 Task: Find connections with filter location Guacarí with filter topic #Futurewith filter profile language Spanish with filter current company GoProtoz - UI UX Design Studio with filter school ILS Law College with filter industry Professional Training and Coaching with filter service category Market Strategy with filter keywords title Molecular Scientist
Action: Mouse moved to (147, 240)
Screenshot: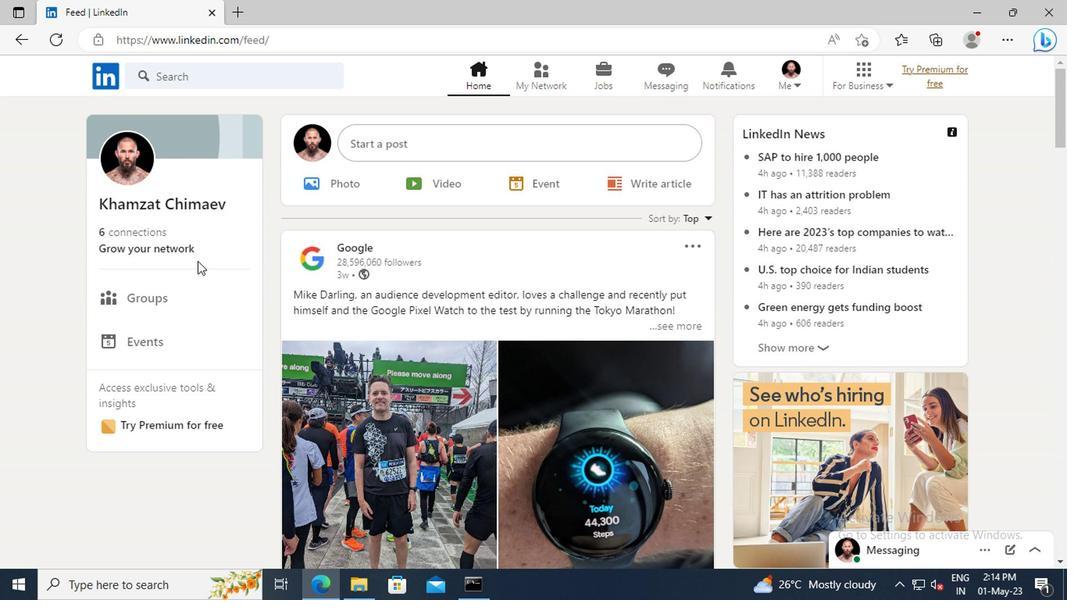 
Action: Mouse pressed left at (147, 240)
Screenshot: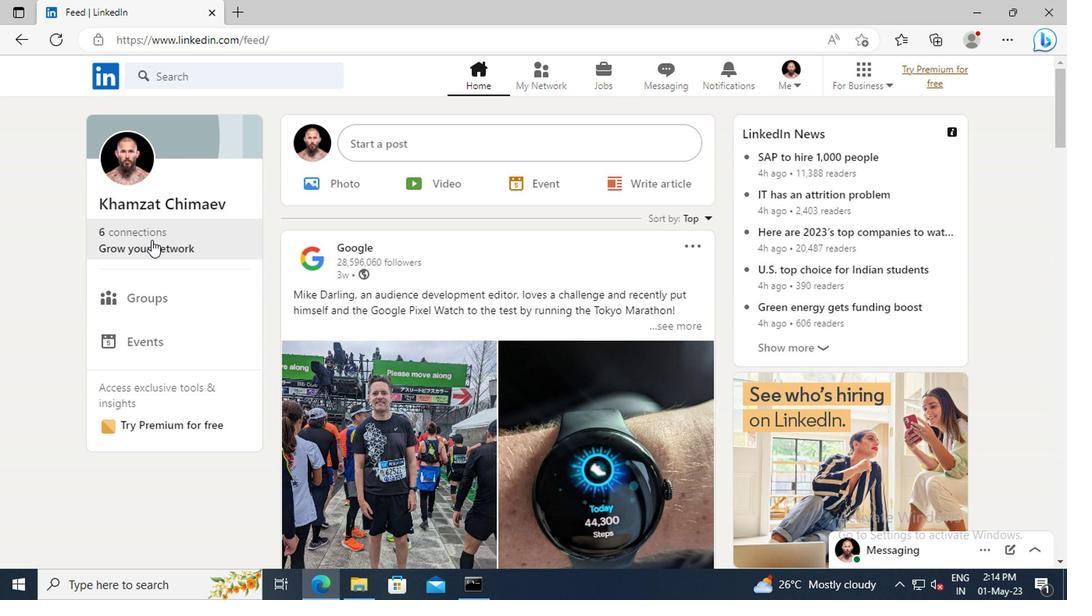 
Action: Mouse moved to (157, 165)
Screenshot: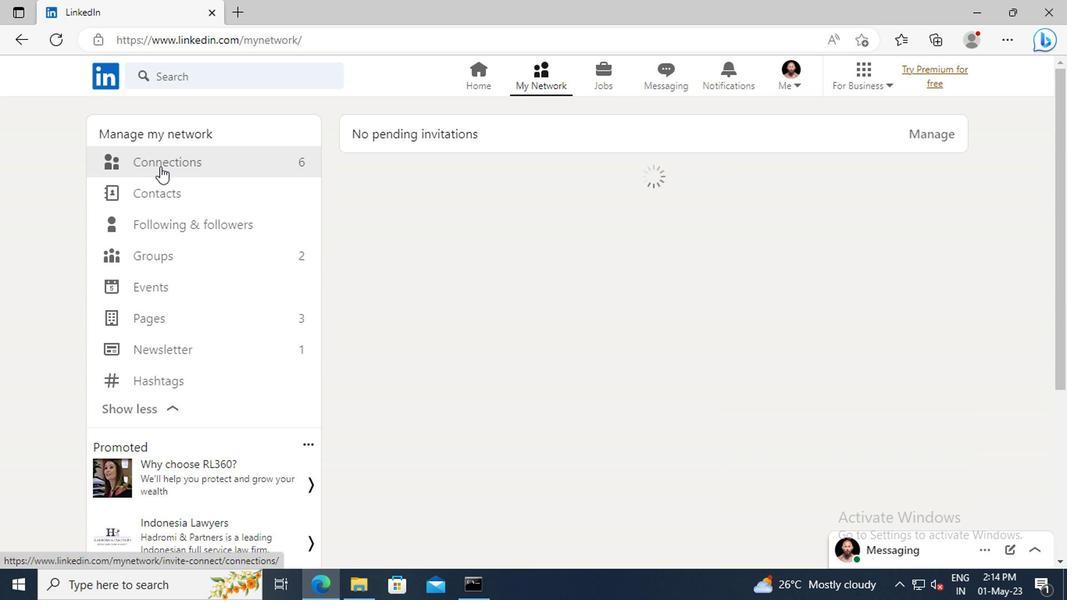 
Action: Mouse pressed left at (157, 165)
Screenshot: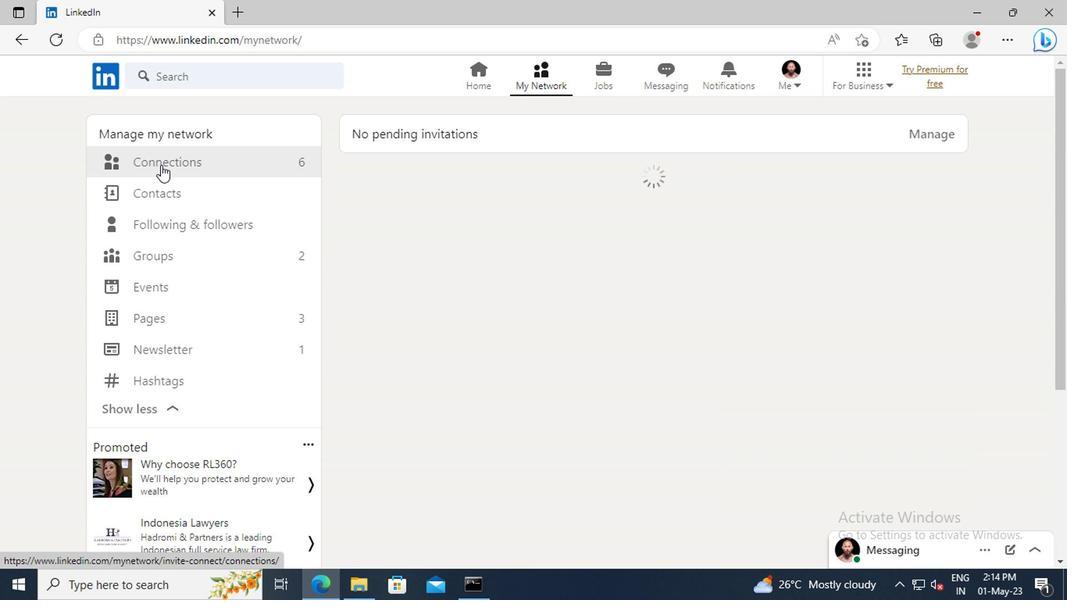 
Action: Mouse moved to (622, 169)
Screenshot: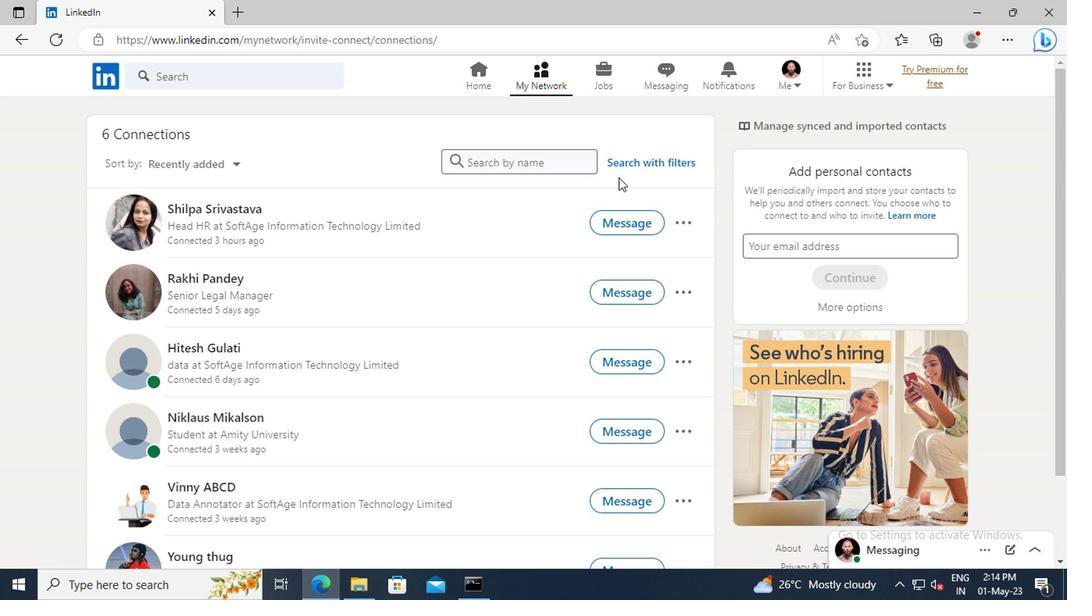 
Action: Mouse pressed left at (622, 169)
Screenshot: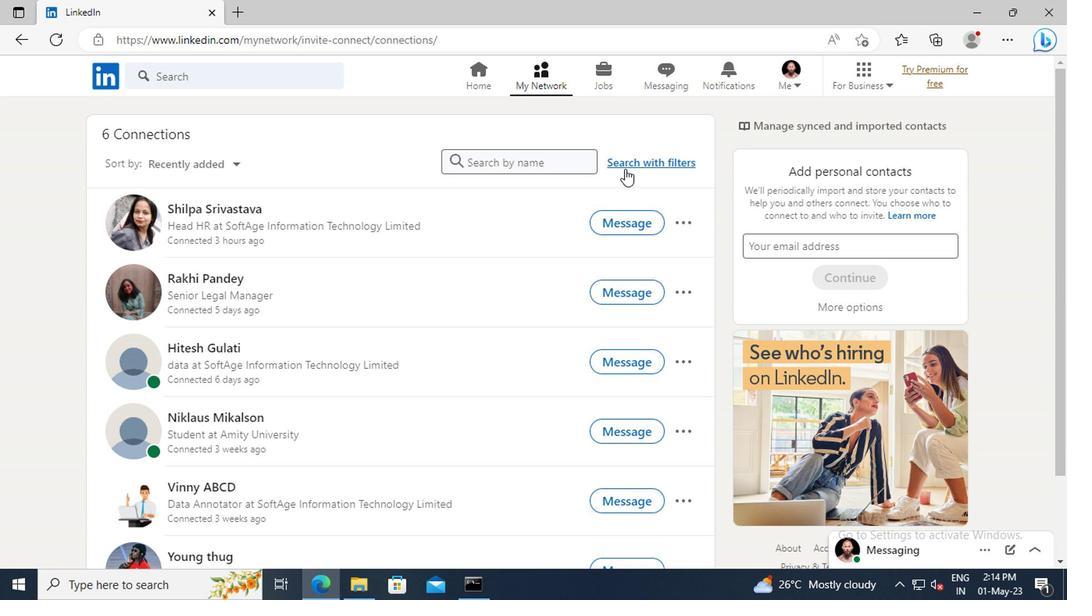 
Action: Mouse moved to (591, 126)
Screenshot: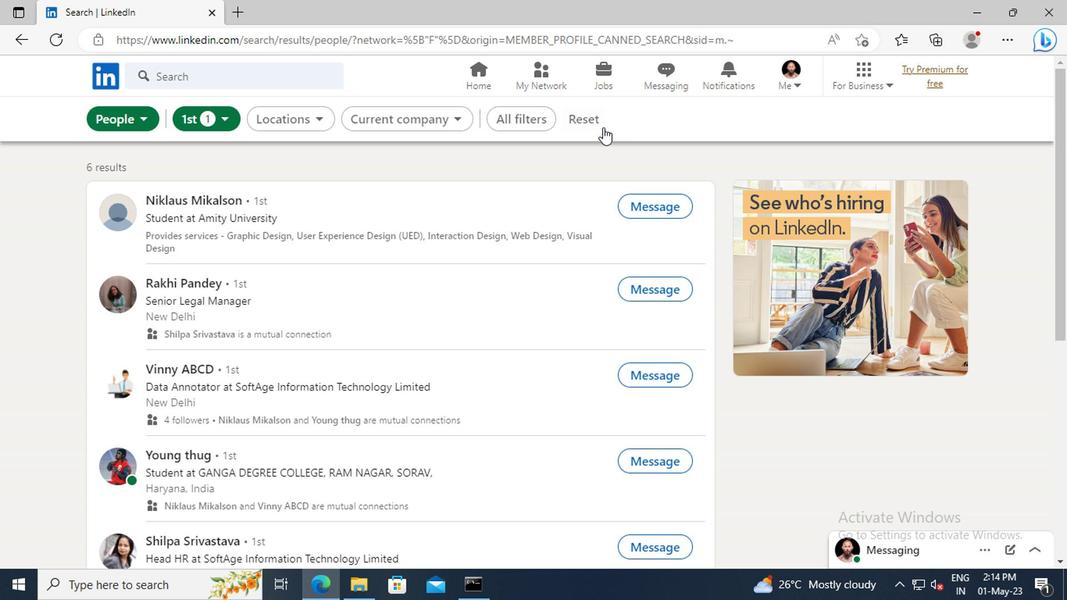 
Action: Mouse pressed left at (591, 126)
Screenshot: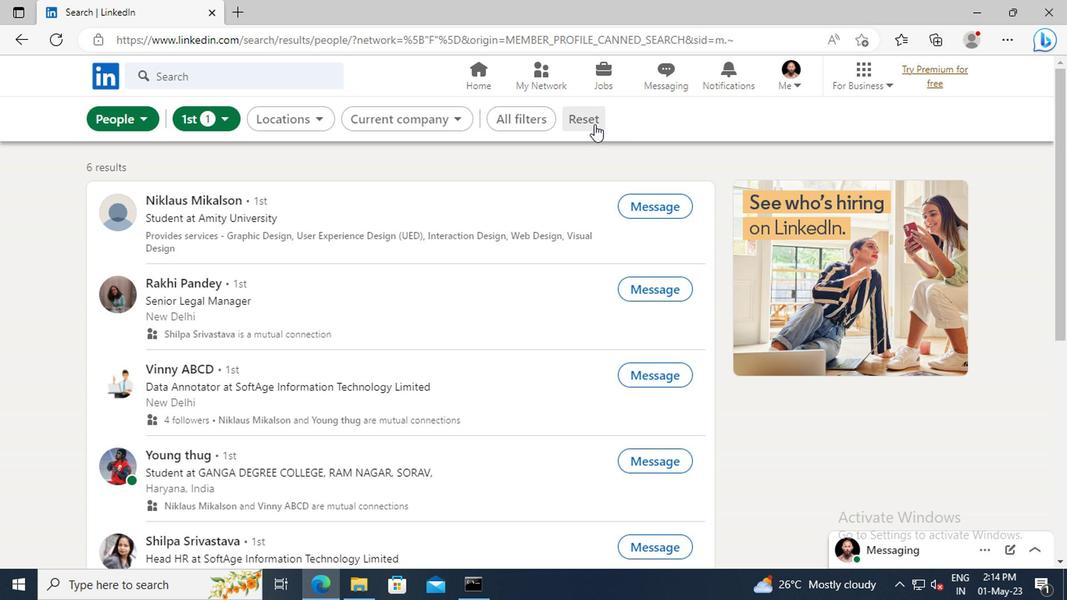 
Action: Mouse moved to (567, 122)
Screenshot: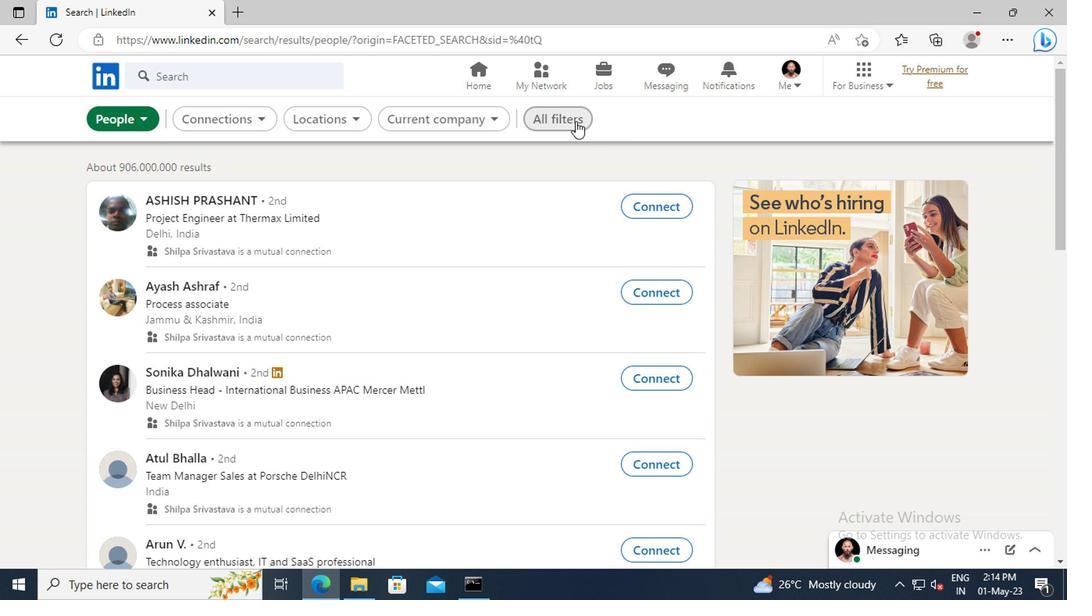
Action: Mouse pressed left at (567, 122)
Screenshot: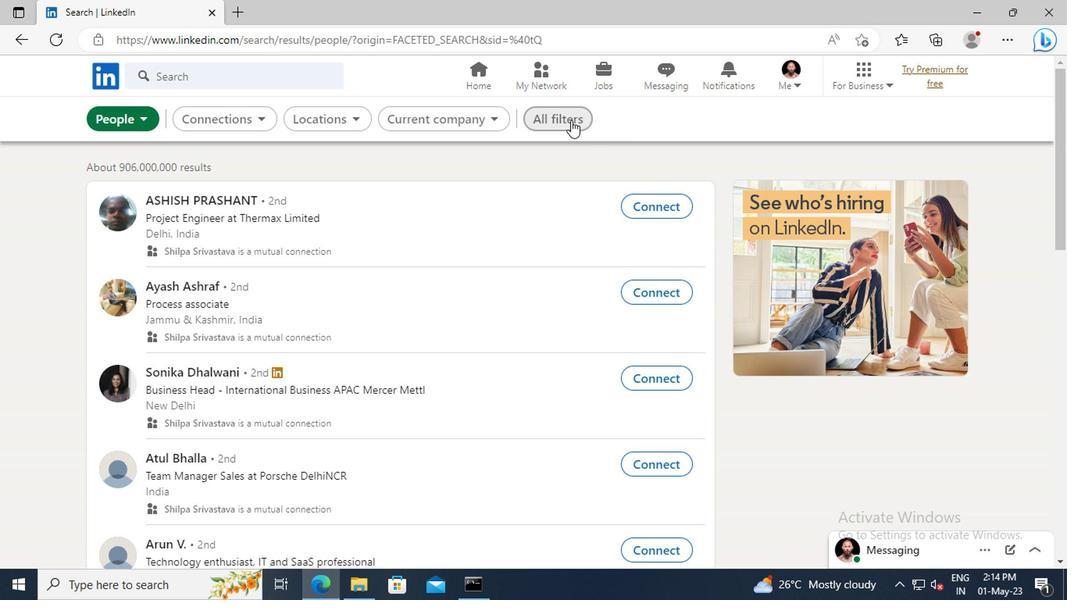 
Action: Mouse moved to (865, 221)
Screenshot: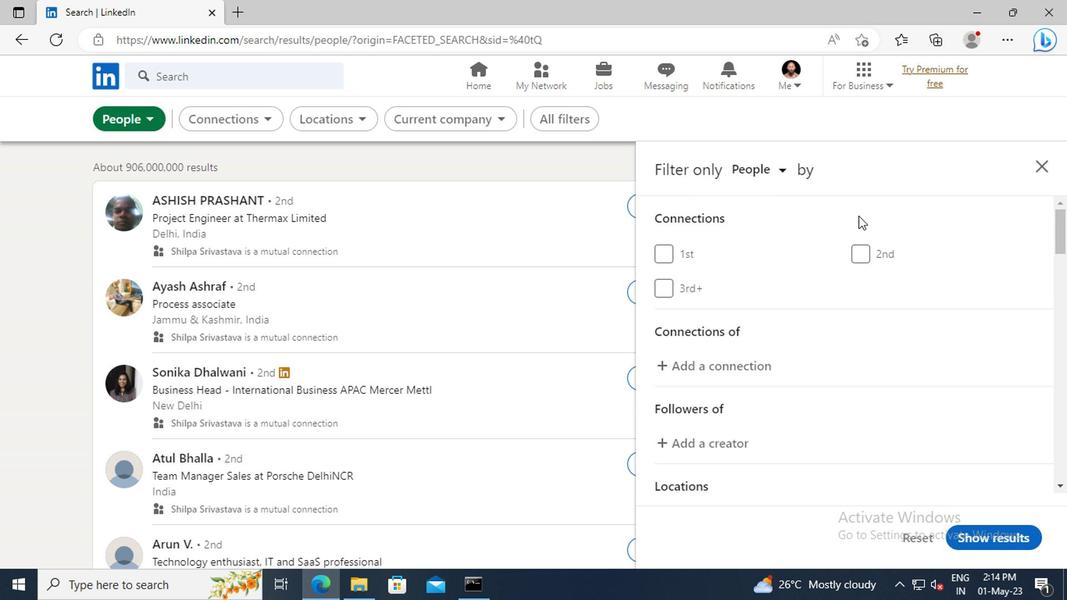 
Action: Mouse scrolled (865, 221) with delta (0, 0)
Screenshot: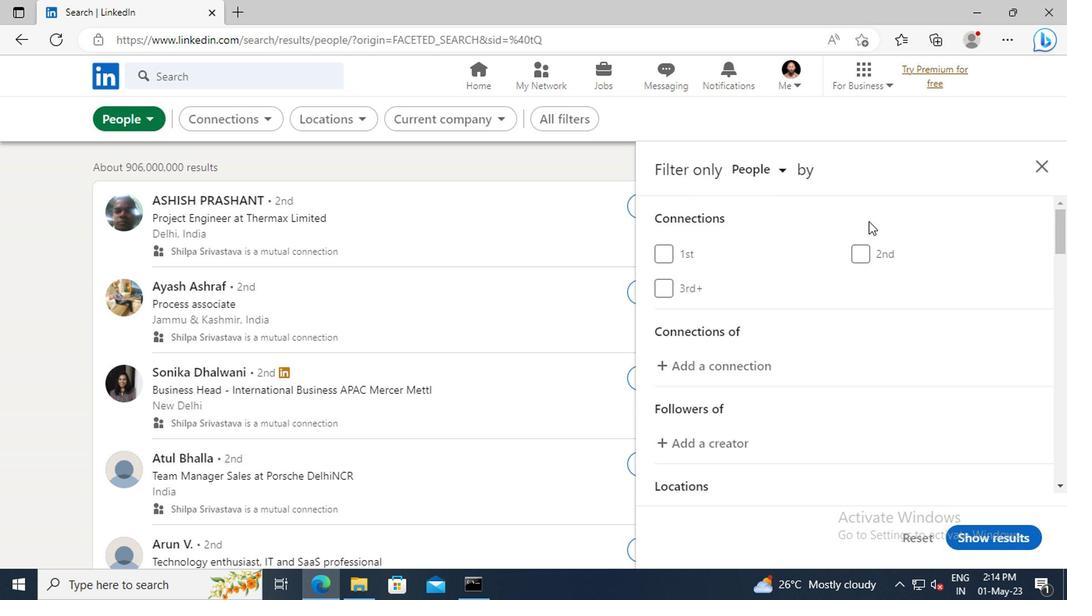 
Action: Mouse scrolled (865, 221) with delta (0, 0)
Screenshot: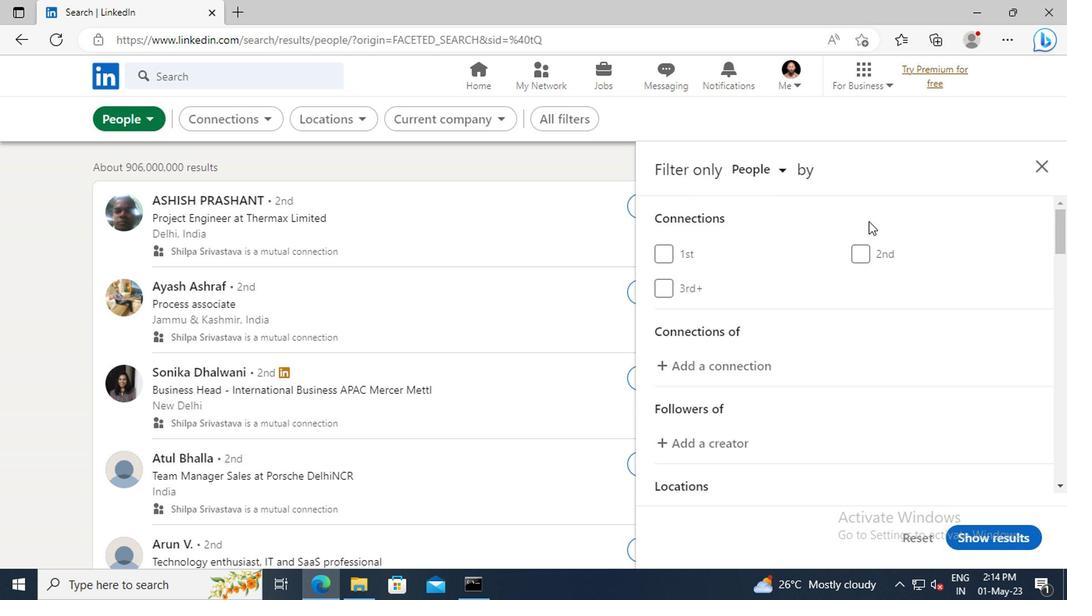 
Action: Mouse scrolled (865, 221) with delta (0, 0)
Screenshot: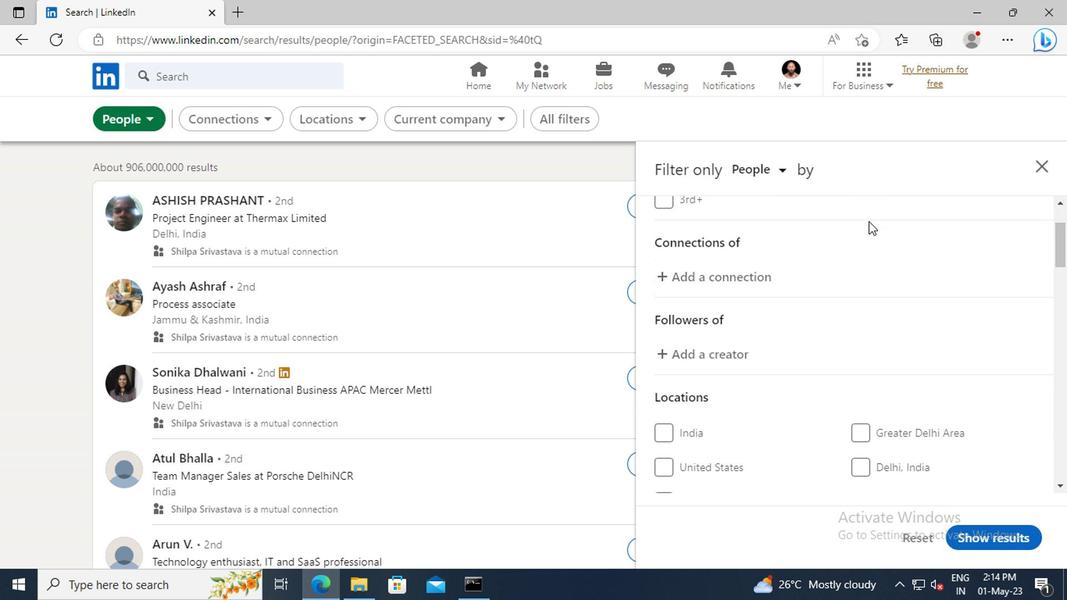 
Action: Mouse scrolled (865, 221) with delta (0, 0)
Screenshot: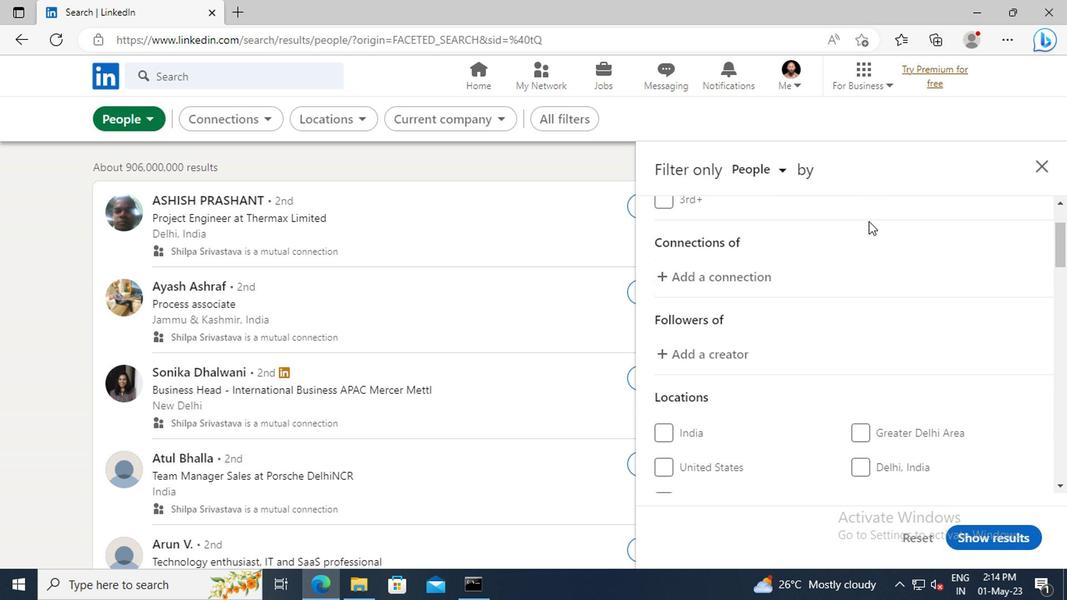 
Action: Mouse scrolled (865, 221) with delta (0, 0)
Screenshot: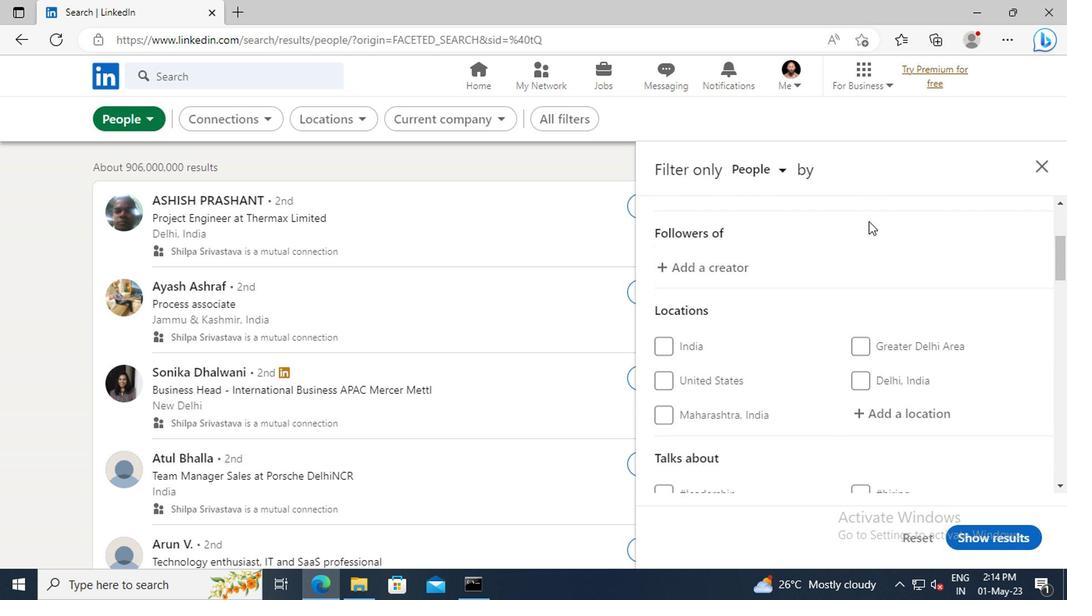 
Action: Mouse scrolled (865, 221) with delta (0, 0)
Screenshot: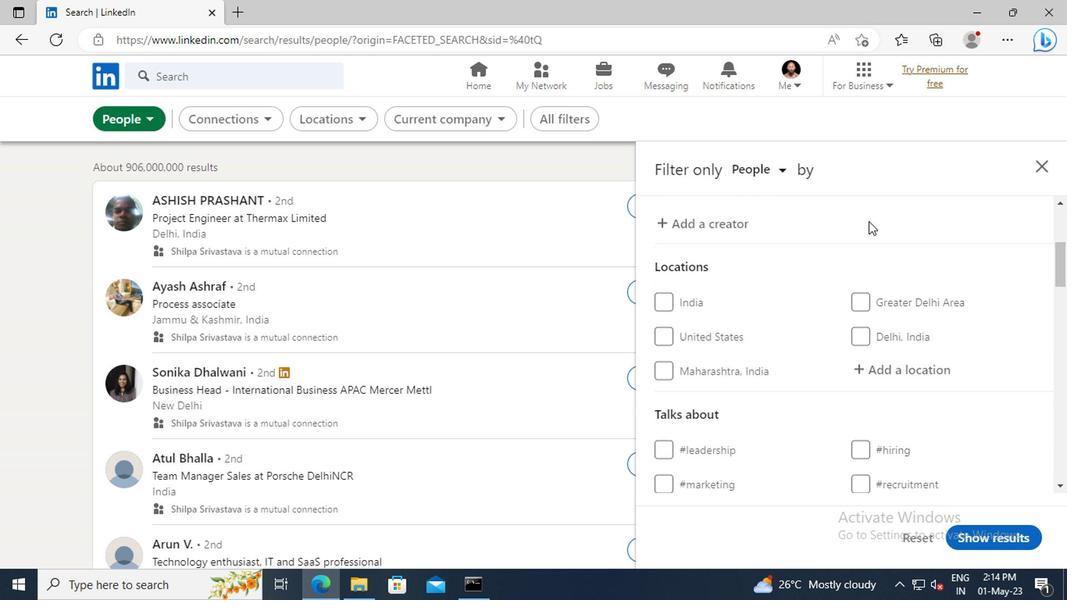 
Action: Mouse scrolled (865, 221) with delta (0, 0)
Screenshot: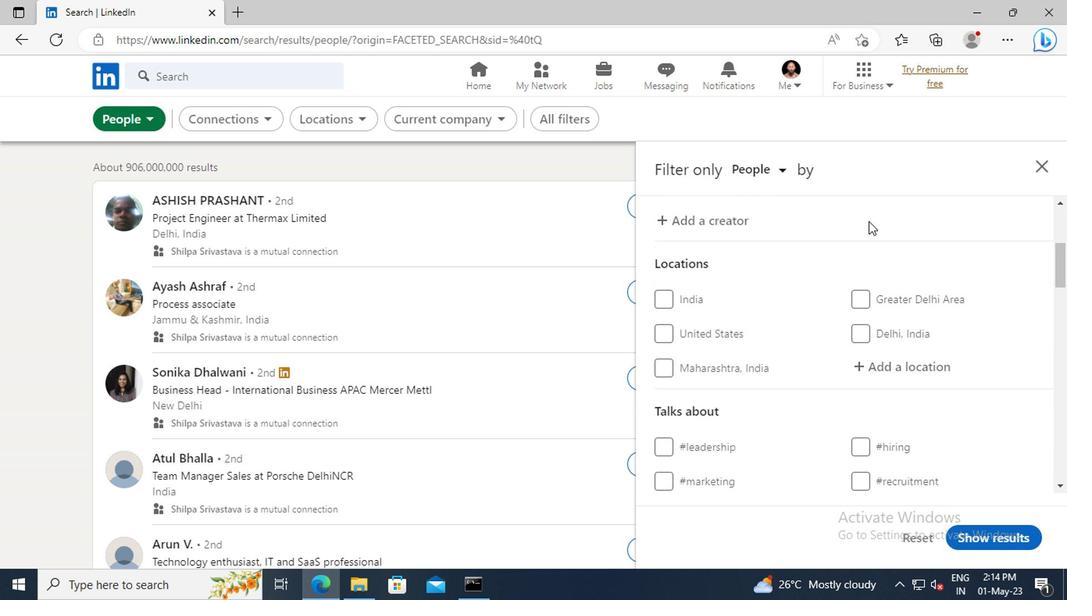 
Action: Mouse moved to (866, 273)
Screenshot: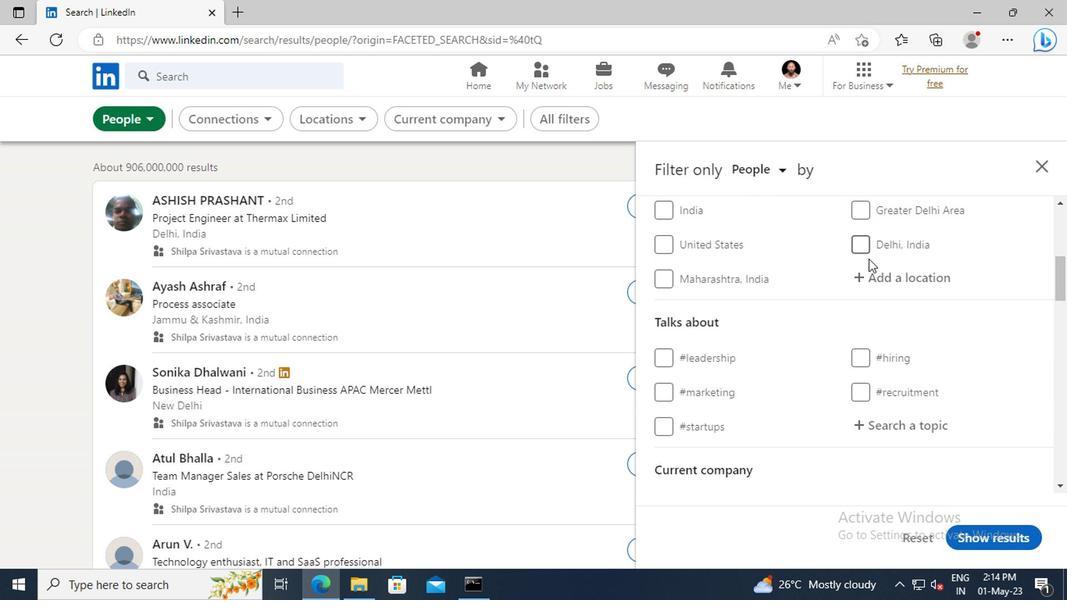 
Action: Mouse pressed left at (866, 273)
Screenshot: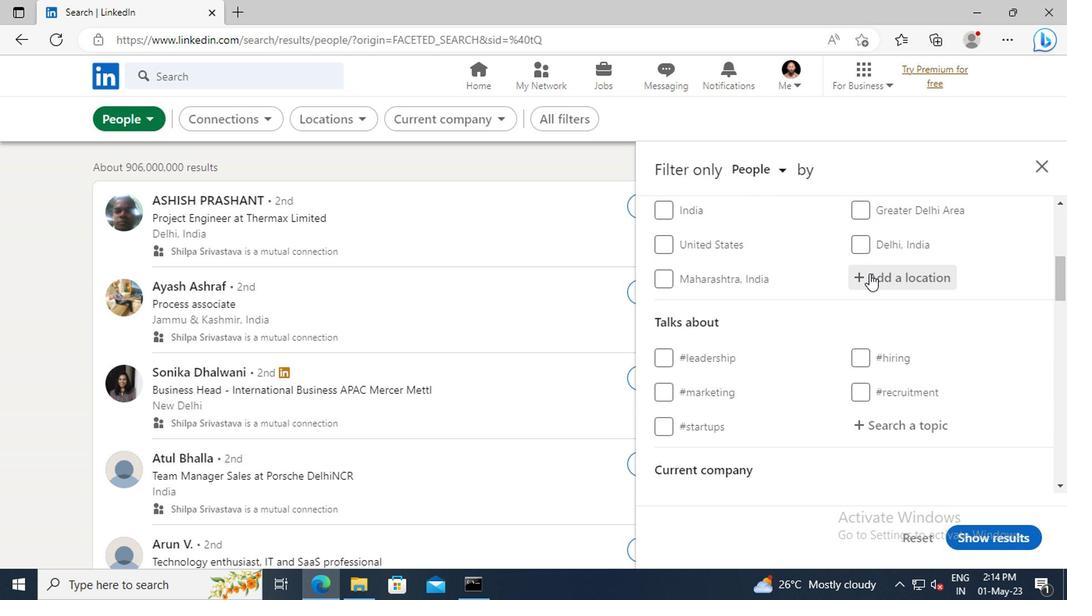
Action: Key pressed <Key.shift>GUACARI
Screenshot: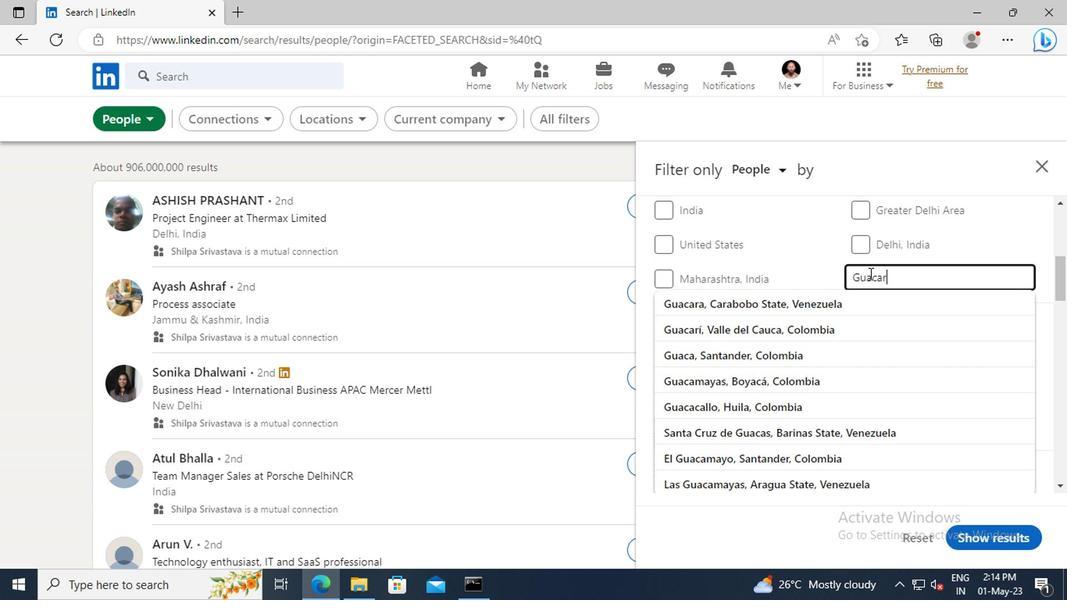 
Action: Mouse moved to (872, 304)
Screenshot: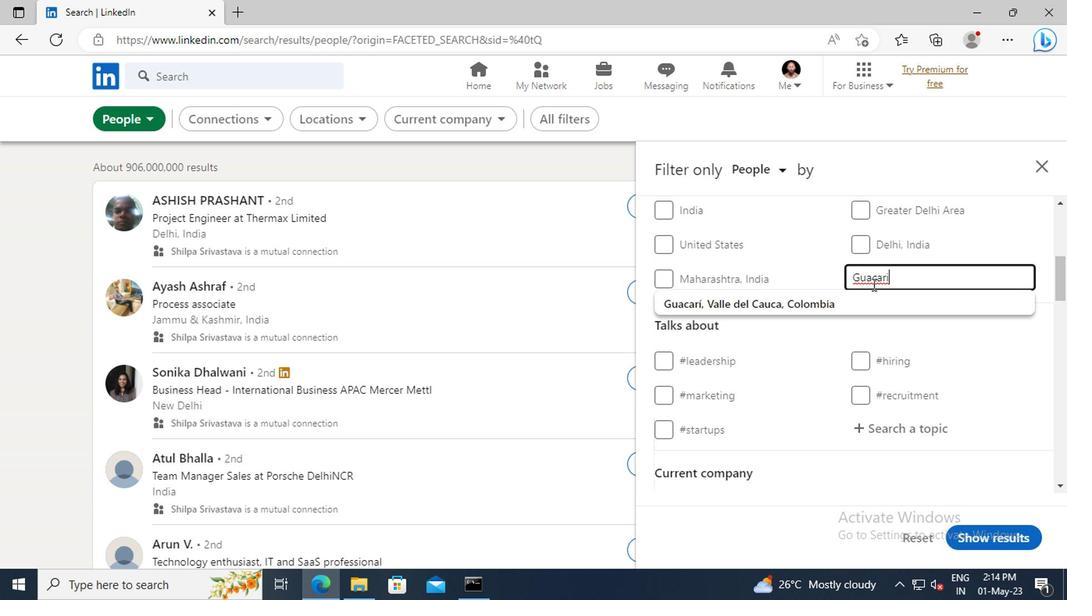 
Action: Mouse pressed left at (872, 304)
Screenshot: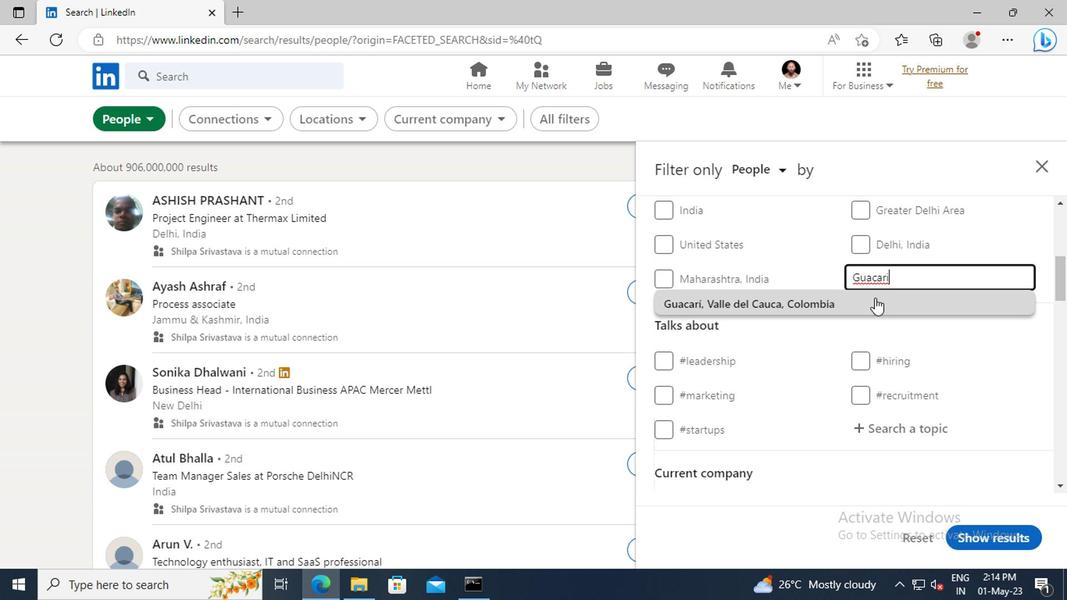 
Action: Mouse moved to (858, 299)
Screenshot: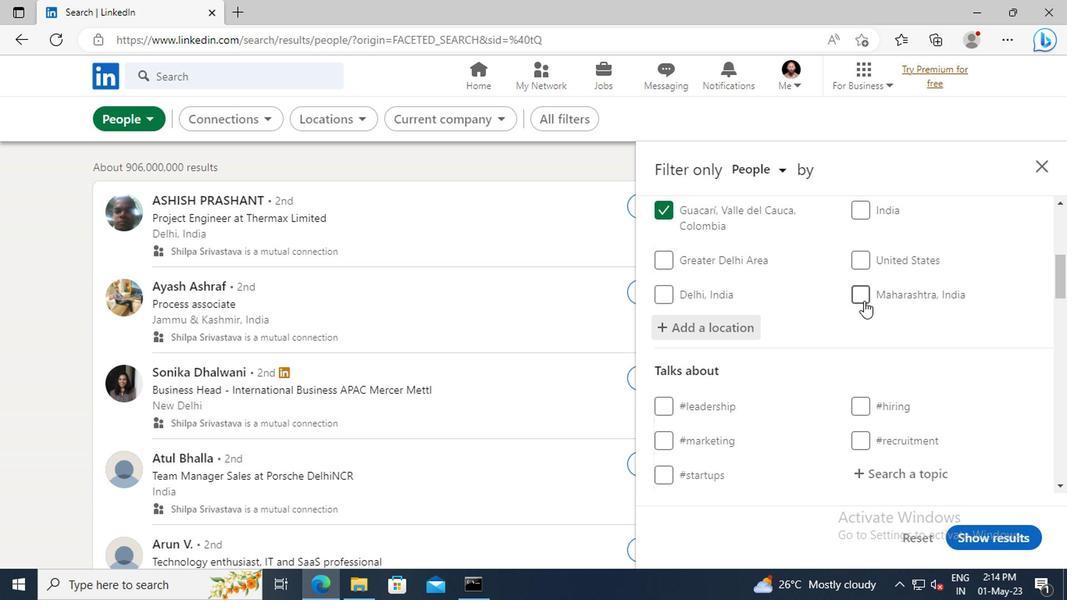 
Action: Mouse scrolled (858, 299) with delta (0, 0)
Screenshot: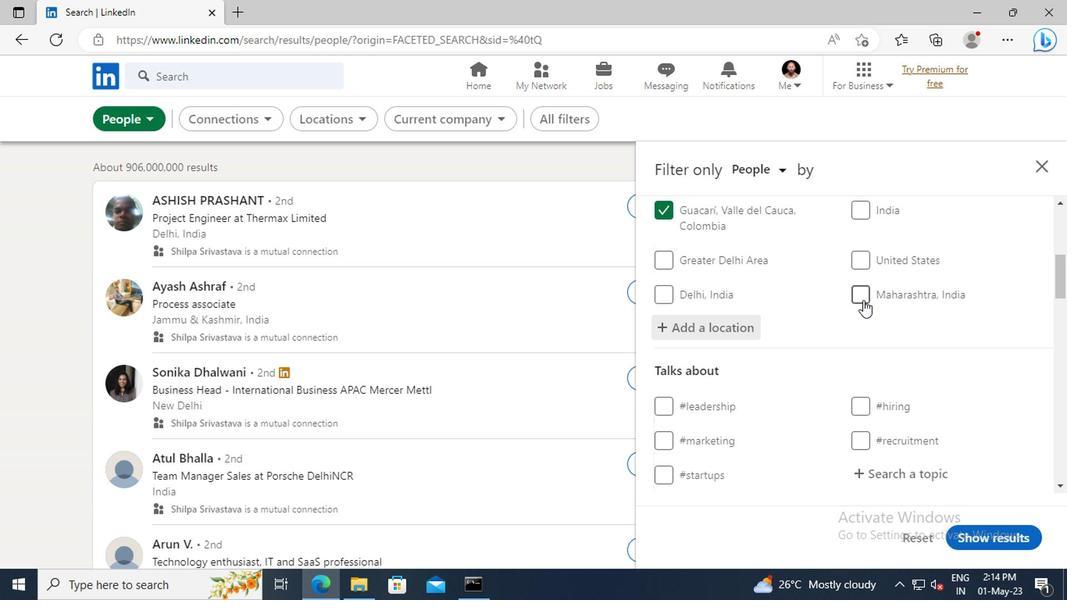 
Action: Mouse scrolled (858, 299) with delta (0, 0)
Screenshot: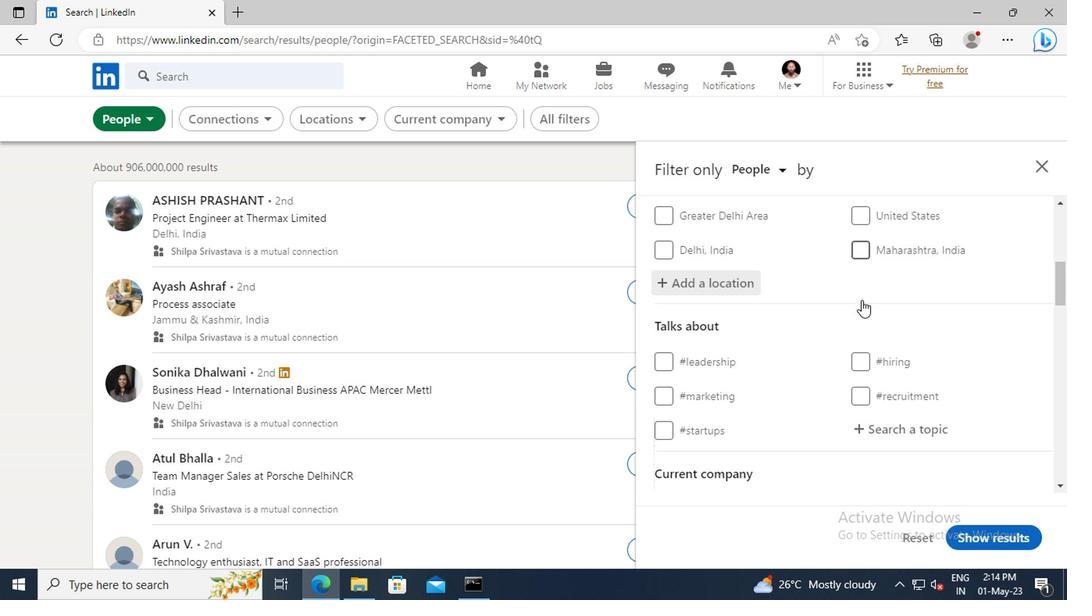 
Action: Mouse scrolled (858, 299) with delta (0, 0)
Screenshot: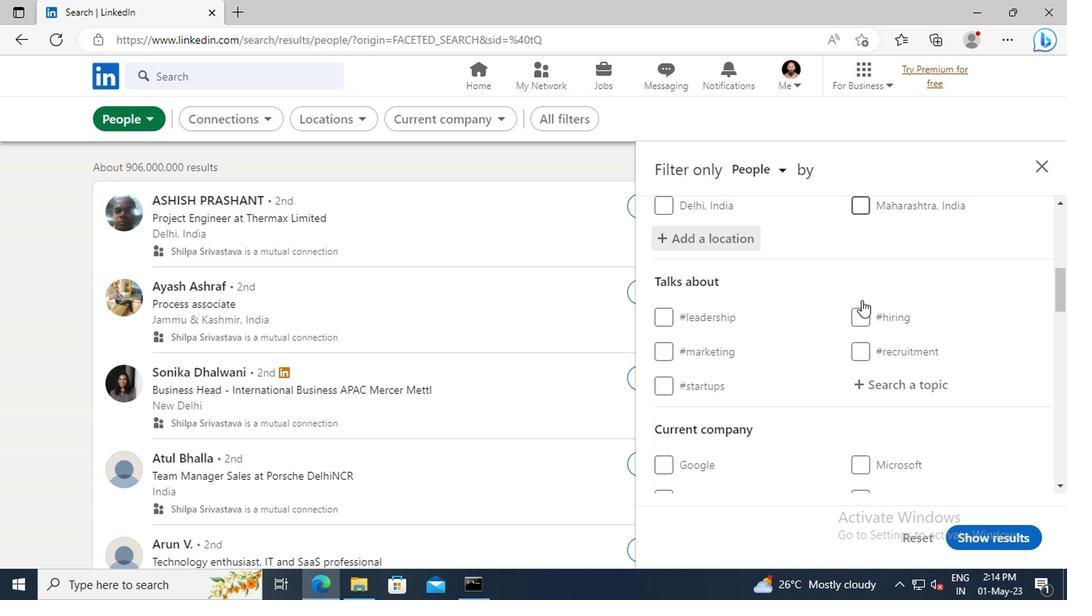 
Action: Mouse moved to (859, 337)
Screenshot: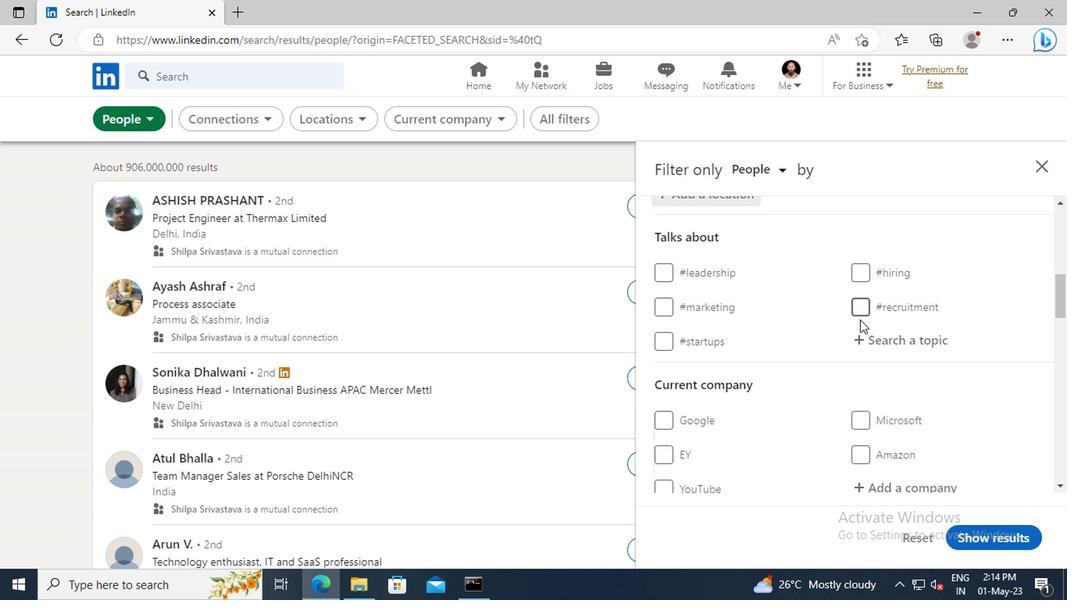 
Action: Mouse pressed left at (859, 337)
Screenshot: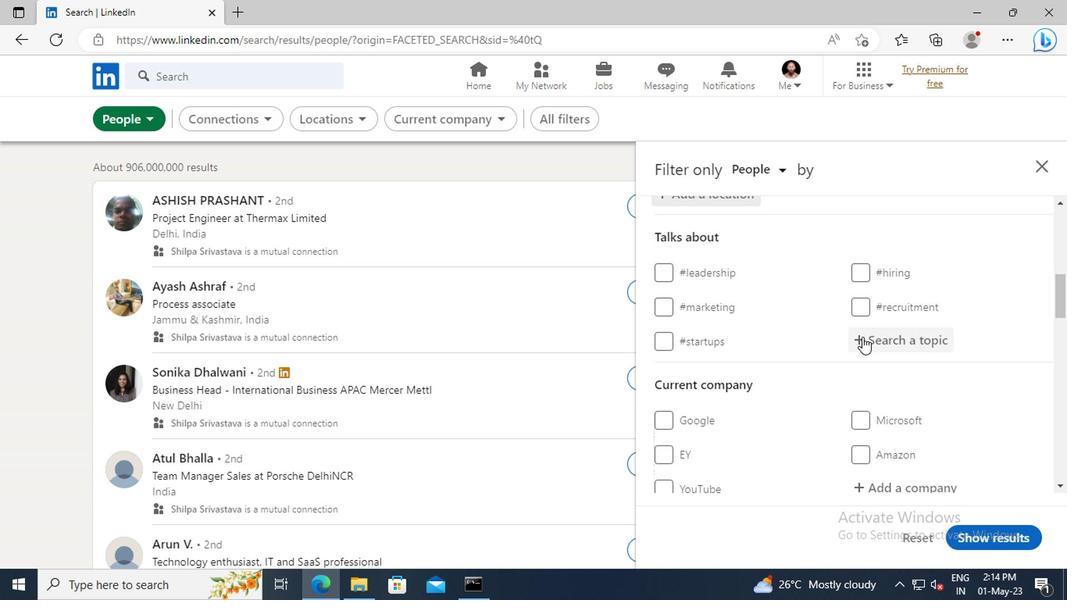 
Action: Key pressed <Key.shift>FUTURE
Screenshot: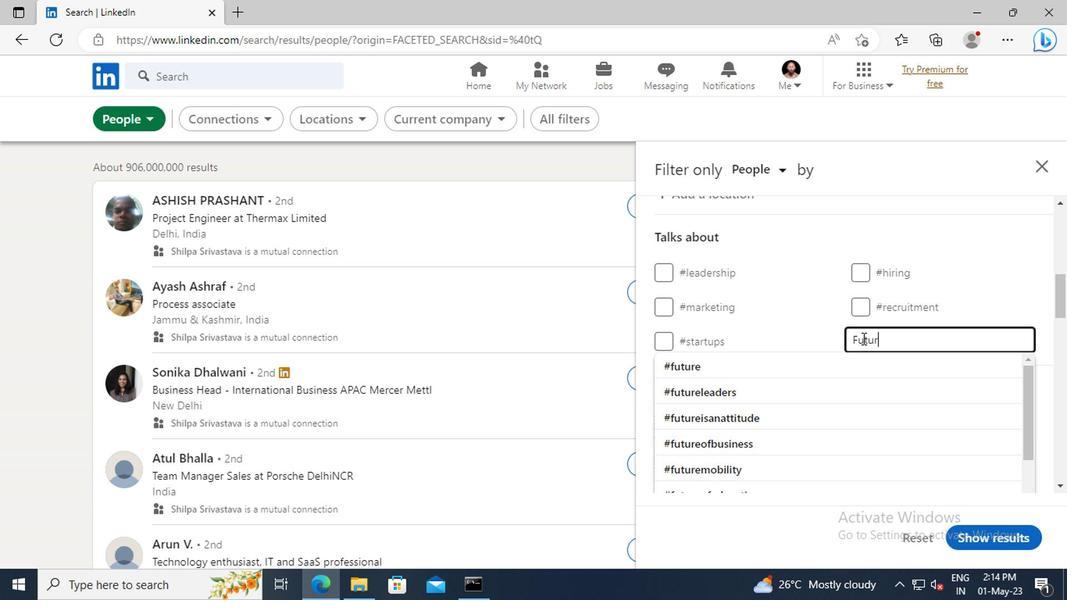 
Action: Mouse moved to (860, 360)
Screenshot: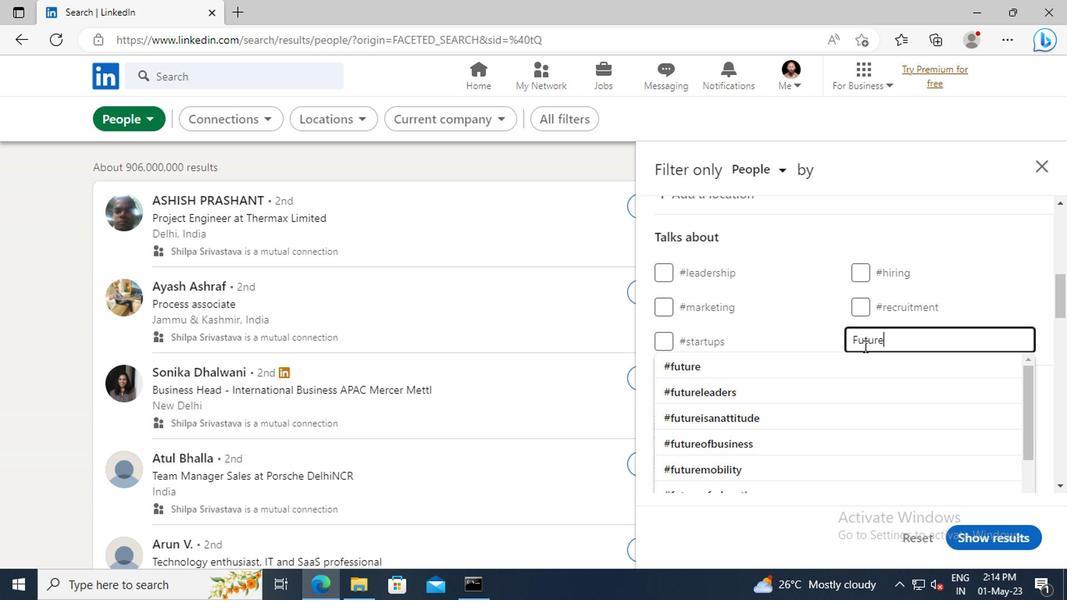 
Action: Mouse pressed left at (860, 360)
Screenshot: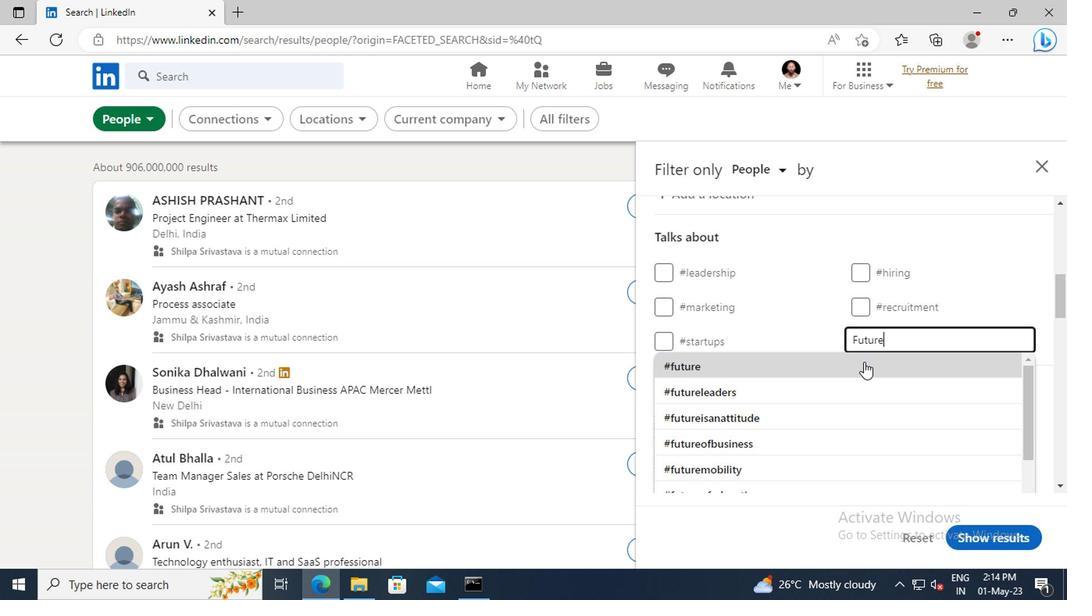 
Action: Mouse scrolled (860, 360) with delta (0, 0)
Screenshot: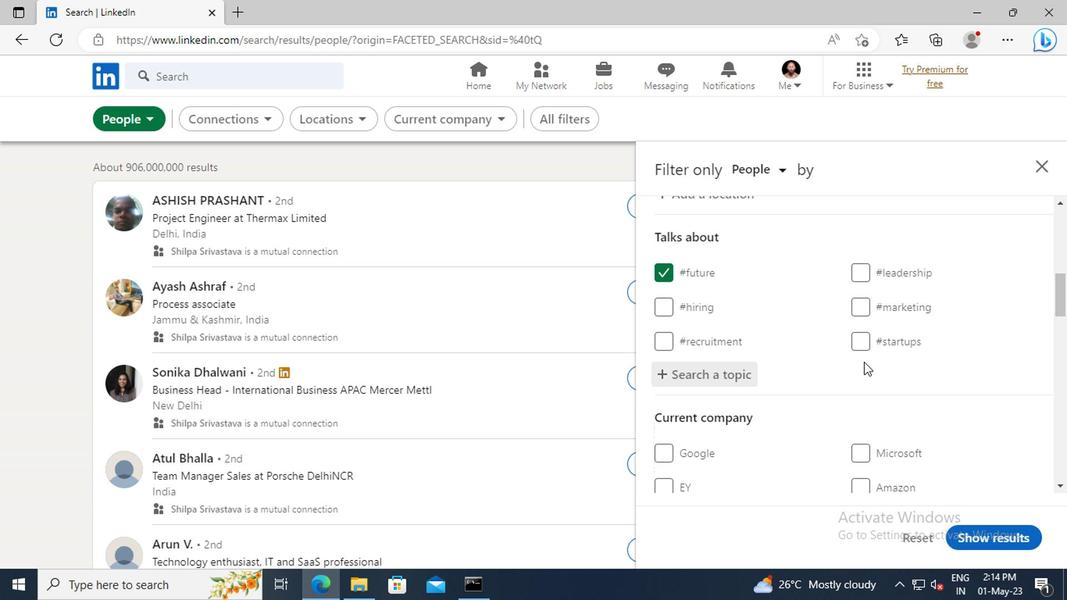 
Action: Mouse scrolled (860, 360) with delta (0, 0)
Screenshot: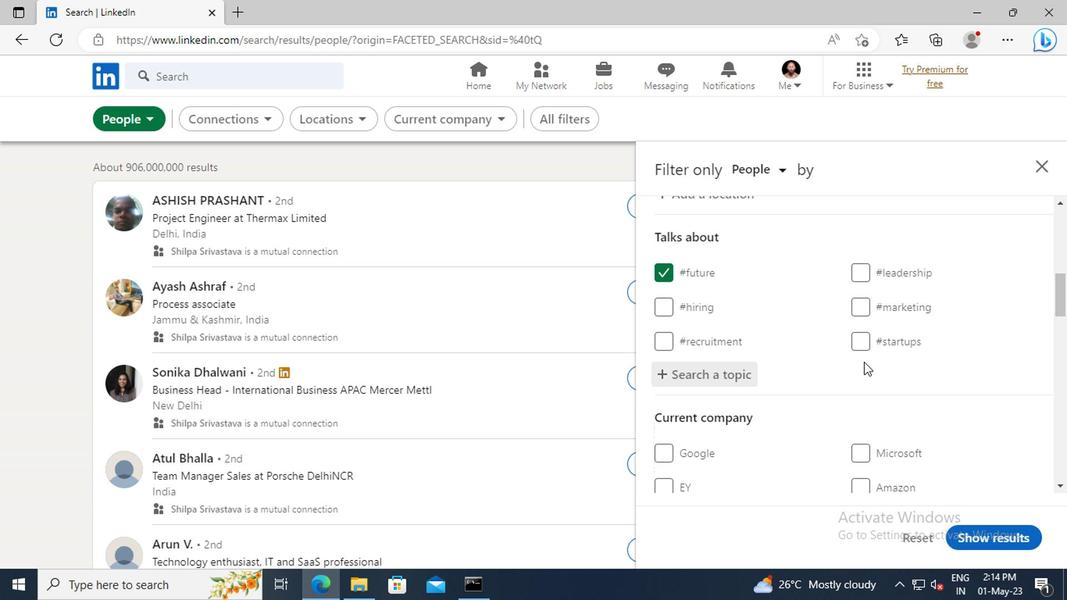 
Action: Mouse scrolled (860, 360) with delta (0, 0)
Screenshot: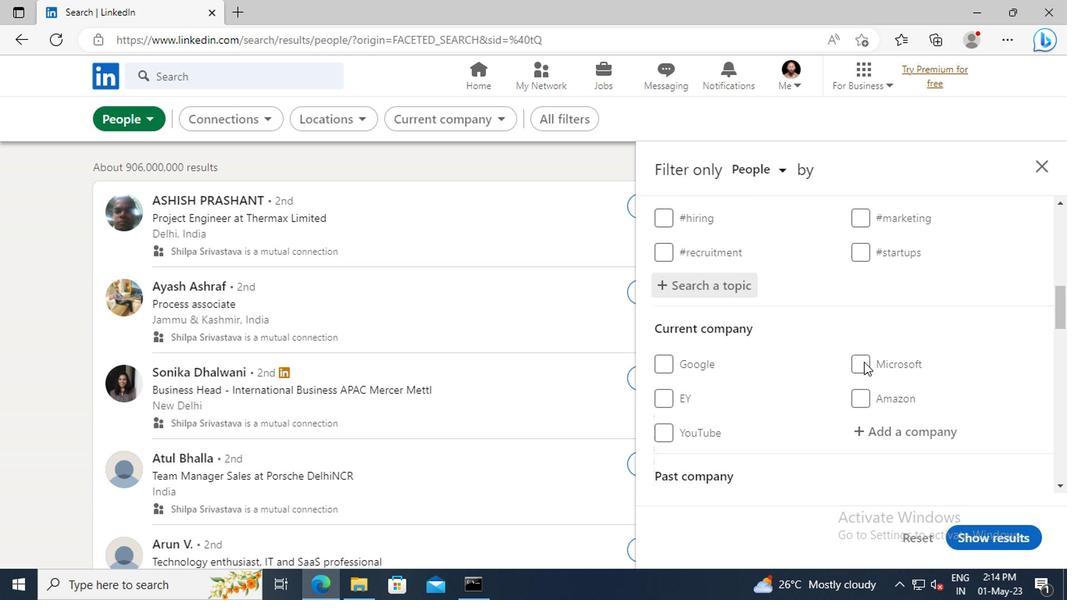 
Action: Mouse scrolled (860, 360) with delta (0, 0)
Screenshot: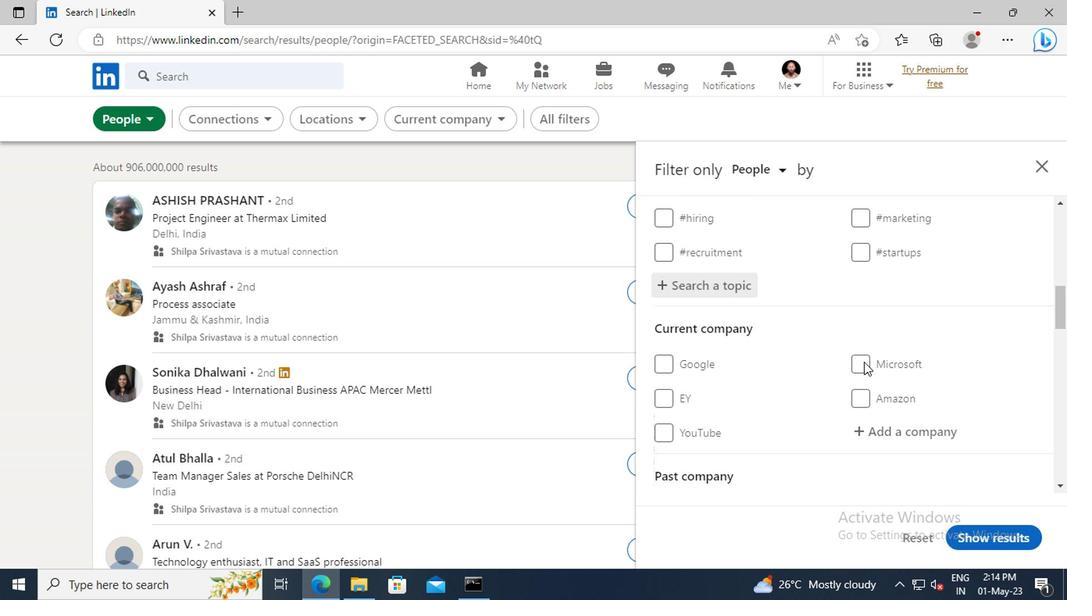 
Action: Mouse scrolled (860, 360) with delta (0, 0)
Screenshot: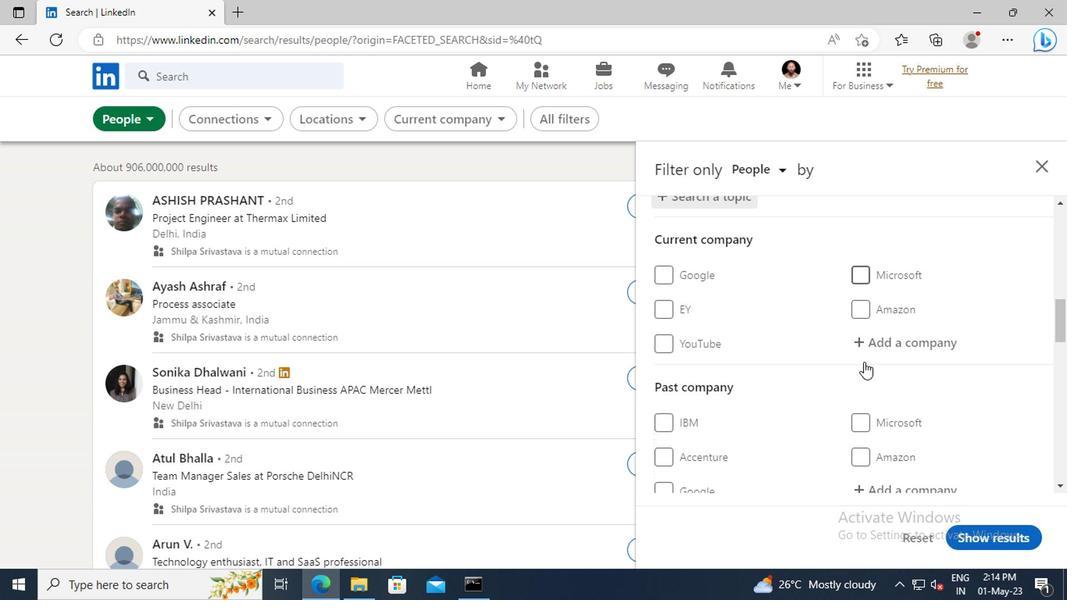 
Action: Mouse scrolled (860, 360) with delta (0, 0)
Screenshot: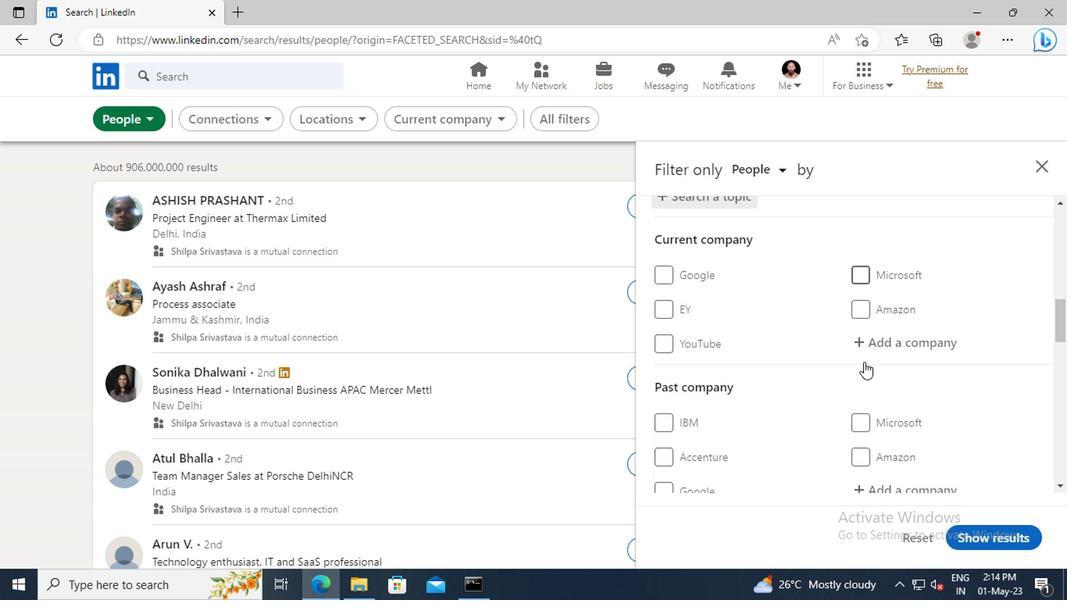 
Action: Mouse scrolled (860, 360) with delta (0, 0)
Screenshot: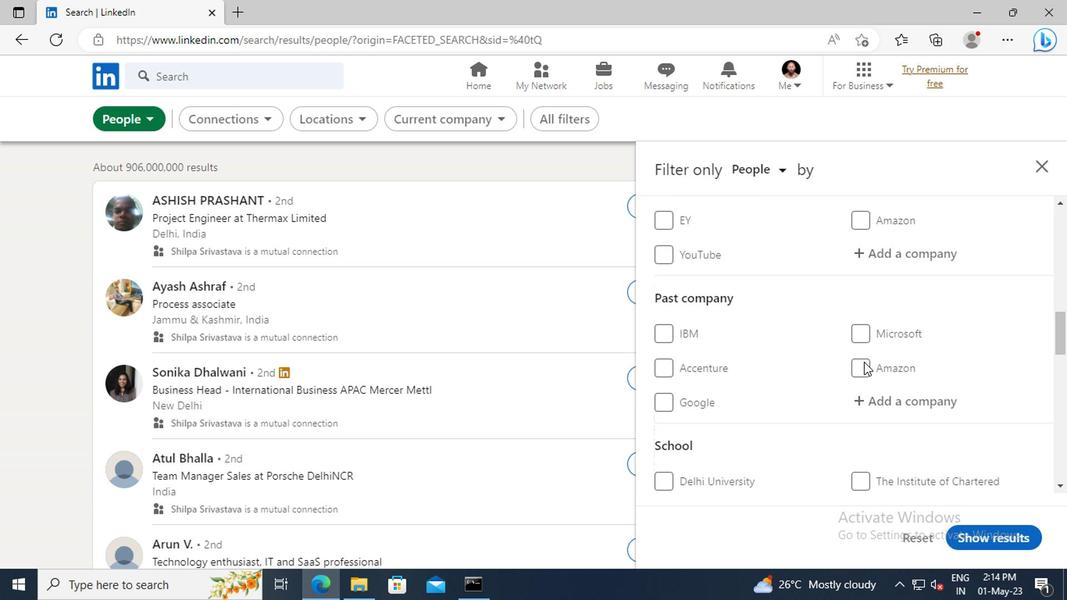 
Action: Mouse scrolled (860, 360) with delta (0, 0)
Screenshot: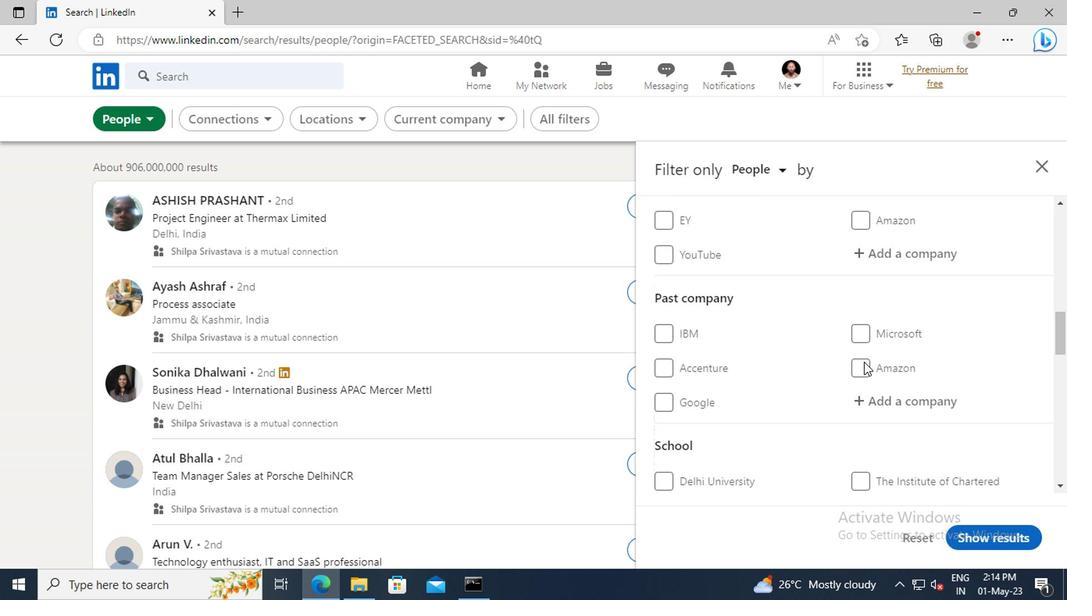 
Action: Mouse moved to (864, 351)
Screenshot: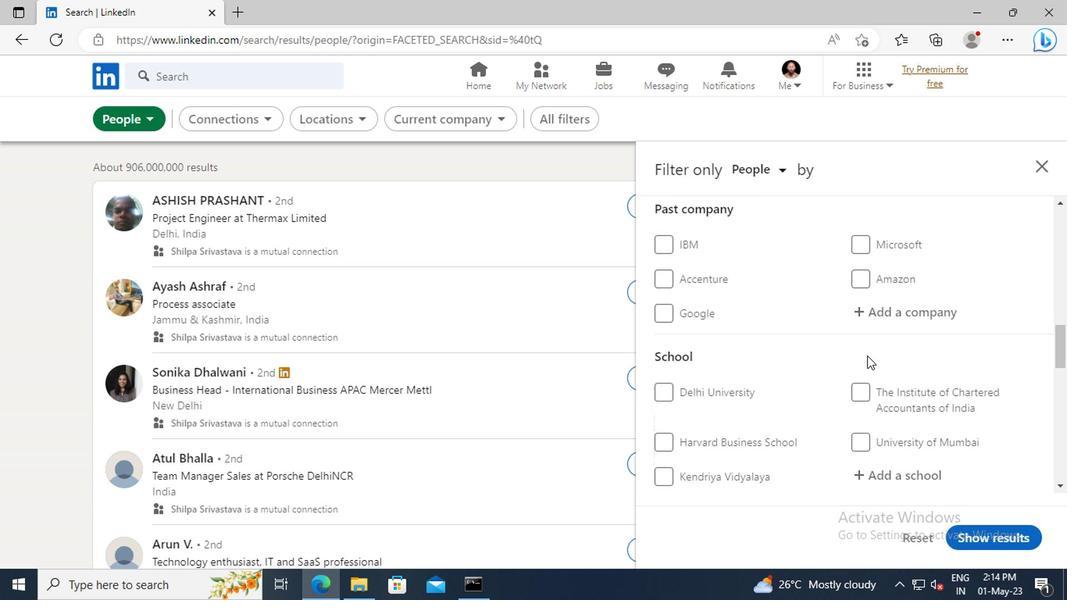 
Action: Mouse scrolled (864, 350) with delta (0, 0)
Screenshot: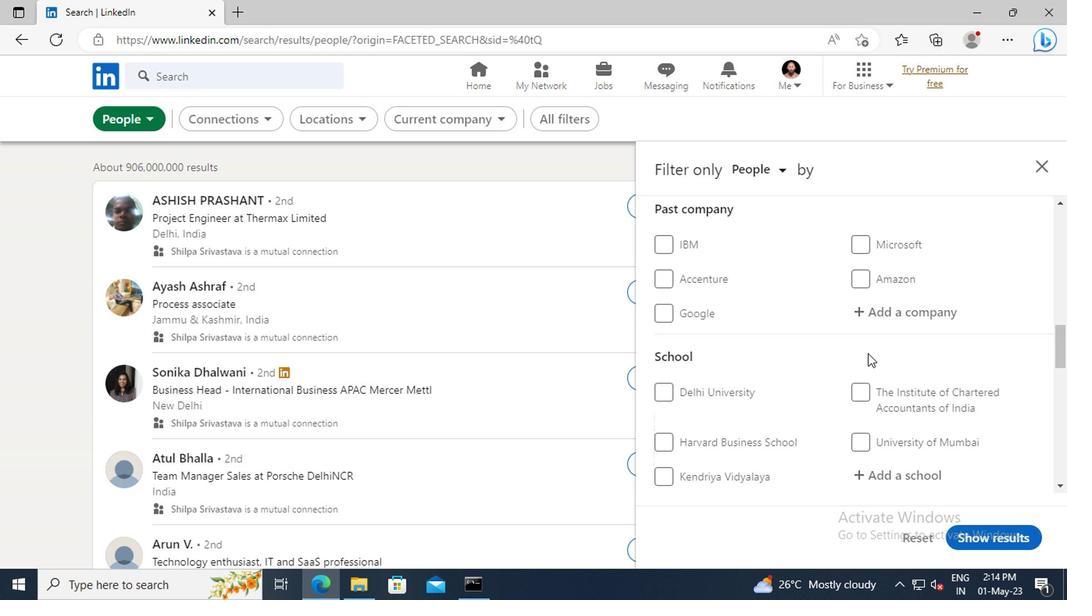 
Action: Mouse scrolled (864, 350) with delta (0, 0)
Screenshot: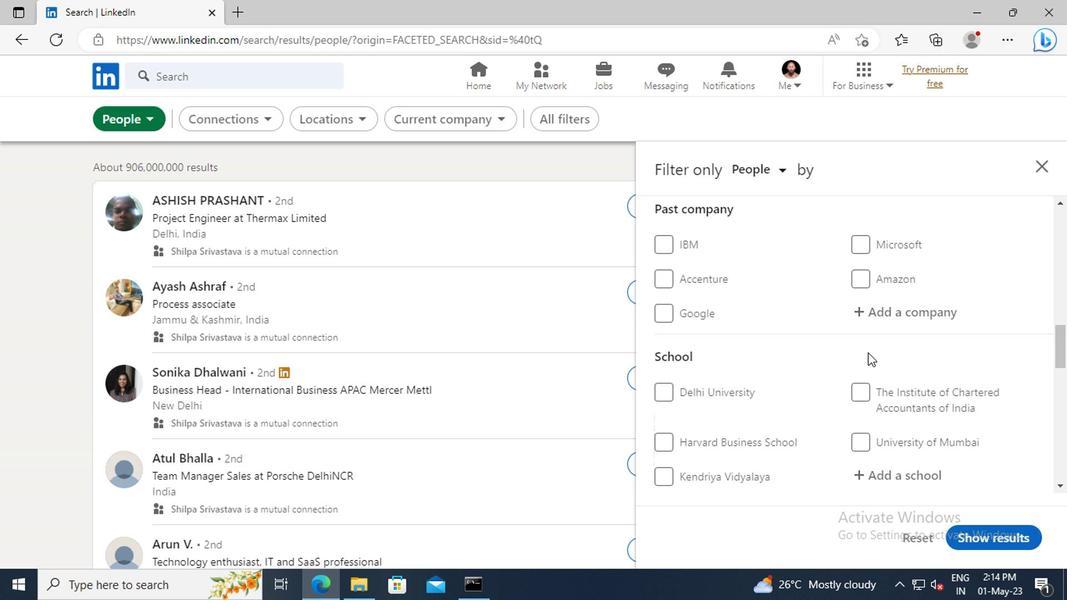 
Action: Mouse moved to (866, 345)
Screenshot: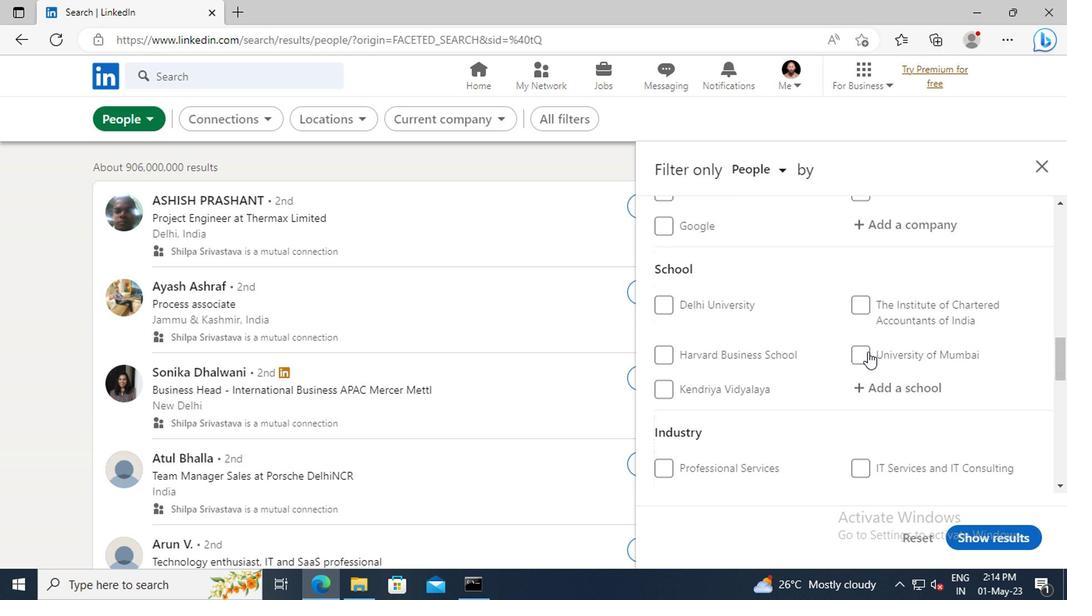 
Action: Mouse scrolled (866, 344) with delta (0, 0)
Screenshot: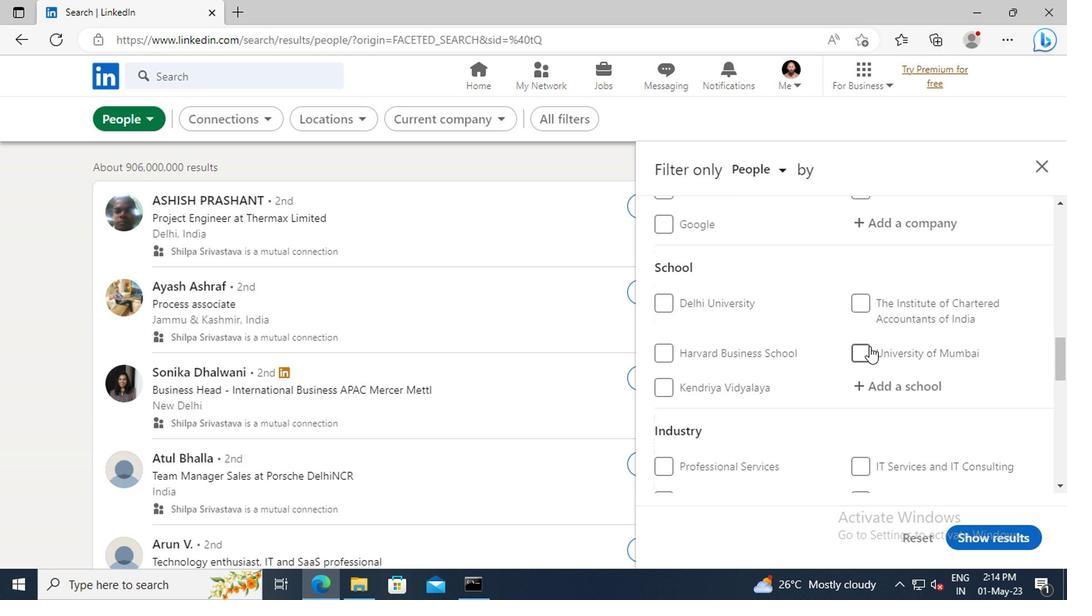 
Action: Mouse scrolled (866, 344) with delta (0, 0)
Screenshot: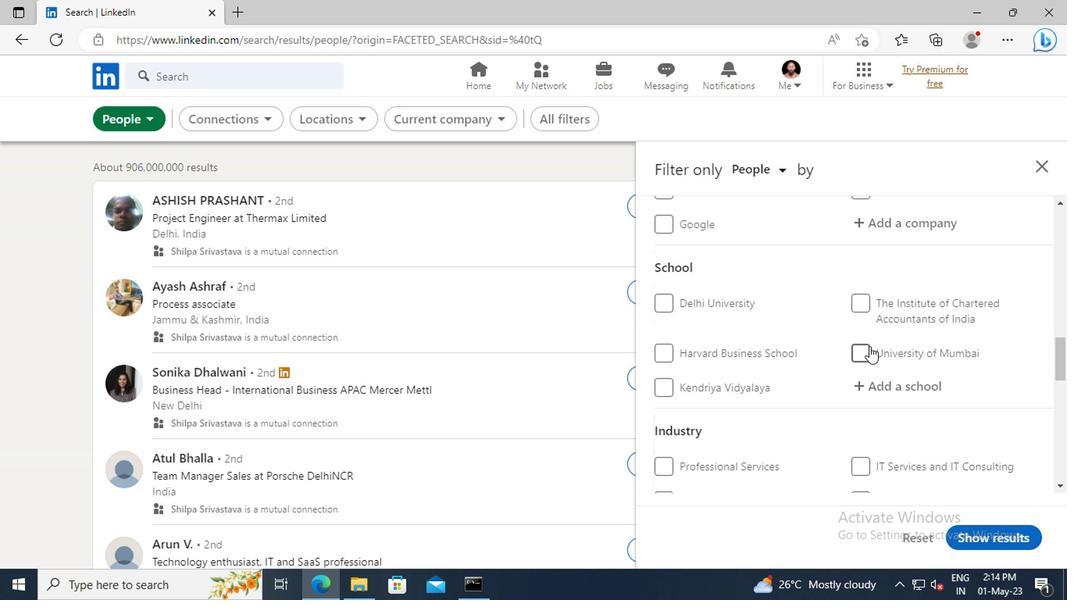 
Action: Mouse scrolled (866, 344) with delta (0, 0)
Screenshot: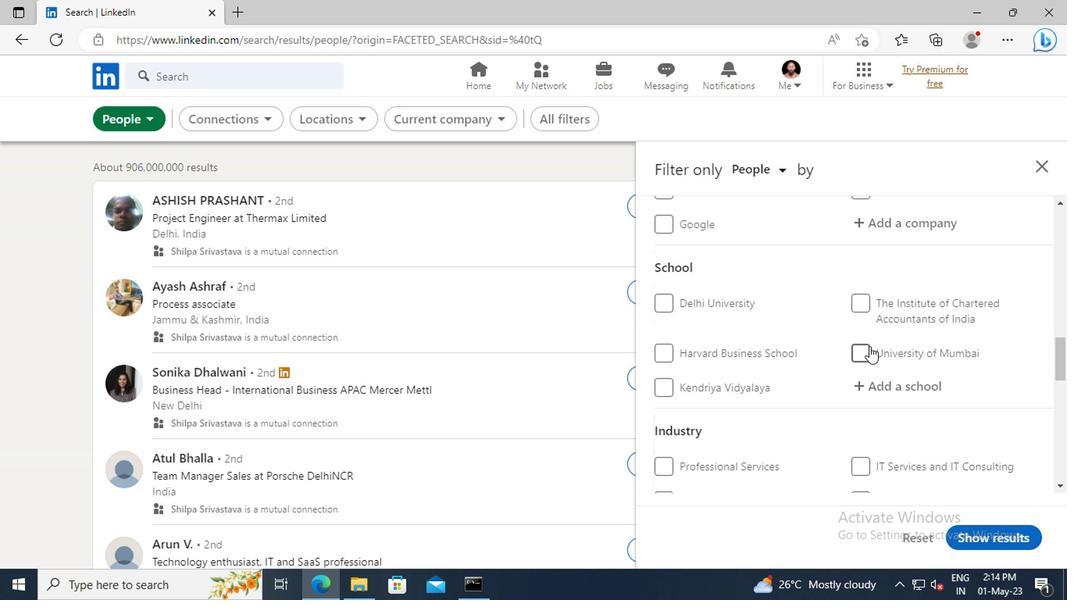 
Action: Mouse scrolled (866, 344) with delta (0, 0)
Screenshot: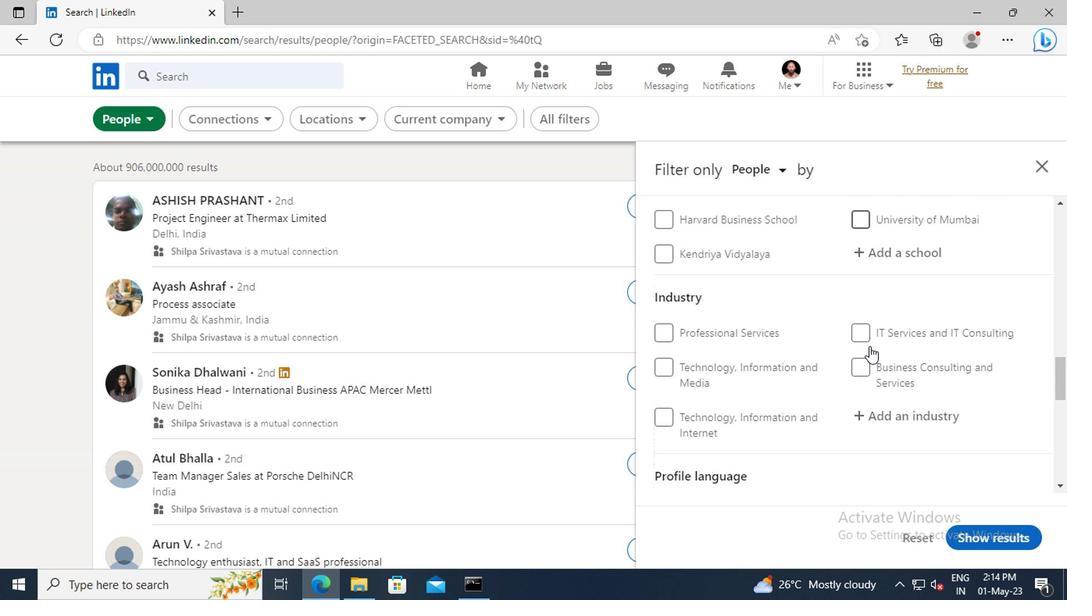 
Action: Mouse scrolled (866, 344) with delta (0, 0)
Screenshot: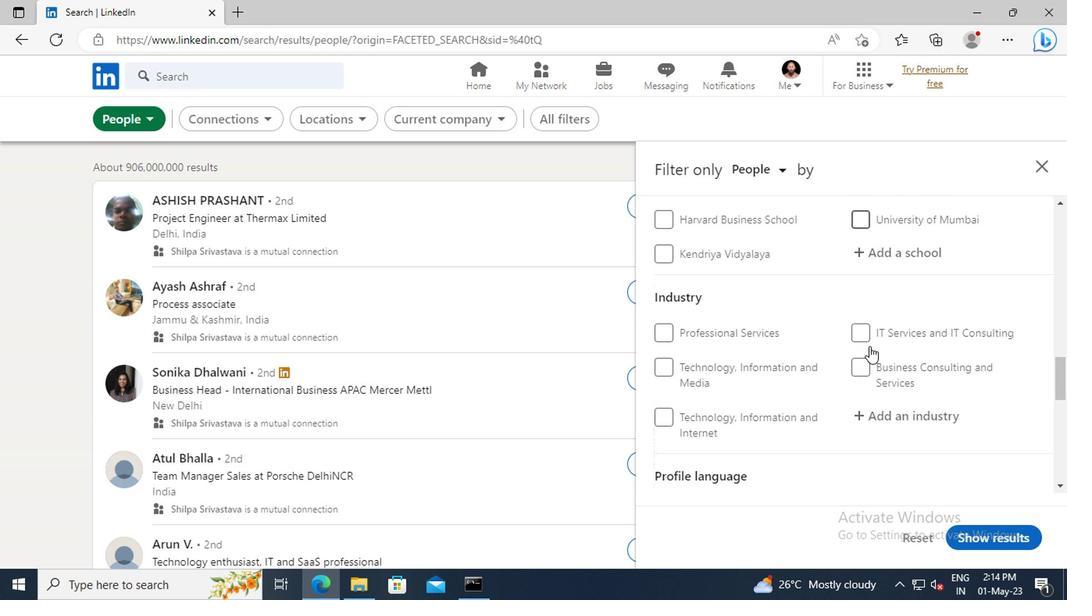 
Action: Mouse scrolled (866, 344) with delta (0, 0)
Screenshot: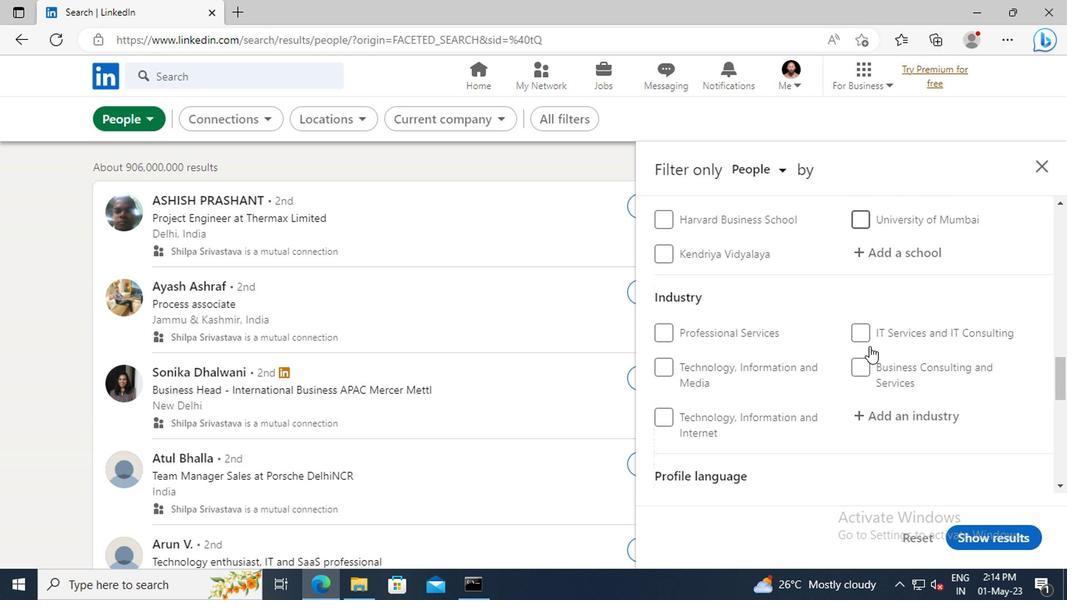 
Action: Mouse moved to (661, 410)
Screenshot: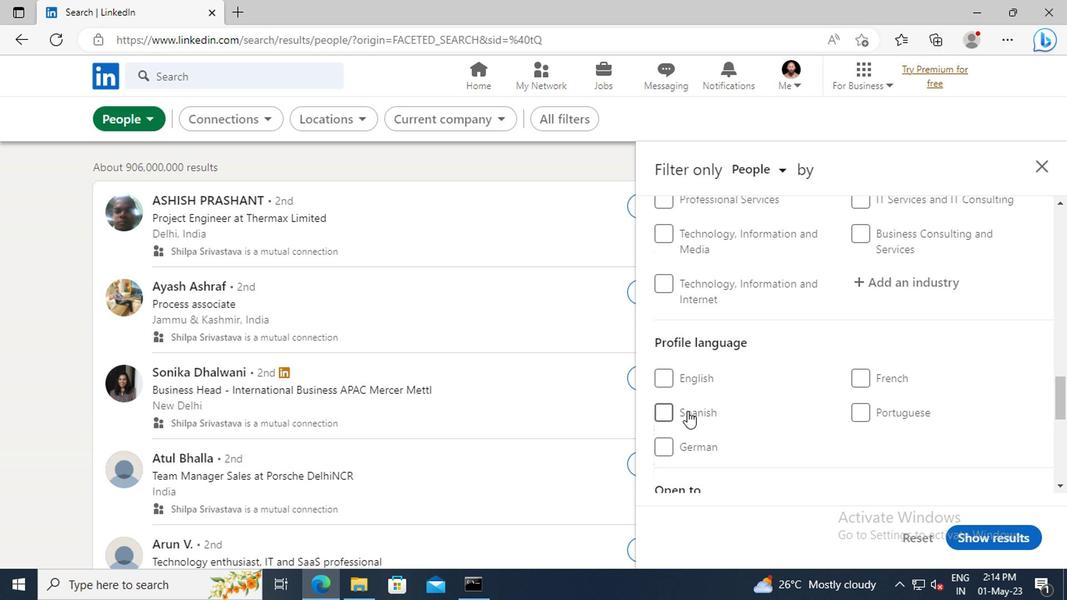 
Action: Mouse pressed left at (661, 410)
Screenshot: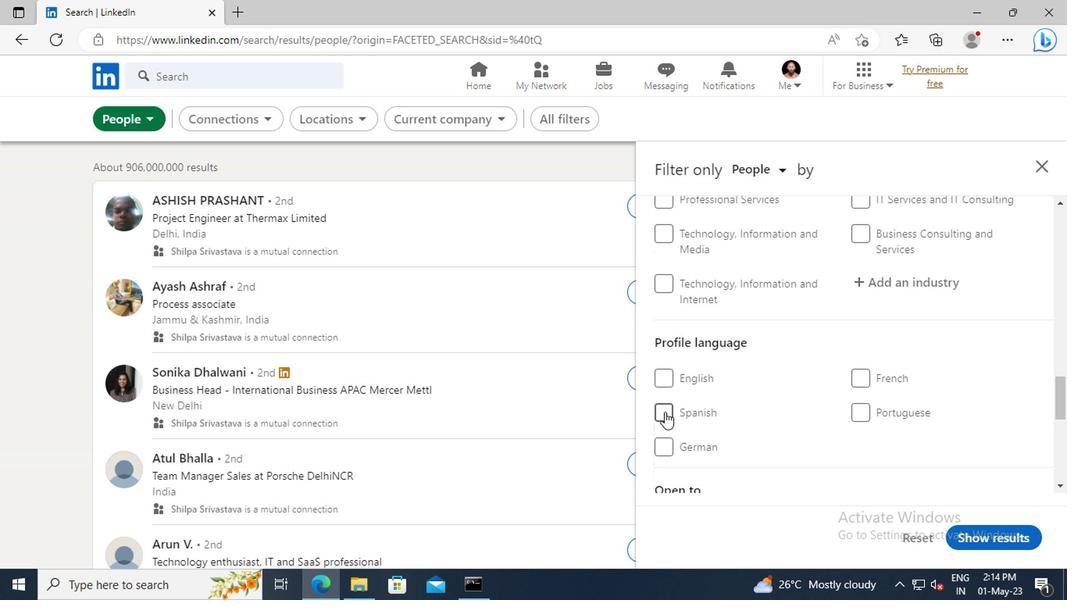 
Action: Mouse moved to (891, 391)
Screenshot: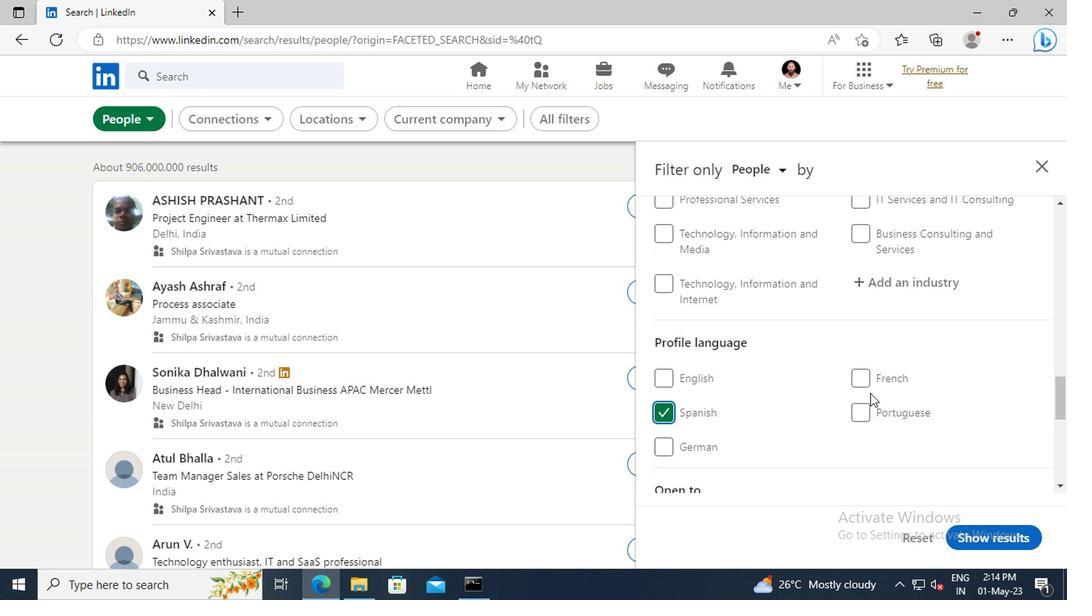 
Action: Mouse scrolled (891, 392) with delta (0, 1)
Screenshot: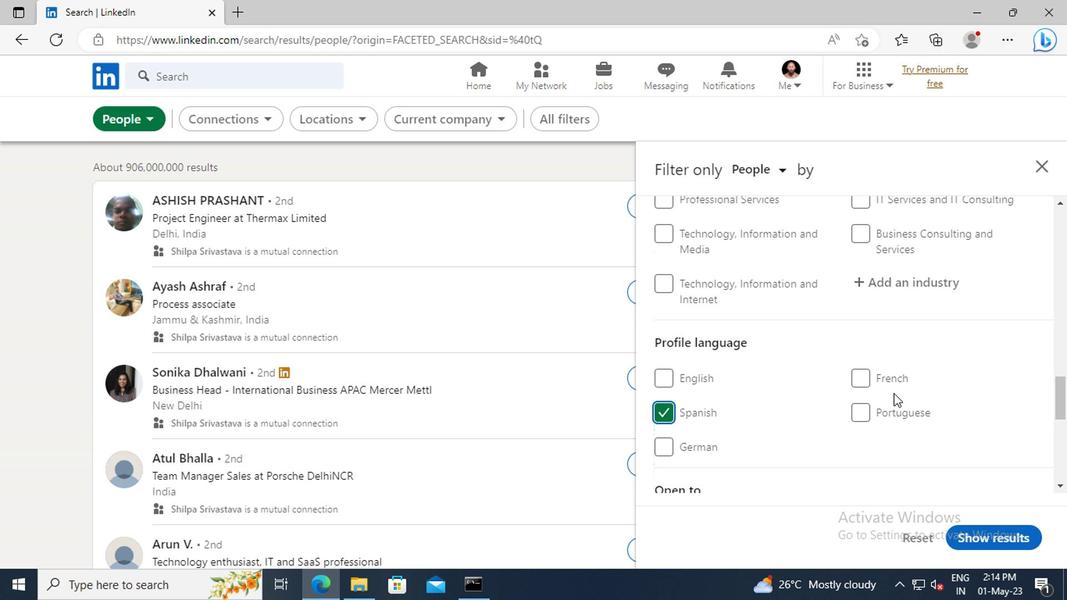 
Action: Mouse scrolled (891, 392) with delta (0, 1)
Screenshot: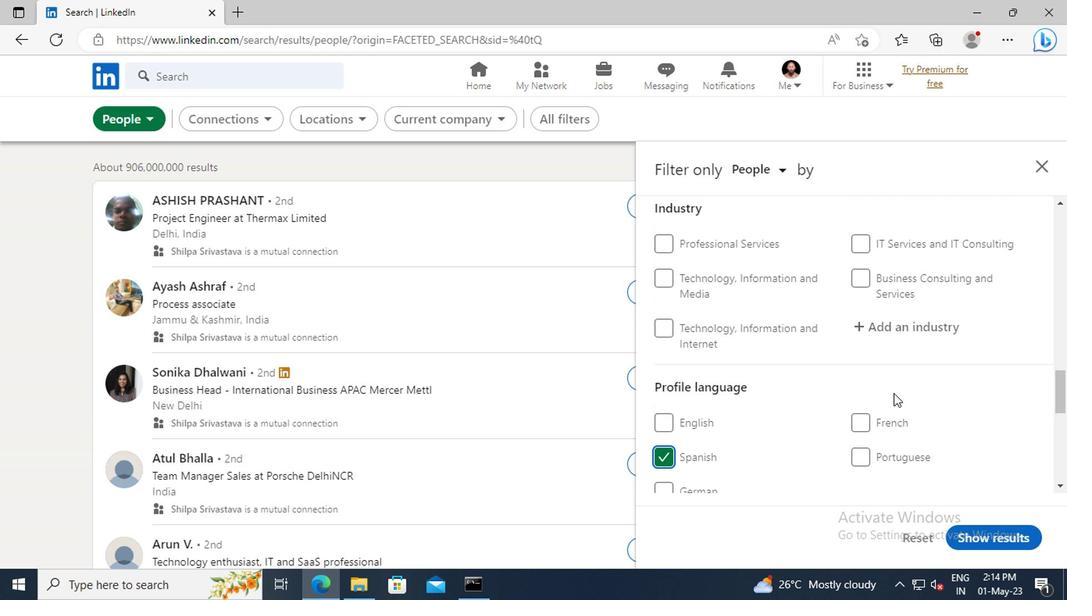 
Action: Mouse moved to (891, 391)
Screenshot: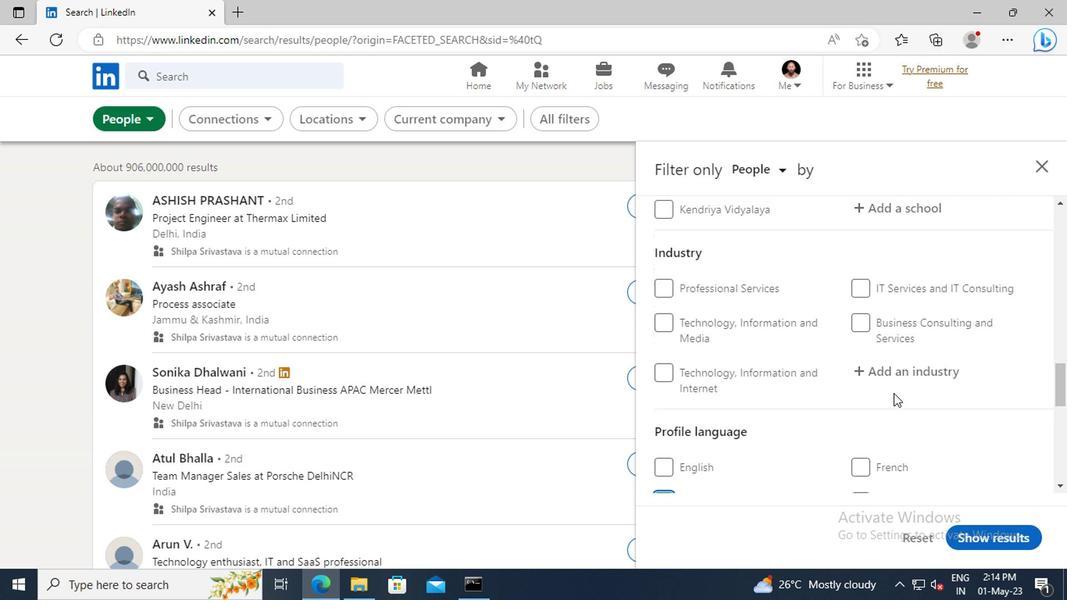 
Action: Mouse scrolled (891, 392) with delta (0, 1)
Screenshot: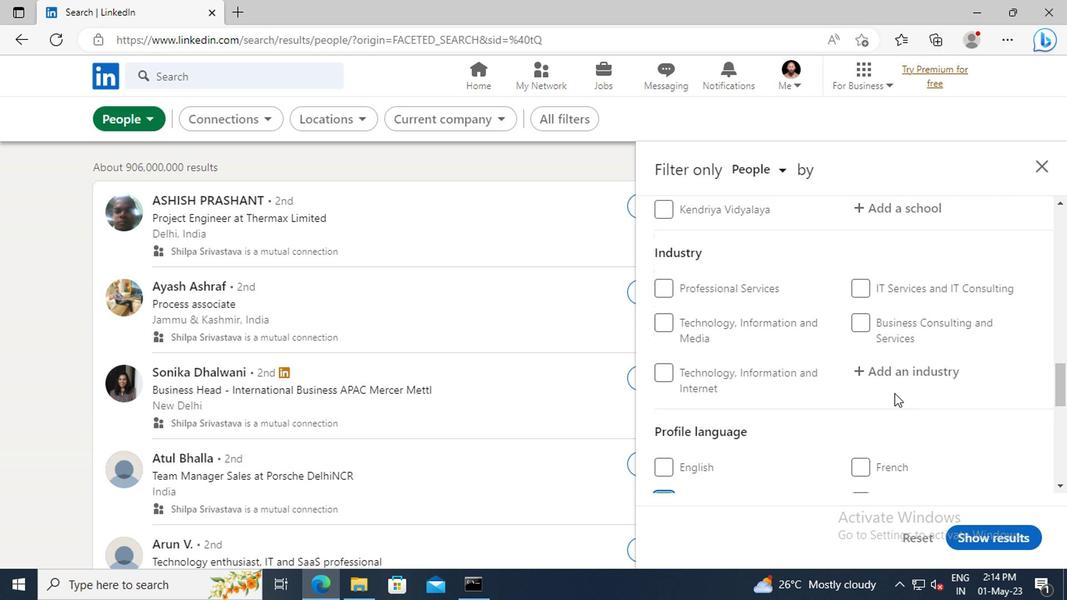 
Action: Mouse scrolled (891, 392) with delta (0, 1)
Screenshot: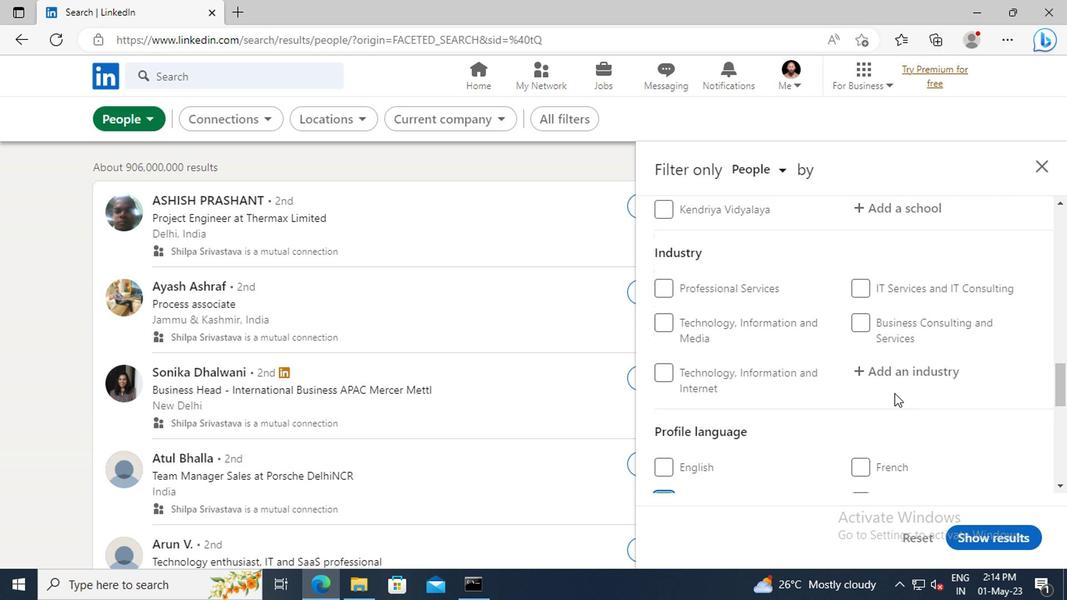 
Action: Mouse moved to (892, 390)
Screenshot: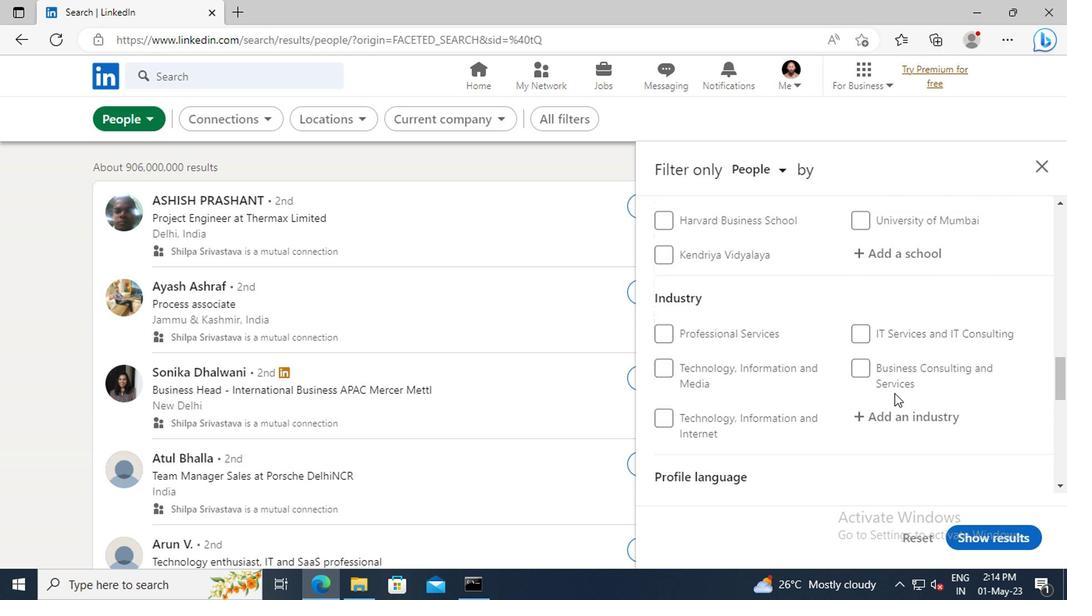 
Action: Mouse scrolled (892, 391) with delta (0, 0)
Screenshot: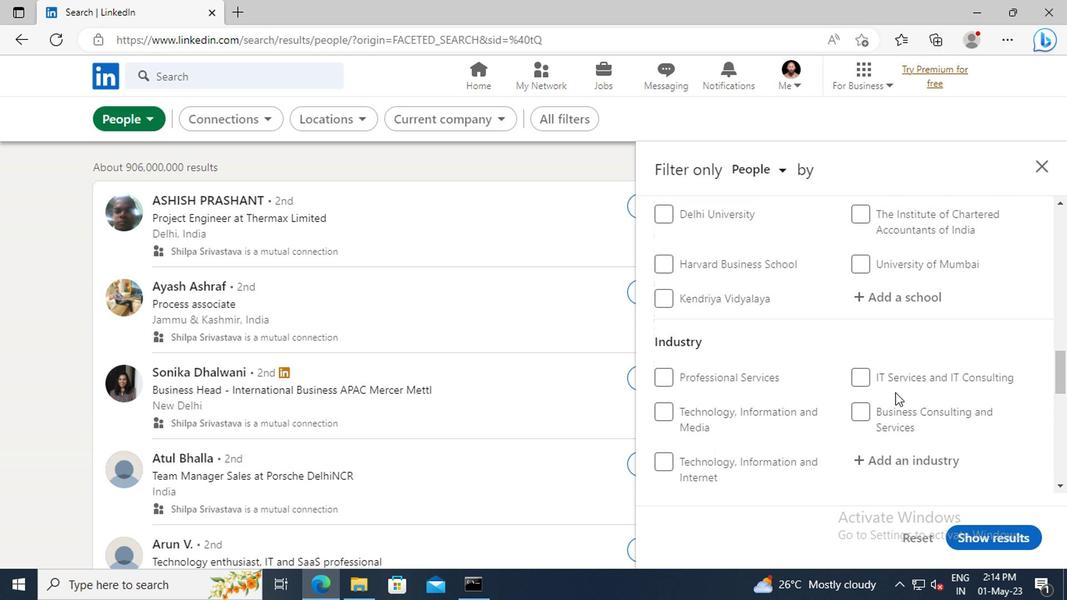 
Action: Mouse scrolled (892, 391) with delta (0, 0)
Screenshot: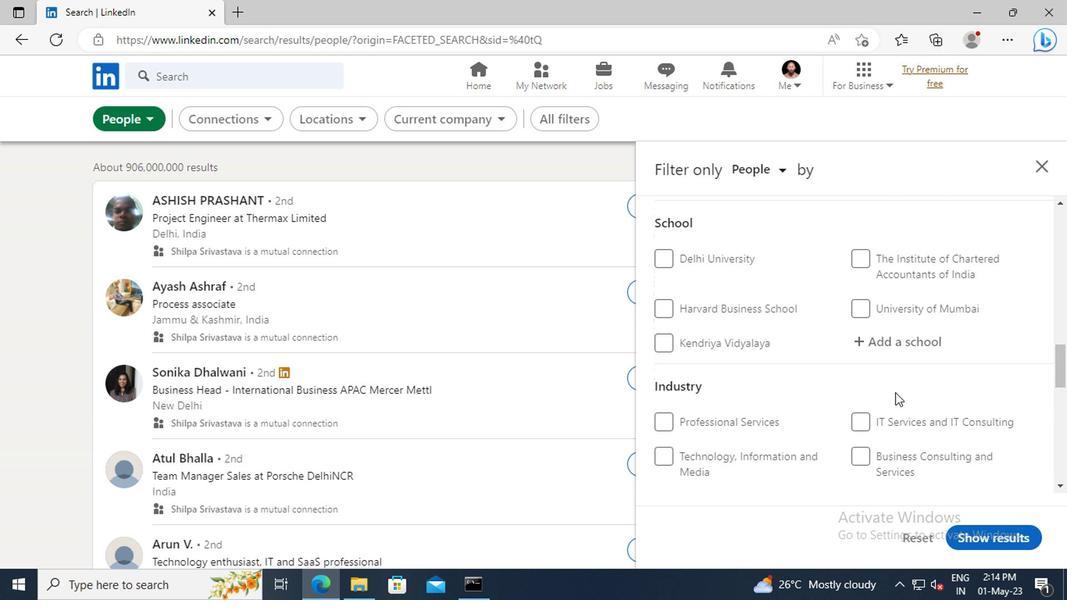 
Action: Mouse scrolled (892, 391) with delta (0, 0)
Screenshot: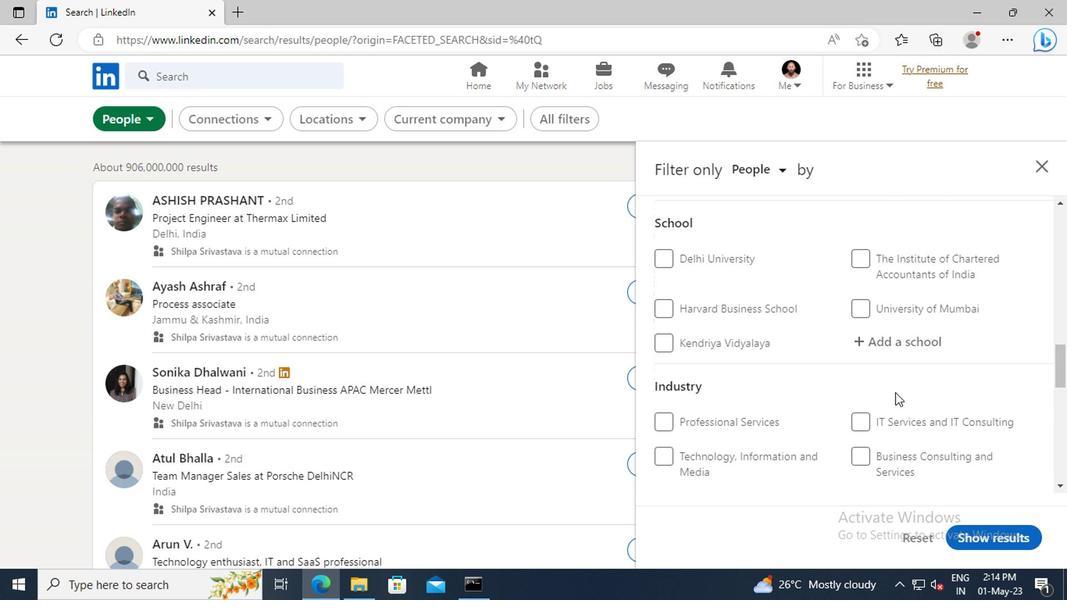 
Action: Mouse moved to (893, 390)
Screenshot: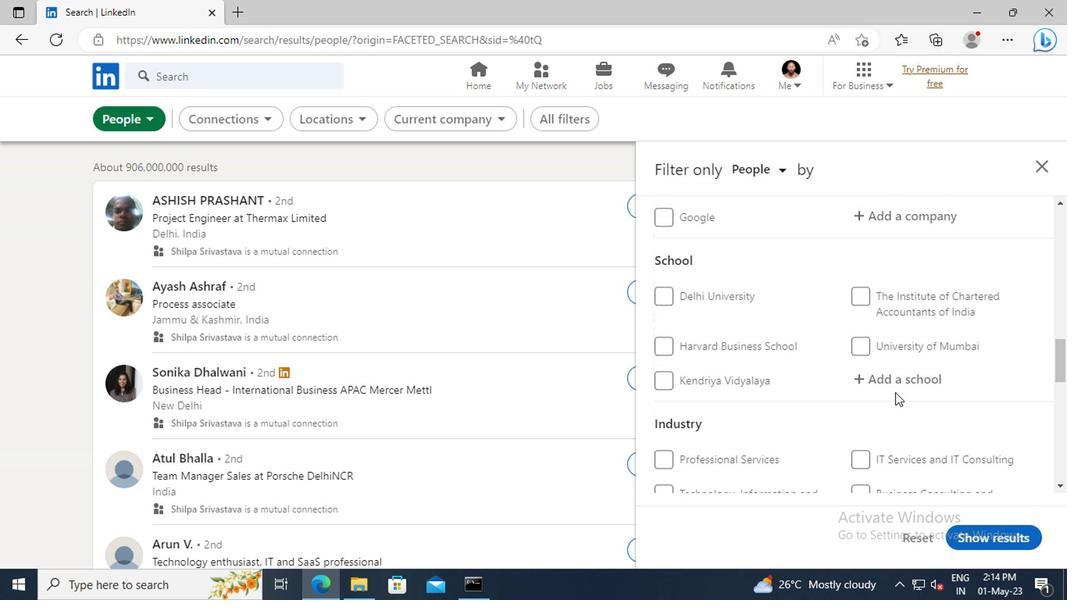 
Action: Mouse scrolled (893, 390) with delta (0, 0)
Screenshot: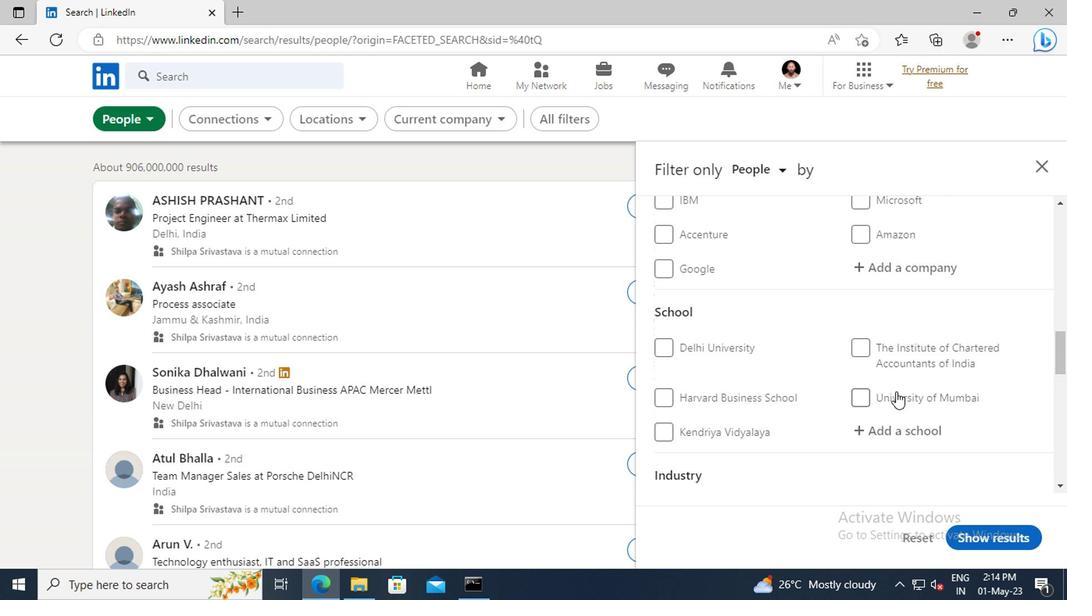 
Action: Mouse scrolled (893, 390) with delta (0, 0)
Screenshot: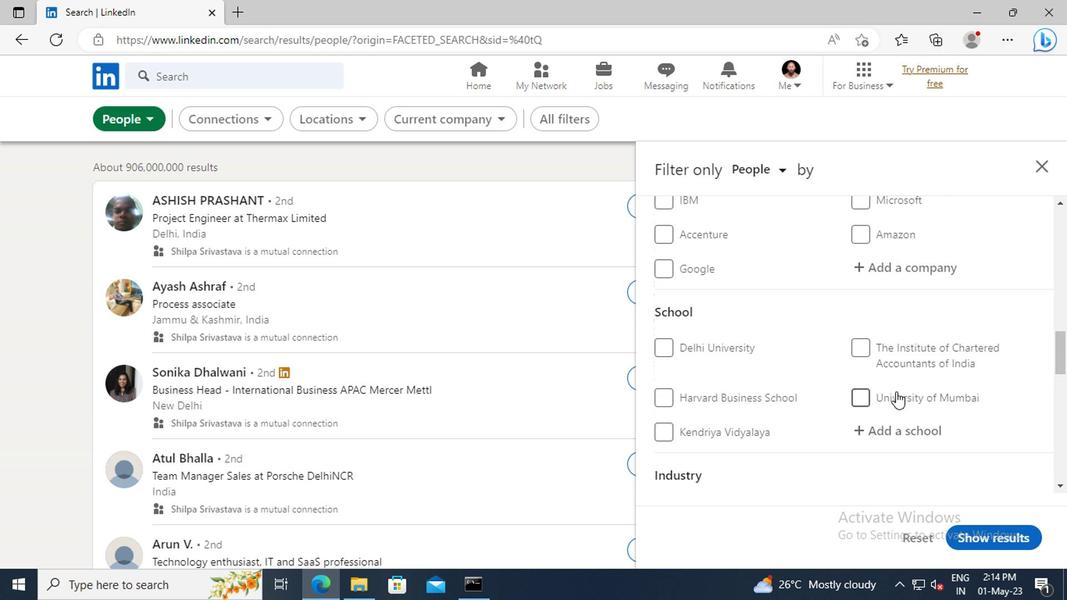 
Action: Mouse scrolled (893, 390) with delta (0, 0)
Screenshot: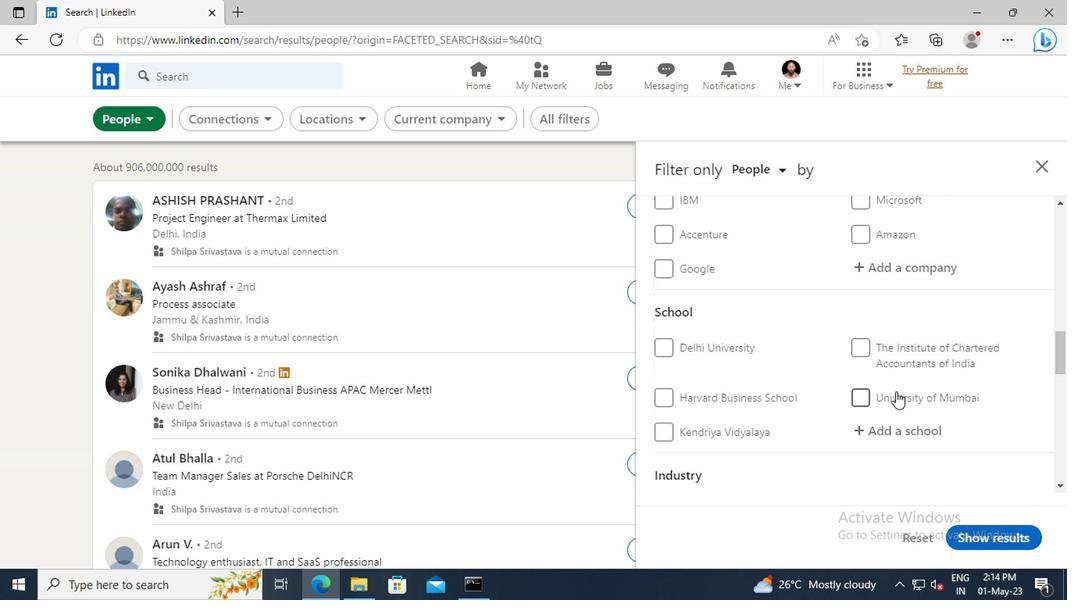 
Action: Mouse scrolled (893, 390) with delta (0, 0)
Screenshot: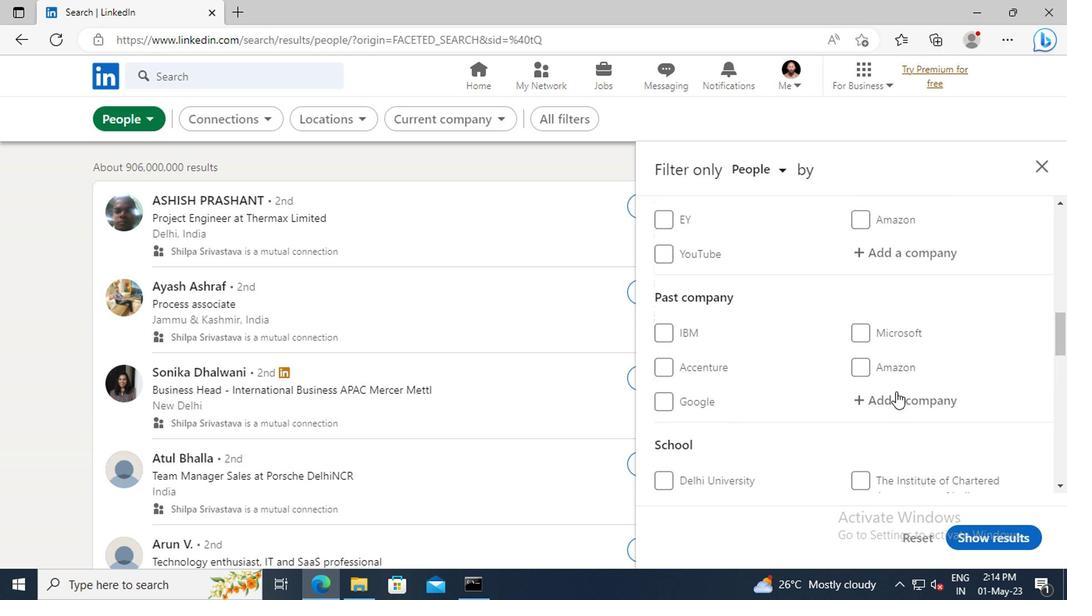 
Action: Mouse scrolled (893, 390) with delta (0, 0)
Screenshot: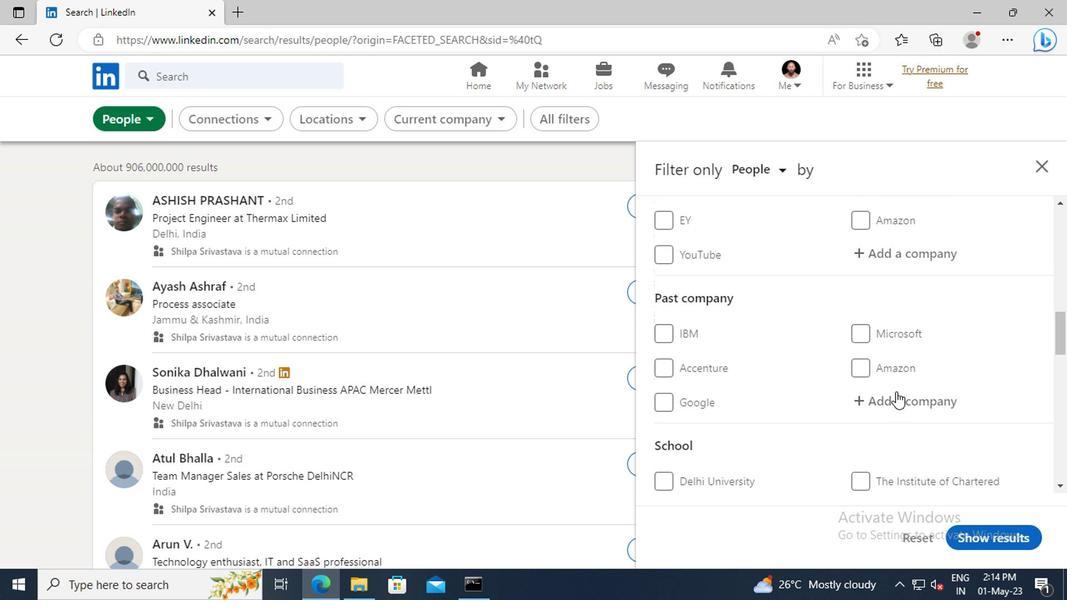 
Action: Mouse moved to (874, 345)
Screenshot: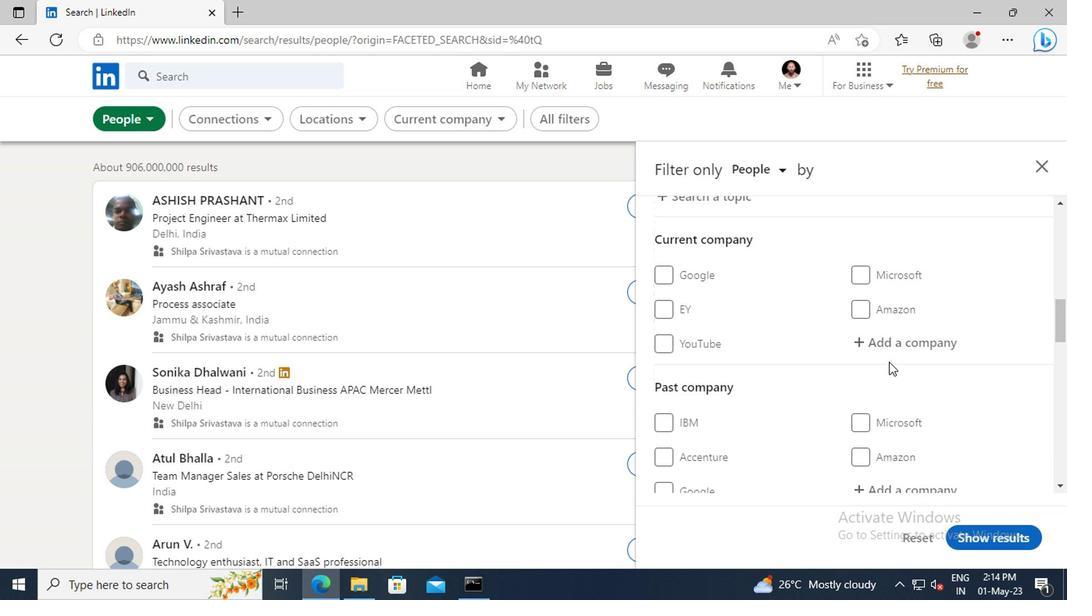 
Action: Mouse pressed left at (874, 345)
Screenshot: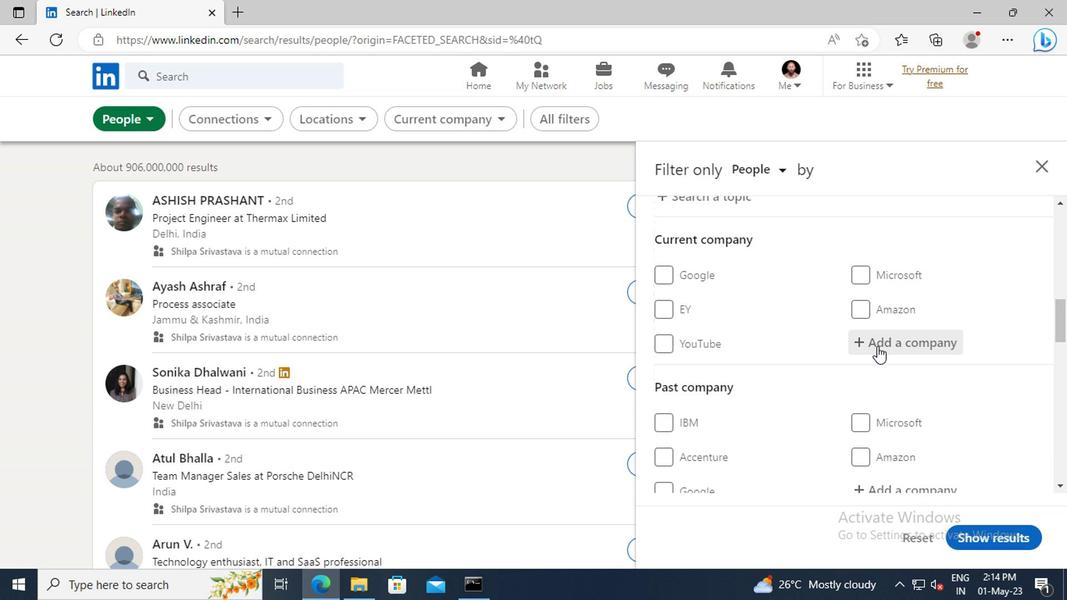 
Action: Key pressed <Key.shift>GO<Key.shift>PROTOZ
Screenshot: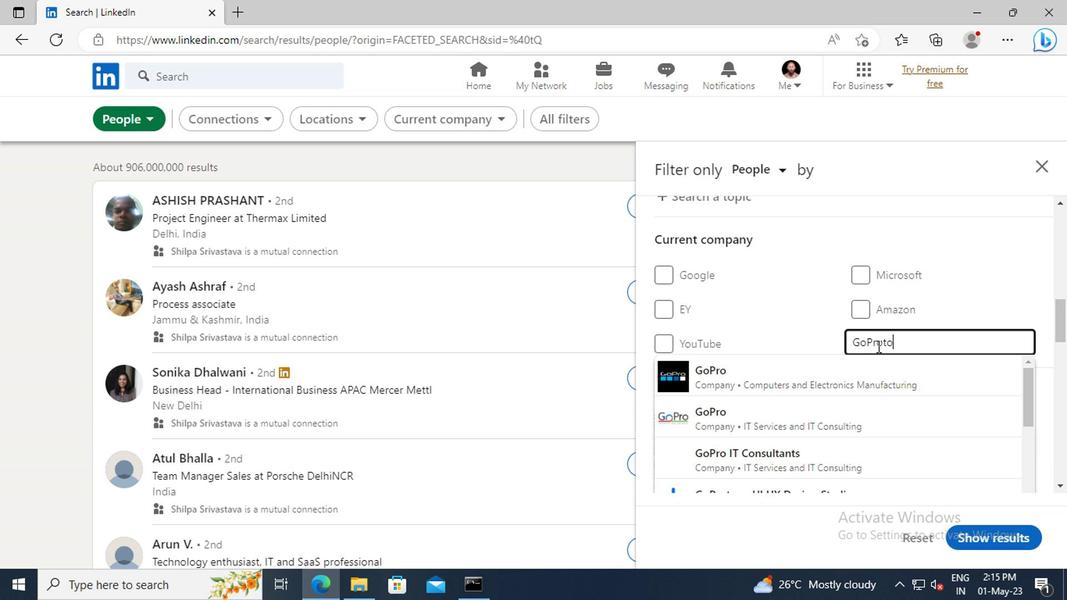 
Action: Mouse moved to (852, 377)
Screenshot: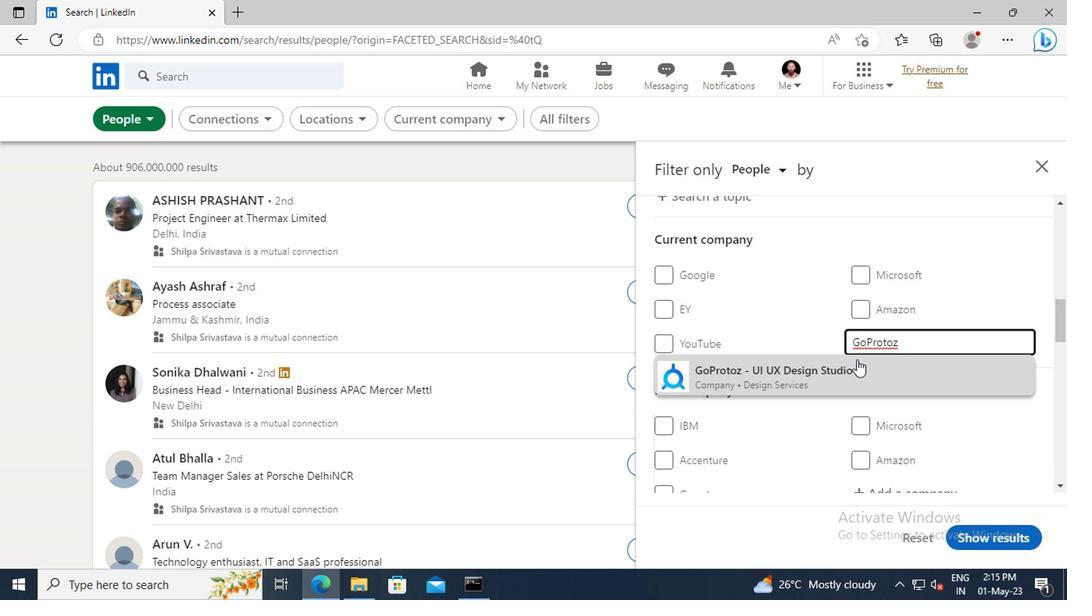 
Action: Mouse pressed left at (852, 377)
Screenshot: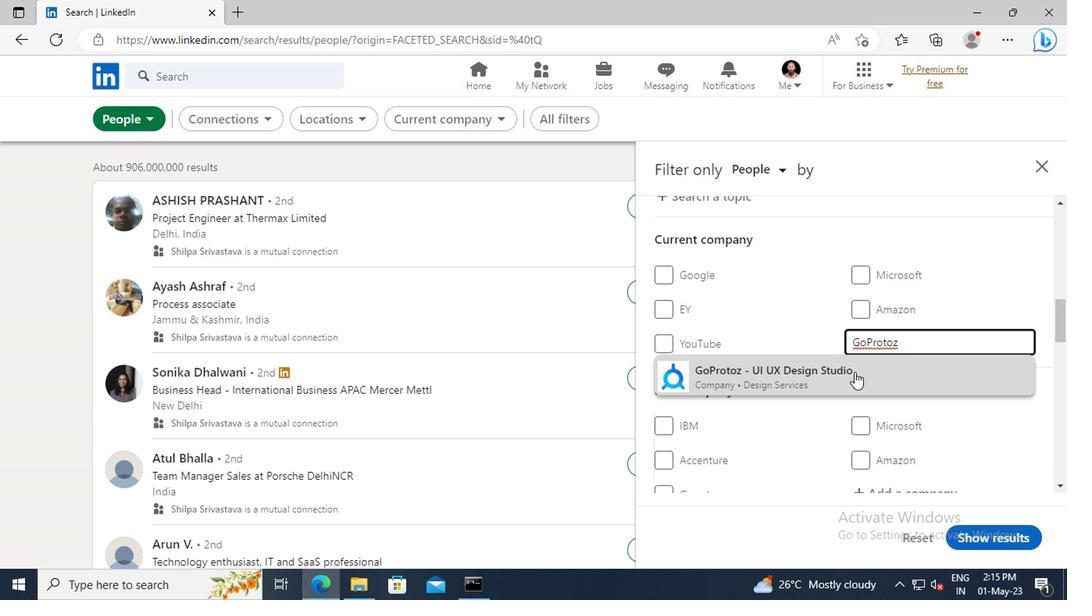 
Action: Mouse scrolled (852, 376) with delta (0, 0)
Screenshot: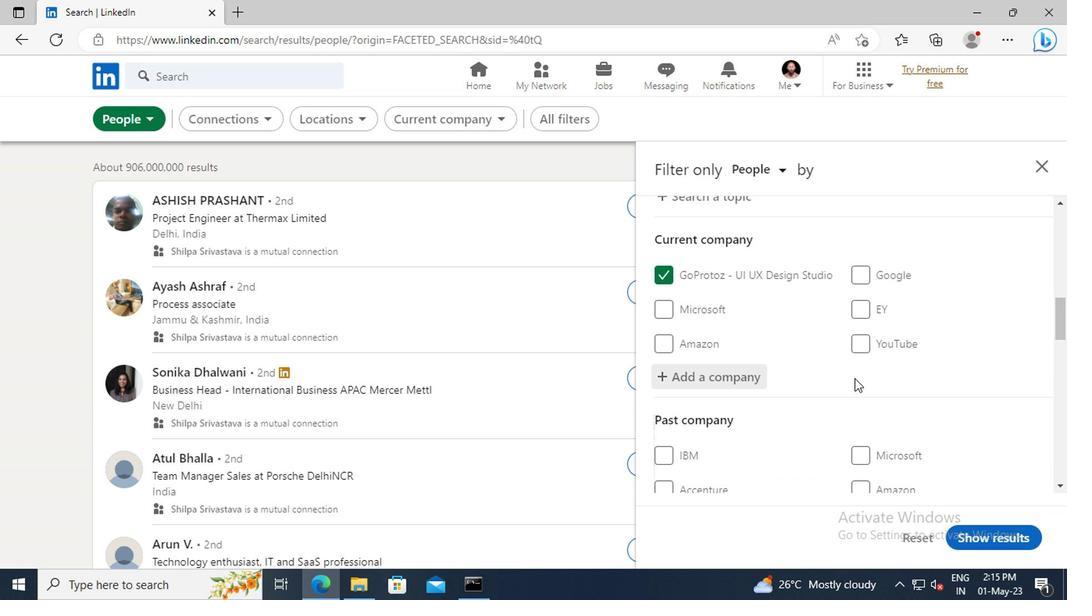 
Action: Mouse scrolled (852, 376) with delta (0, 0)
Screenshot: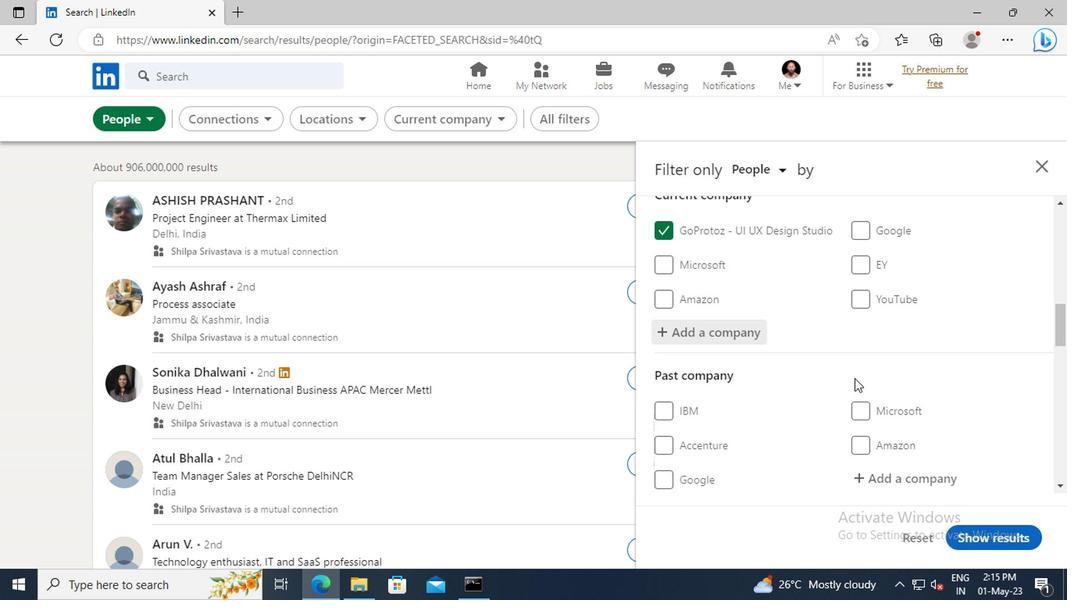 
Action: Mouse scrolled (852, 376) with delta (0, 0)
Screenshot: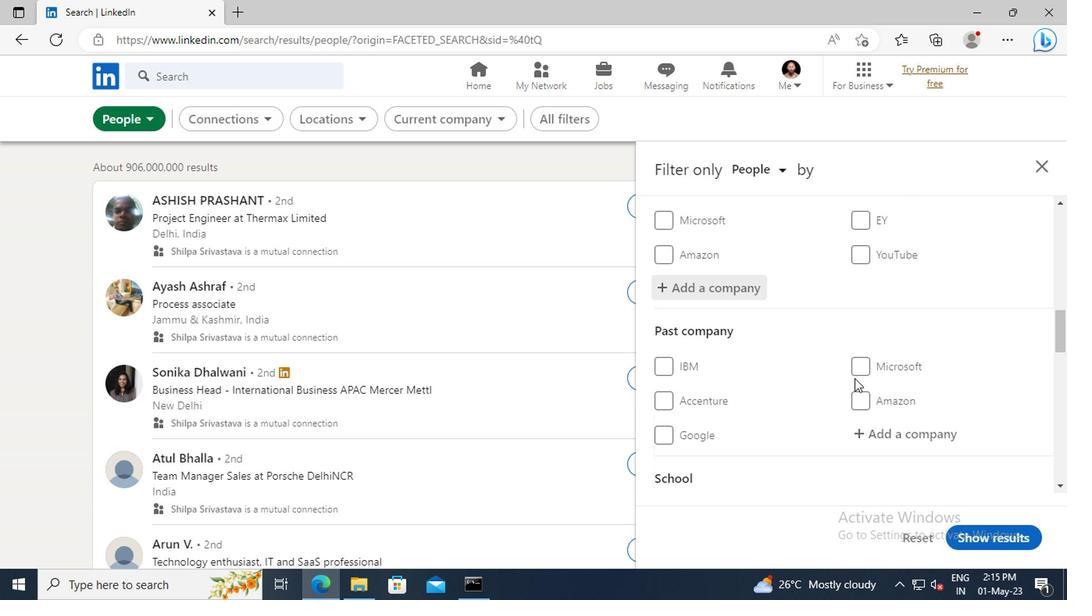 
Action: Mouse scrolled (852, 376) with delta (0, 0)
Screenshot: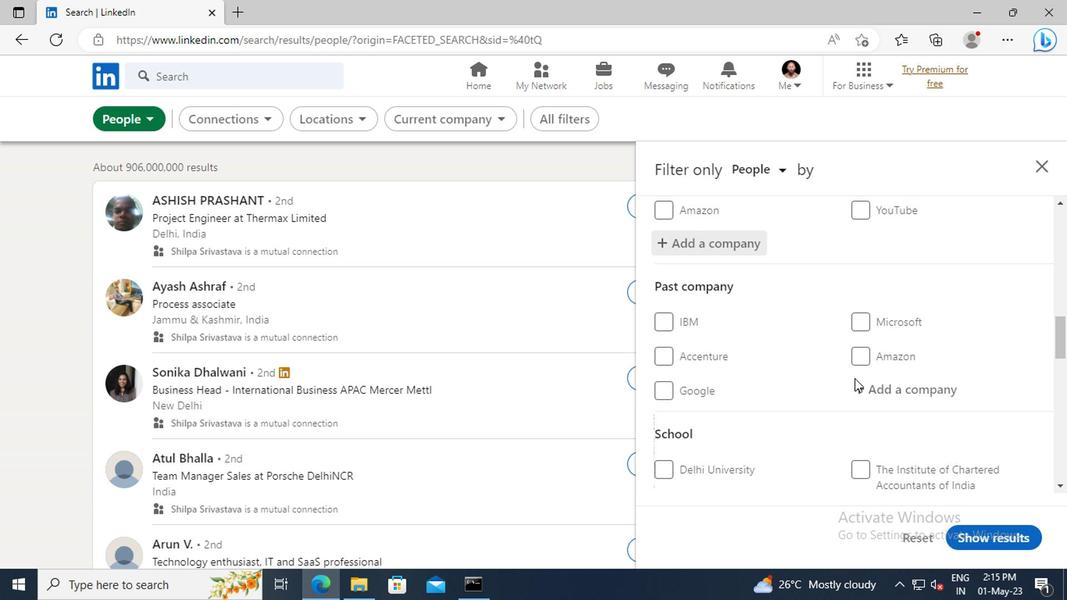 
Action: Mouse scrolled (852, 376) with delta (0, 0)
Screenshot: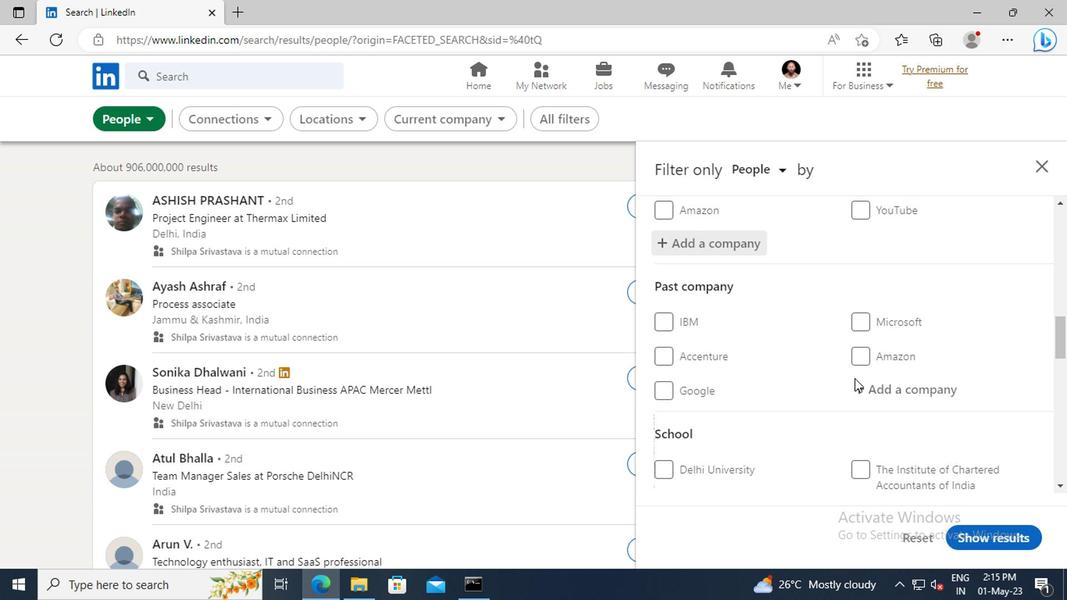 
Action: Mouse scrolled (852, 376) with delta (0, 0)
Screenshot: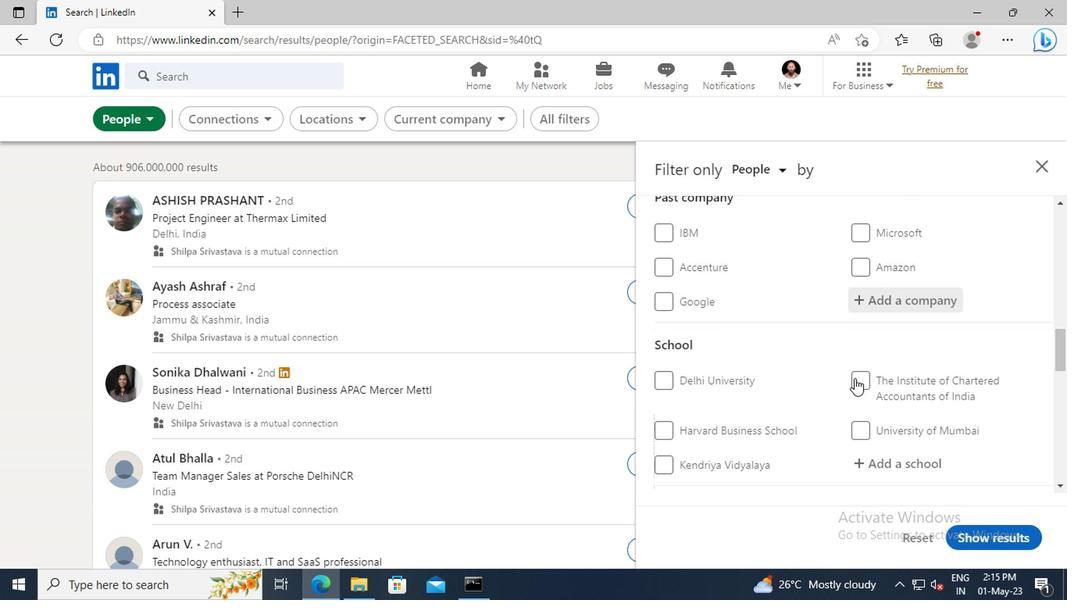 
Action: Mouse moved to (862, 411)
Screenshot: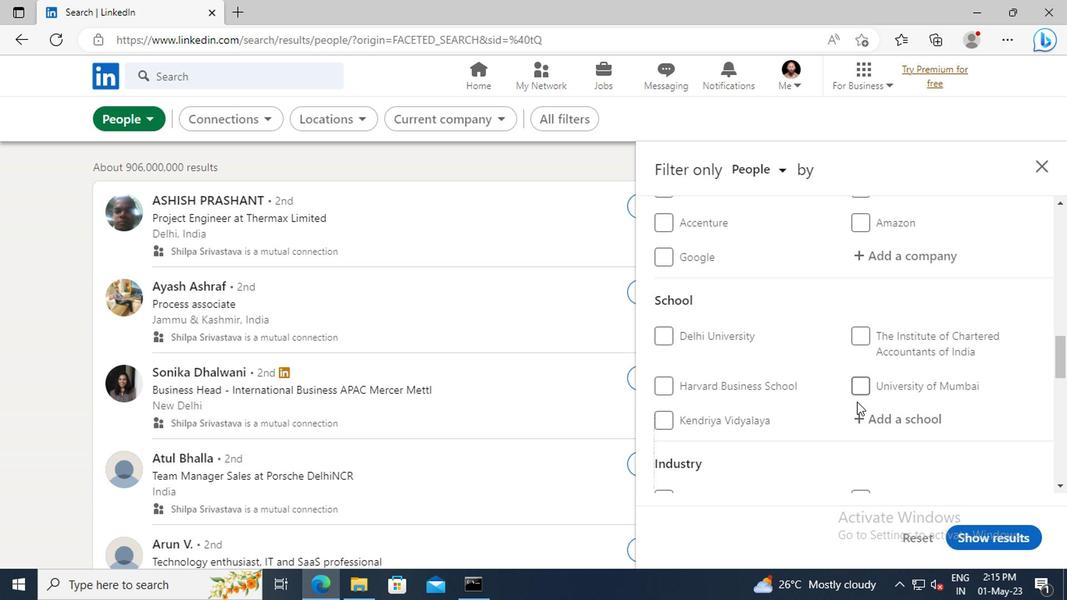 
Action: Mouse pressed left at (862, 411)
Screenshot: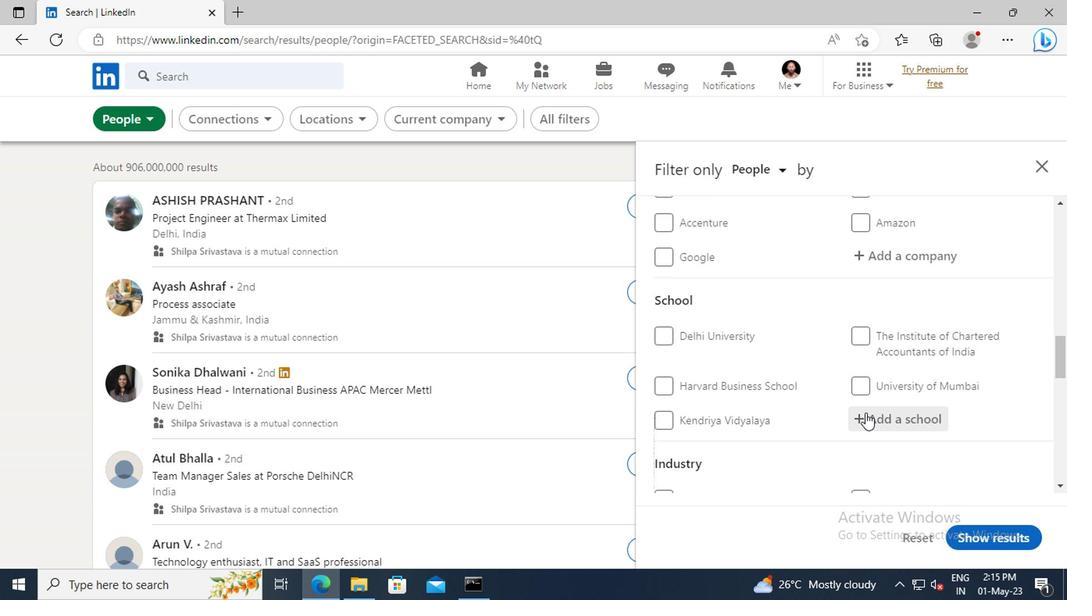 
Action: Key pressed <Key.shift>ILS<Key.space><Key.shift>LA
Screenshot: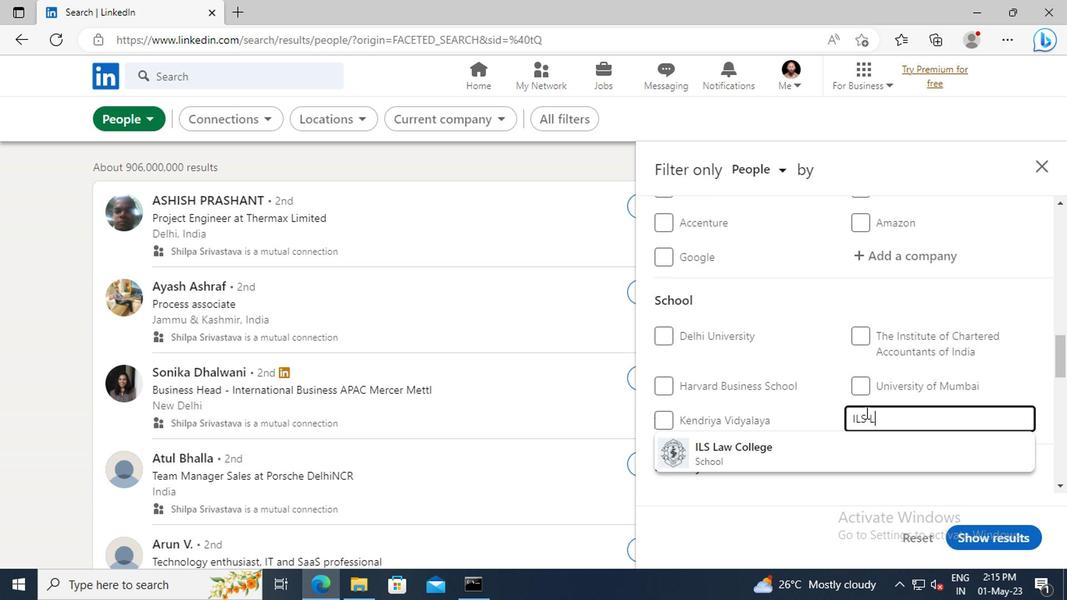 
Action: Mouse moved to (839, 449)
Screenshot: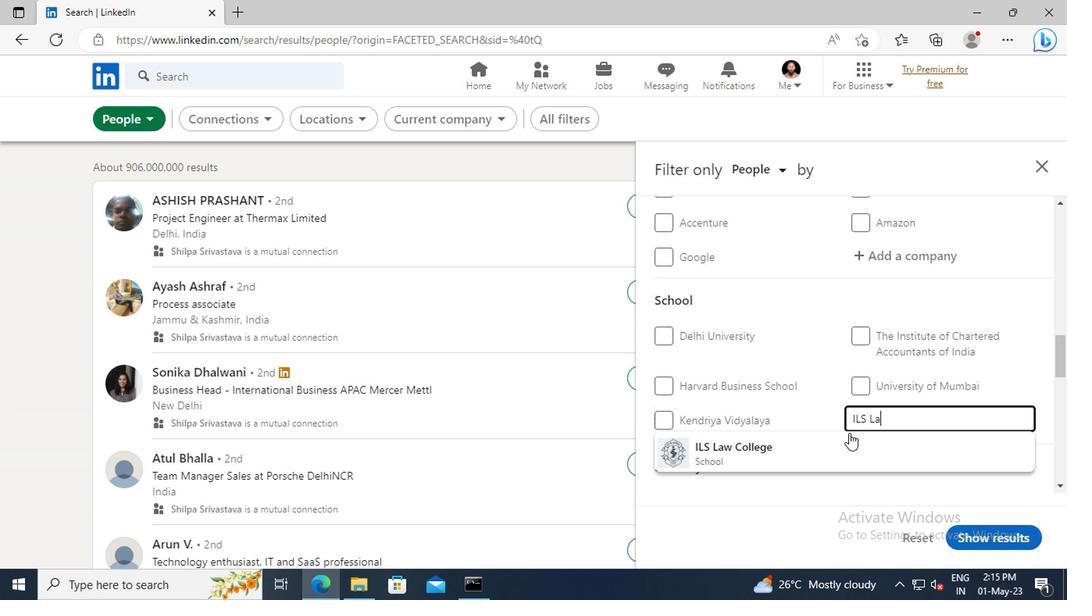 
Action: Mouse pressed left at (839, 449)
Screenshot: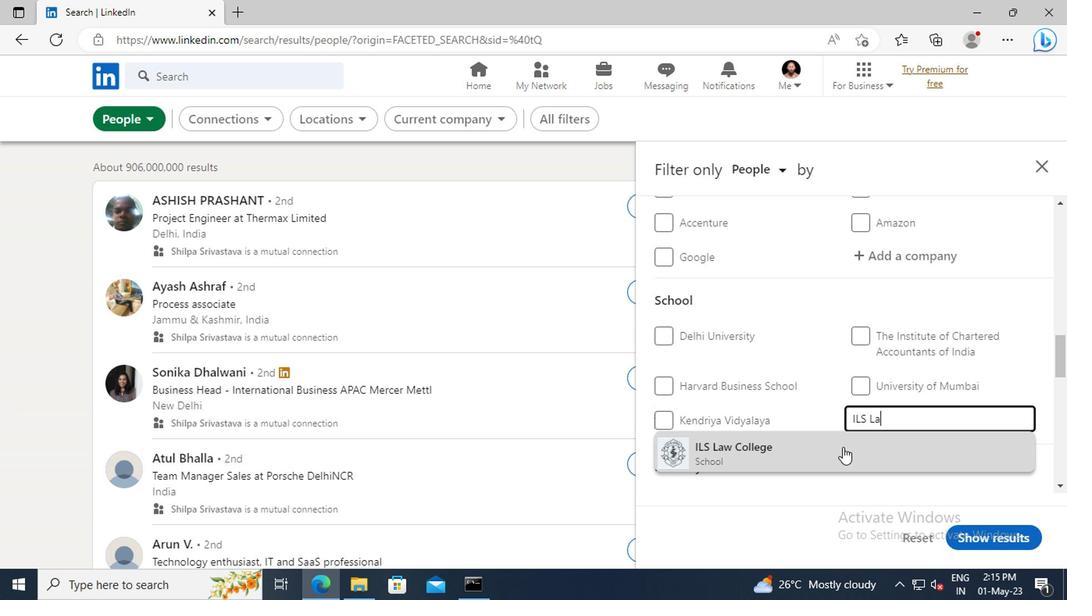 
Action: Mouse scrolled (839, 448) with delta (0, 0)
Screenshot: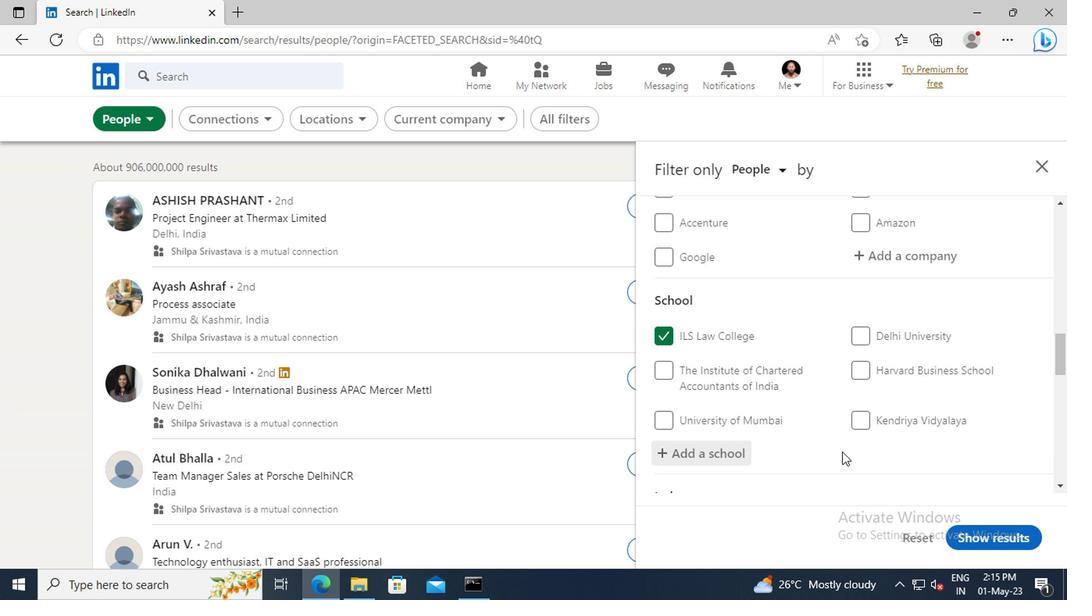 
Action: Mouse scrolled (839, 448) with delta (0, 0)
Screenshot: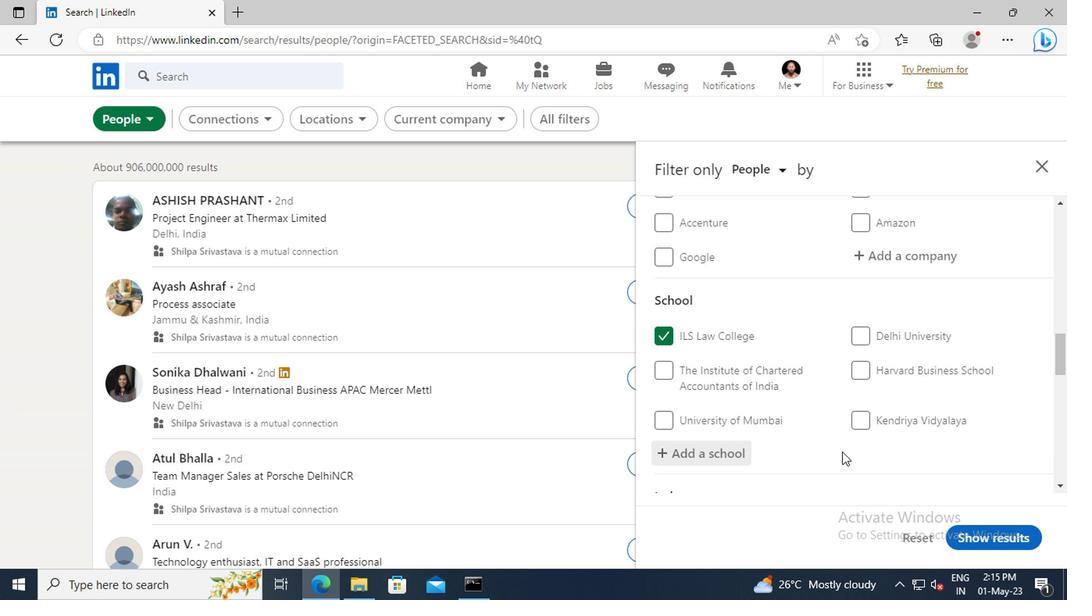 
Action: Mouse scrolled (839, 448) with delta (0, 0)
Screenshot: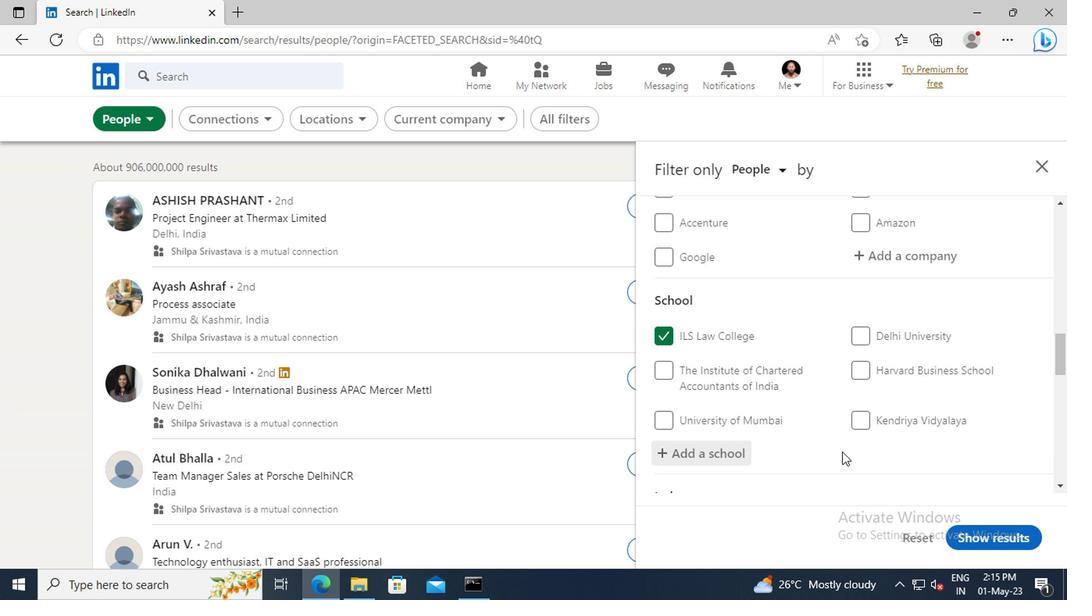 
Action: Mouse moved to (840, 423)
Screenshot: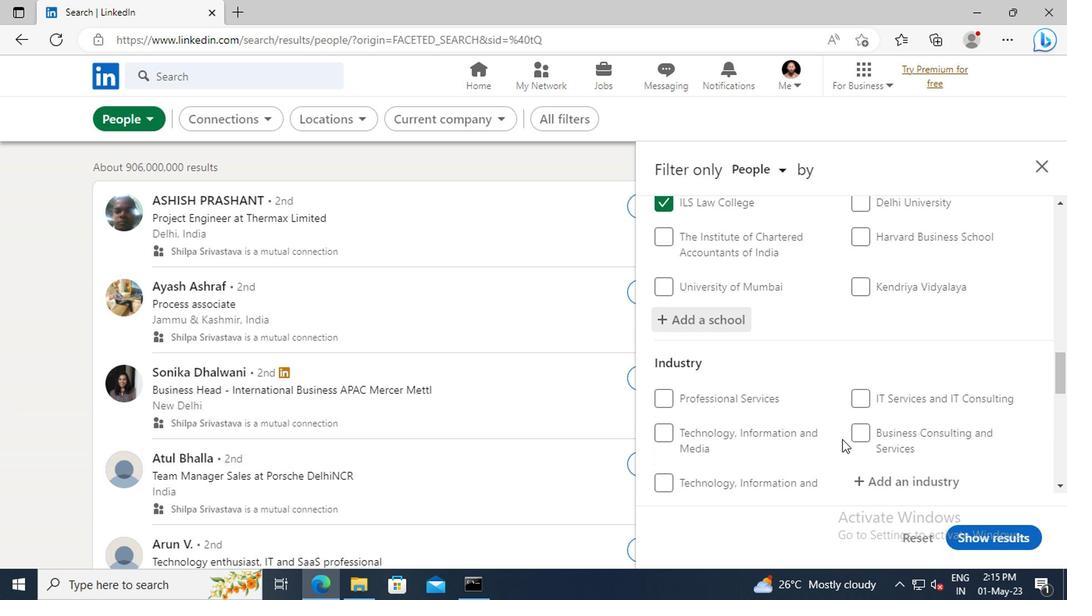 
Action: Mouse scrolled (840, 422) with delta (0, 0)
Screenshot: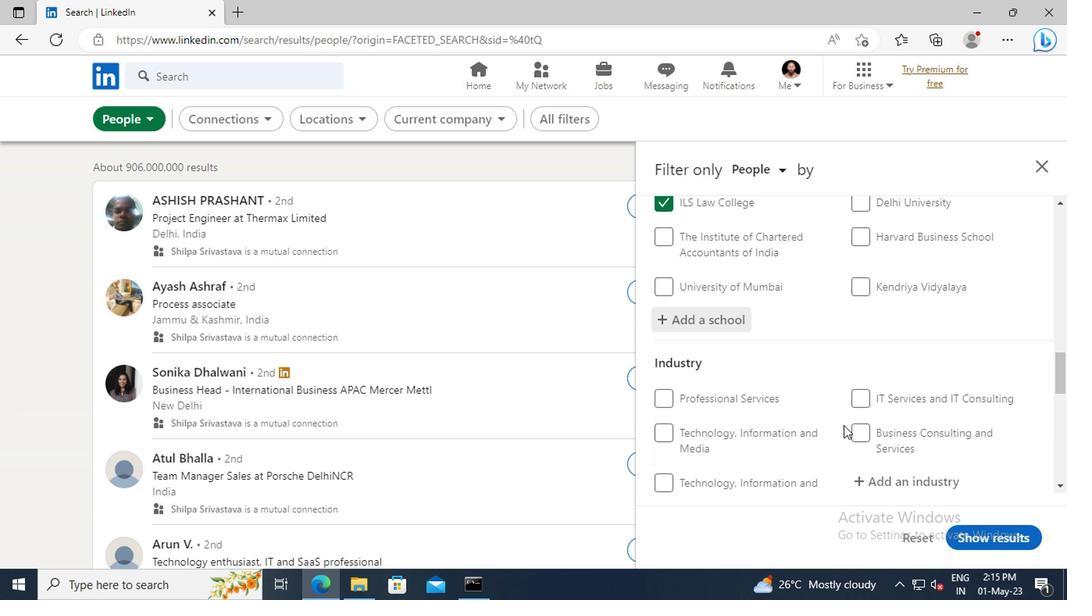
Action: Mouse moved to (840, 422)
Screenshot: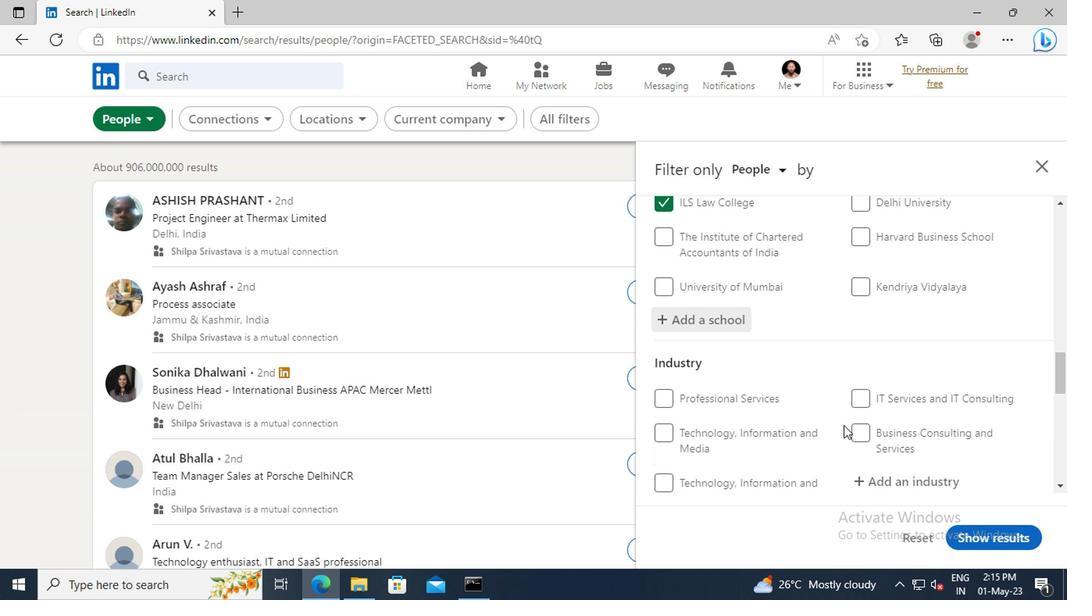 
Action: Mouse scrolled (840, 421) with delta (0, -1)
Screenshot: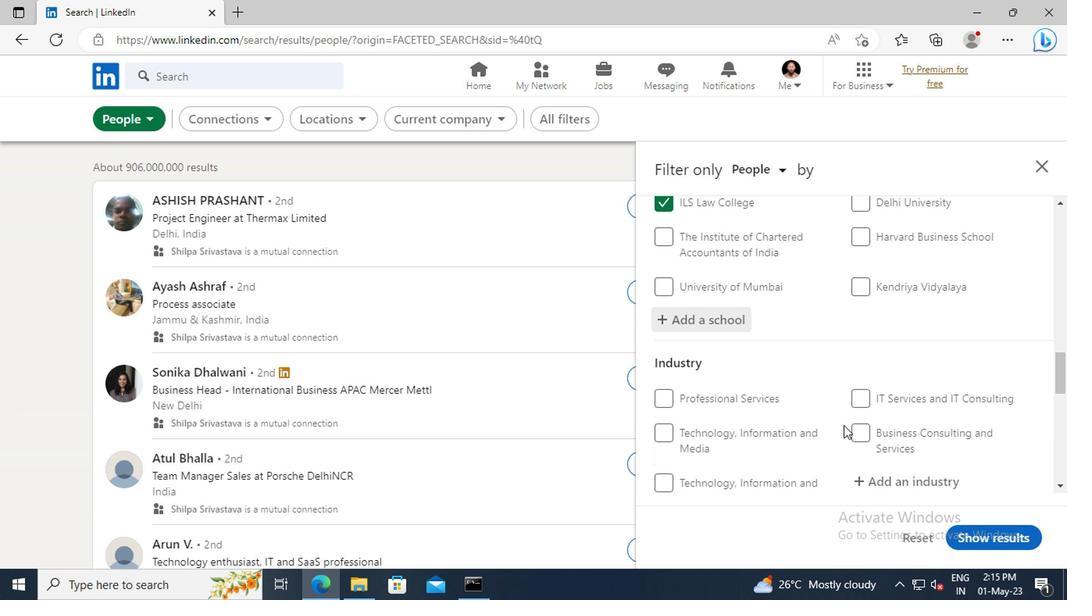 
Action: Mouse moved to (862, 390)
Screenshot: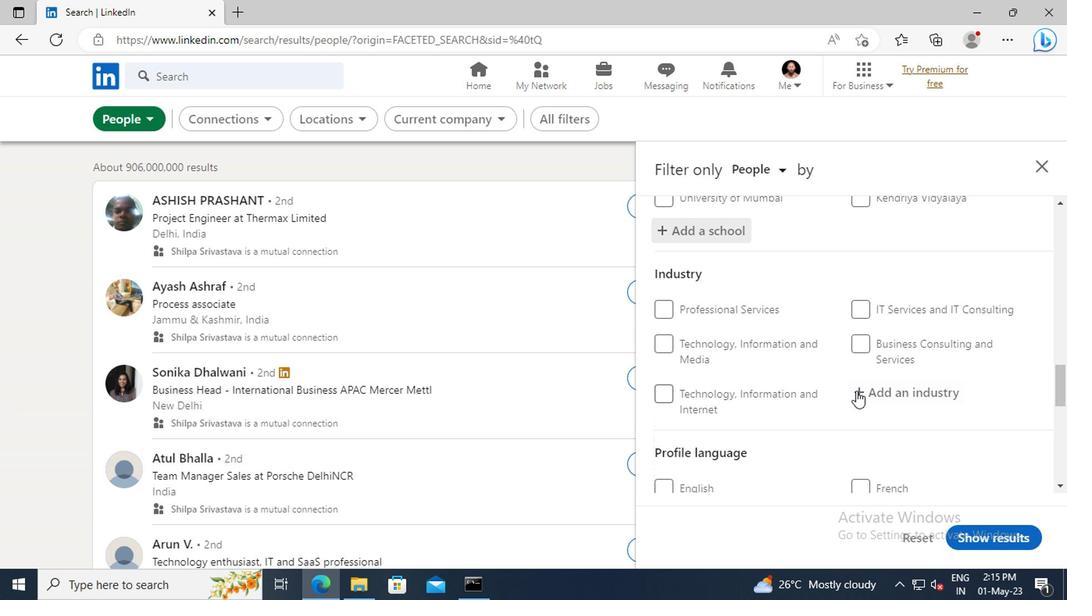 
Action: Mouse pressed left at (862, 390)
Screenshot: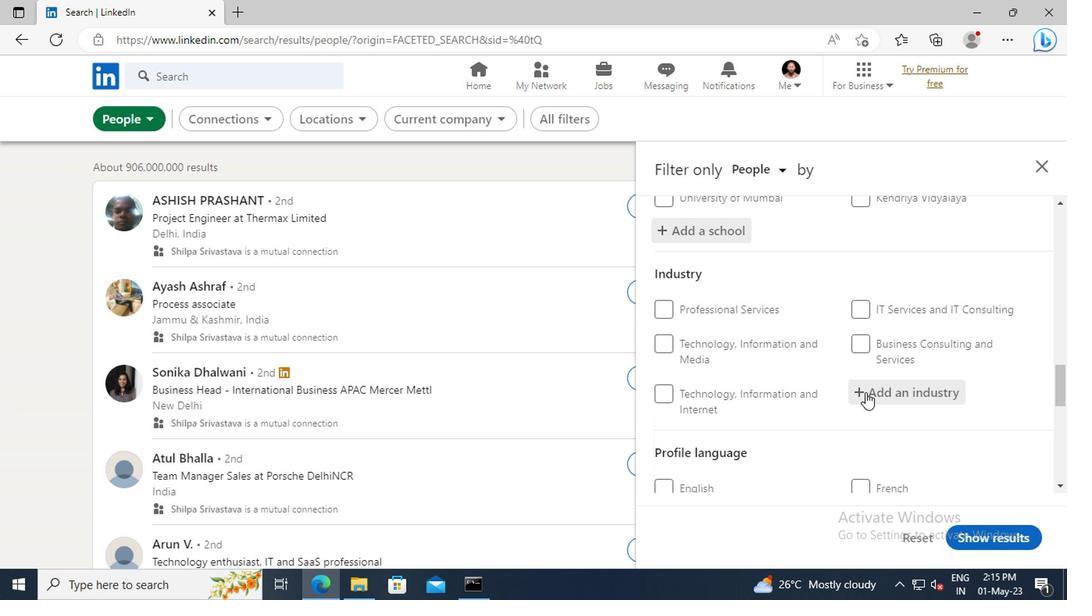 
Action: Key pressed <Key.shift>PROFESSIONAL<Key.space>
Screenshot: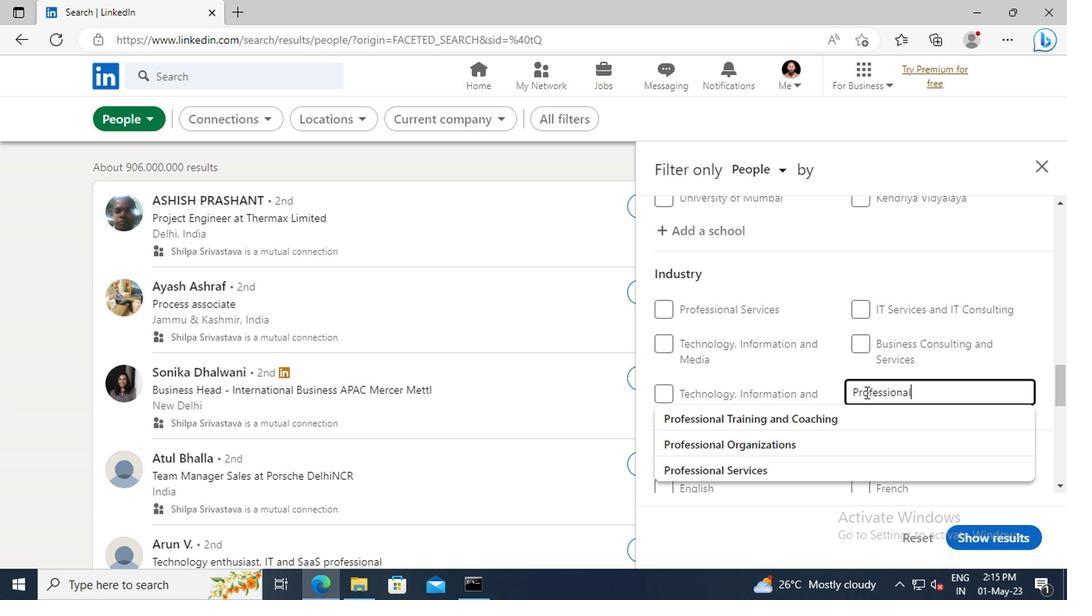 
Action: Mouse moved to (824, 413)
Screenshot: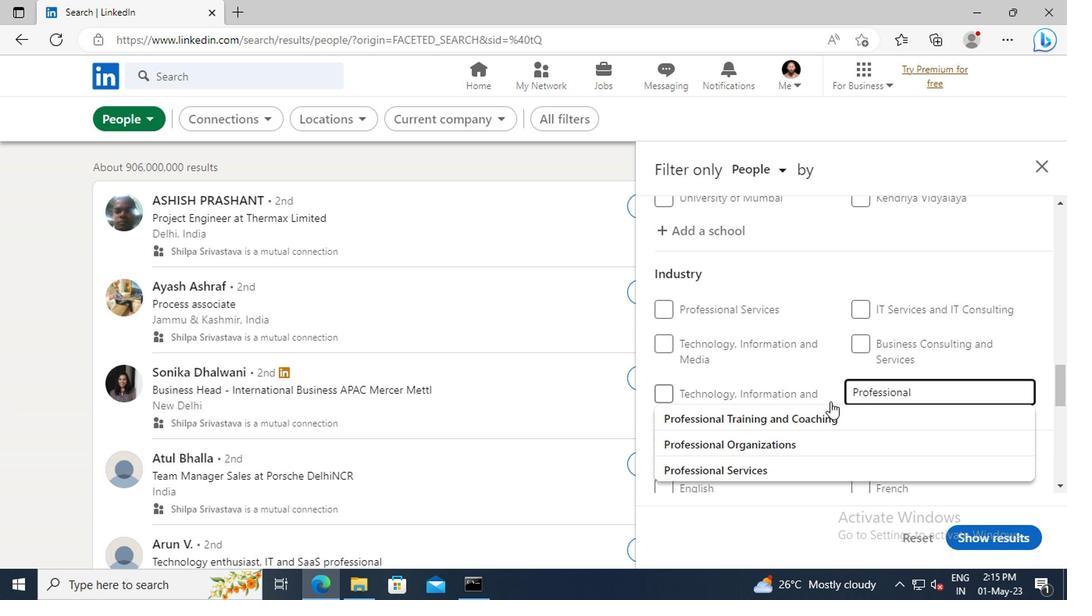 
Action: Mouse pressed left at (824, 413)
Screenshot: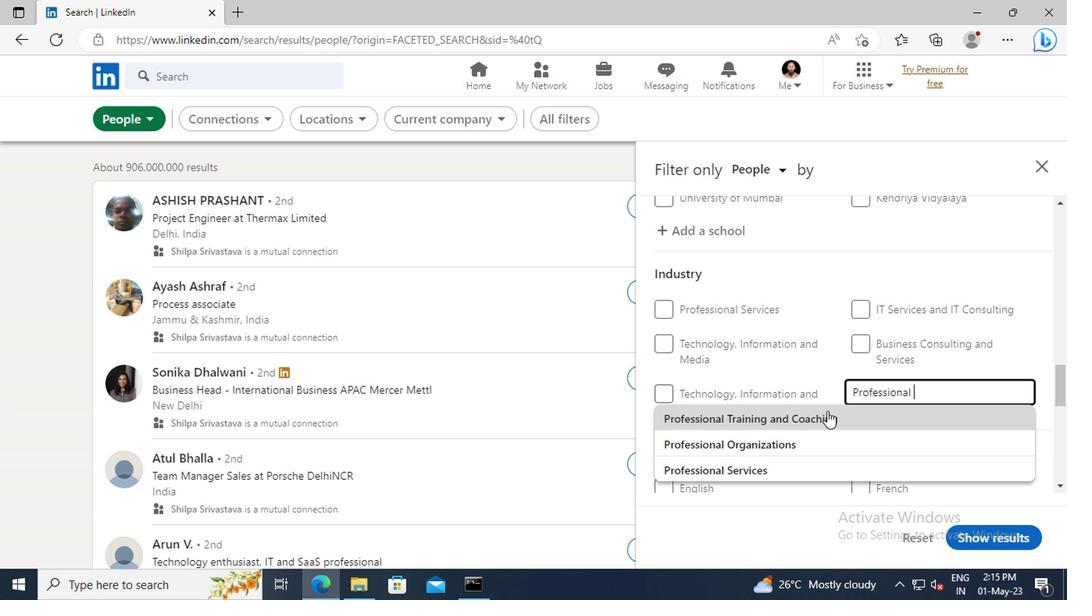 
Action: Mouse scrolled (824, 412) with delta (0, 0)
Screenshot: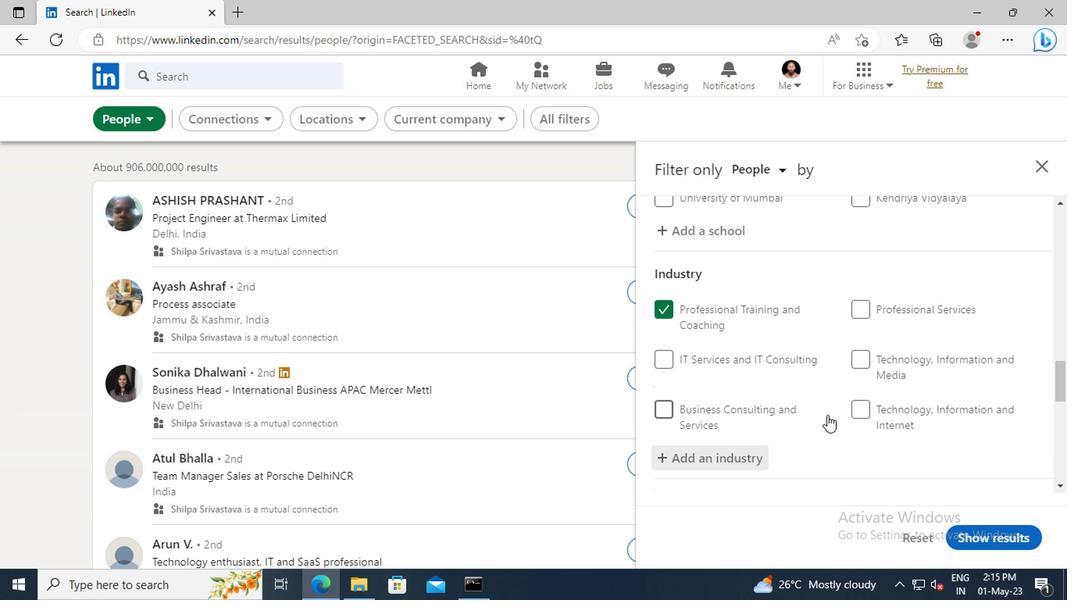 
Action: Mouse scrolled (824, 412) with delta (0, 0)
Screenshot: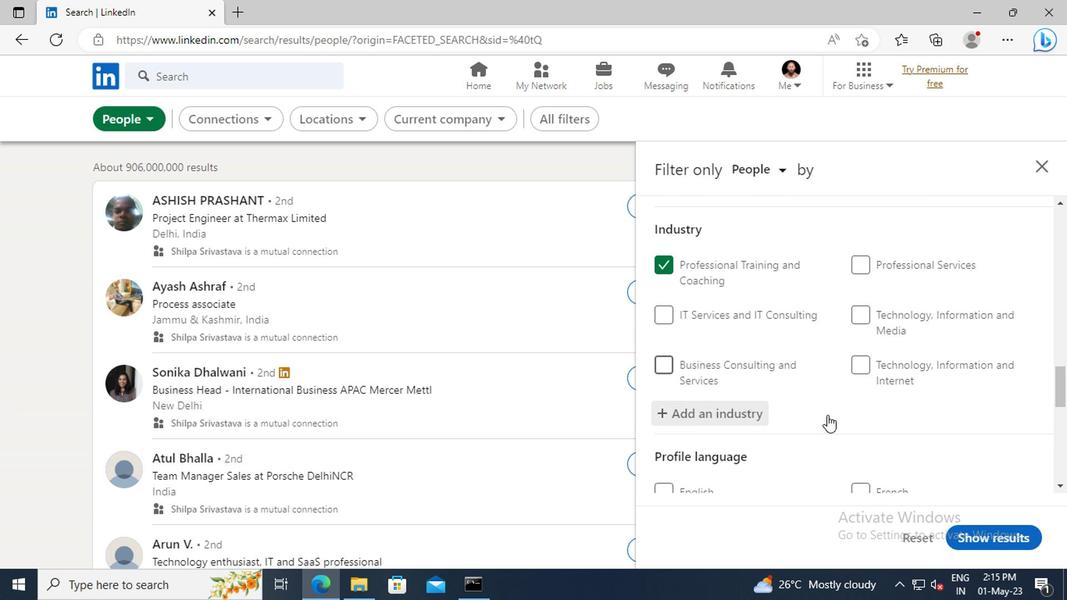 
Action: Mouse scrolled (824, 412) with delta (0, 0)
Screenshot: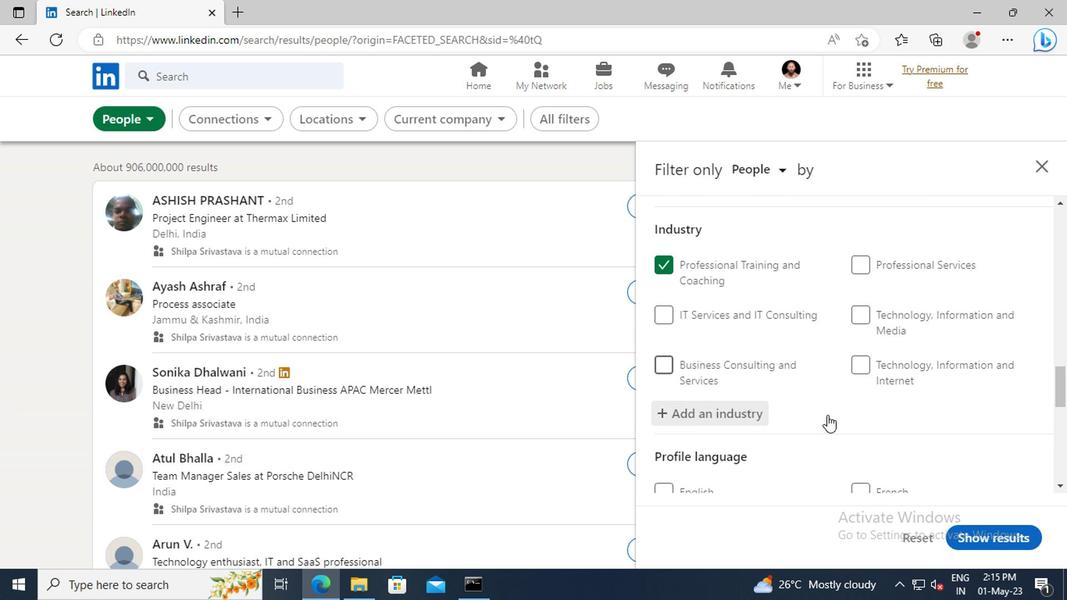 
Action: Mouse moved to (824, 407)
Screenshot: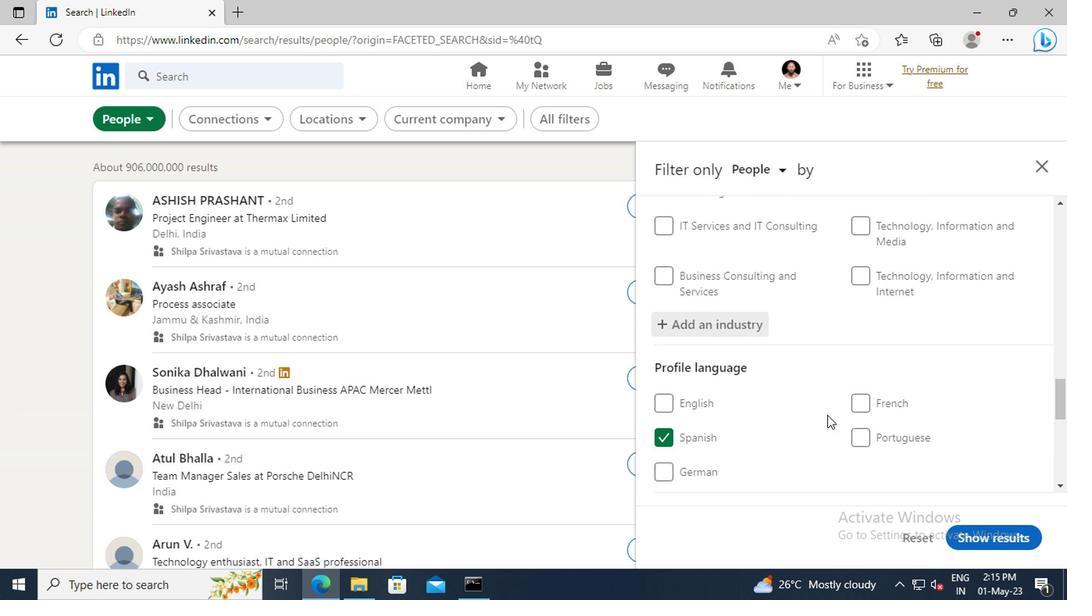 
Action: Mouse scrolled (824, 407) with delta (0, 0)
Screenshot: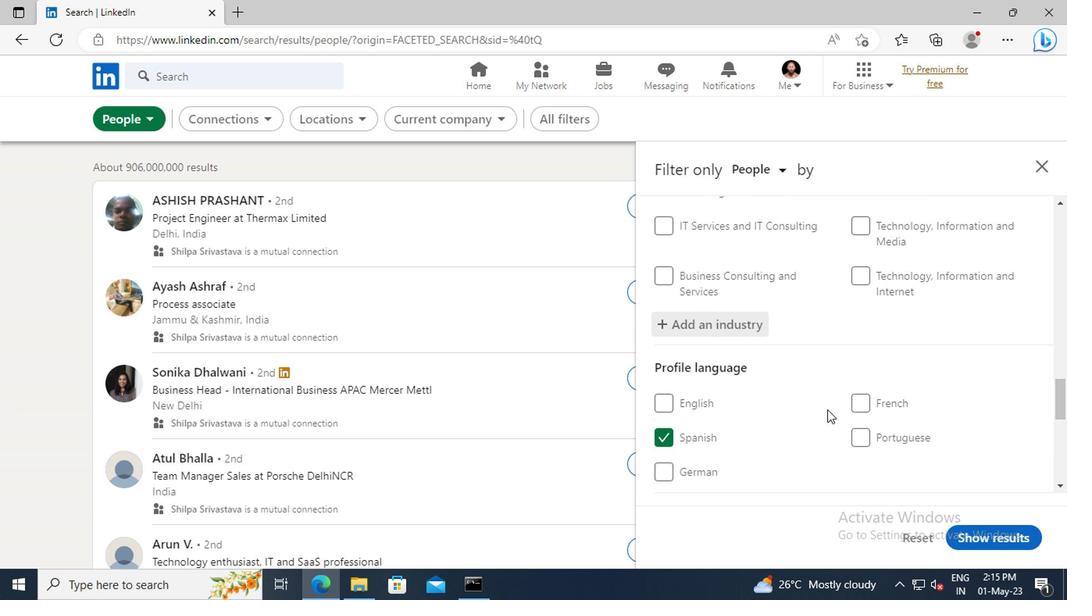 
Action: Mouse scrolled (824, 407) with delta (0, 0)
Screenshot: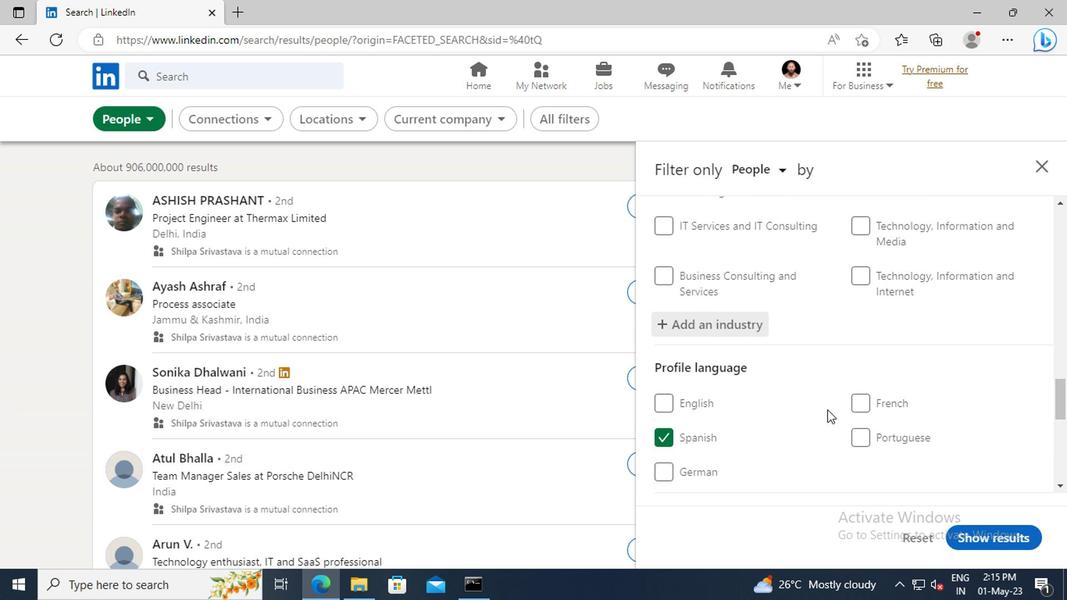 
Action: Mouse moved to (833, 374)
Screenshot: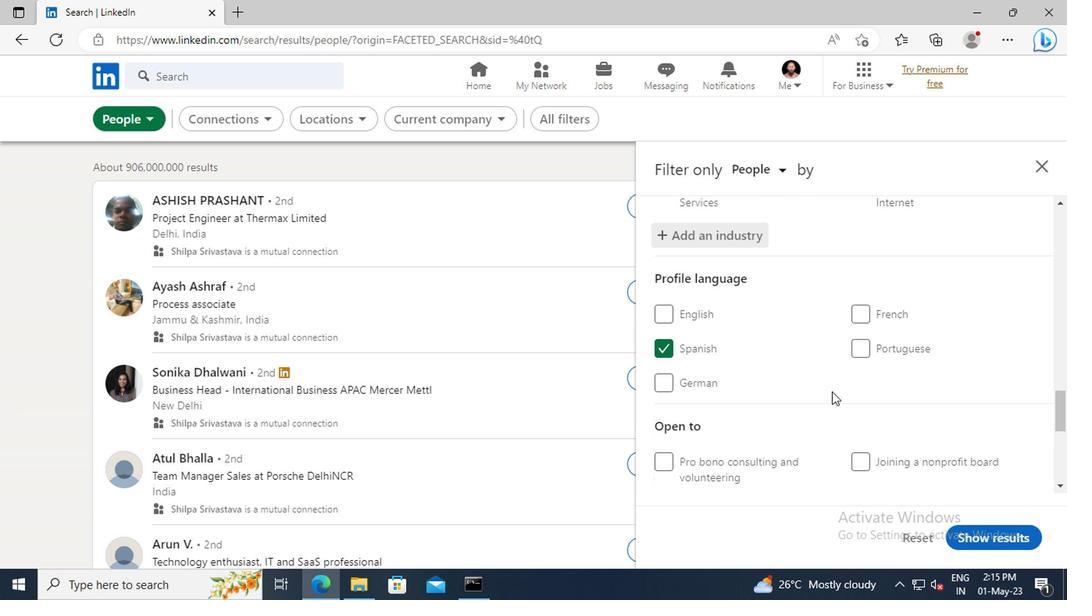 
Action: Mouse scrolled (833, 373) with delta (0, -1)
Screenshot: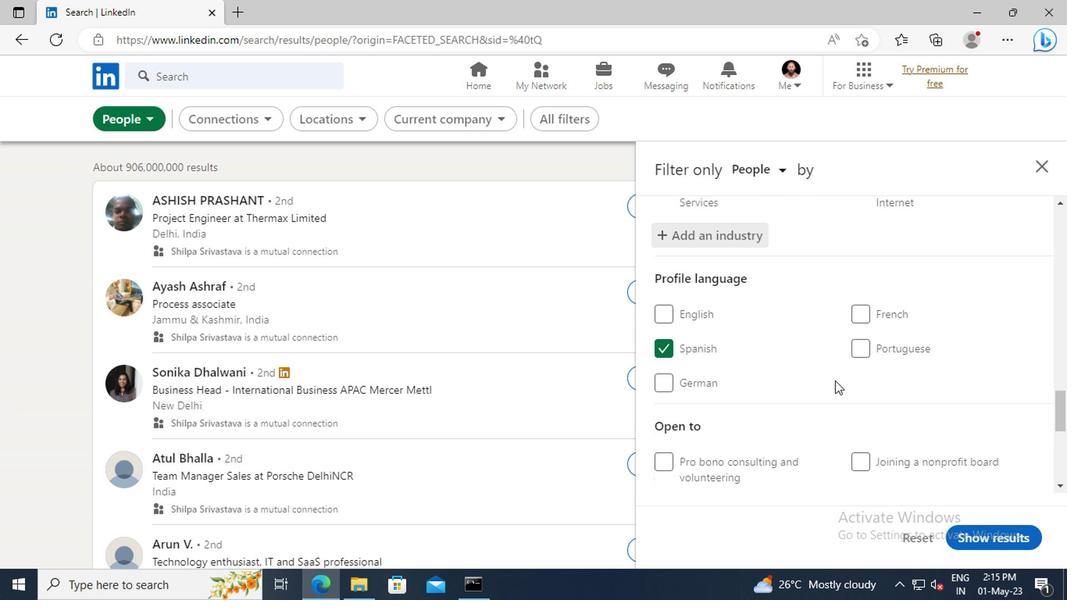 
Action: Mouse scrolled (833, 373) with delta (0, -1)
Screenshot: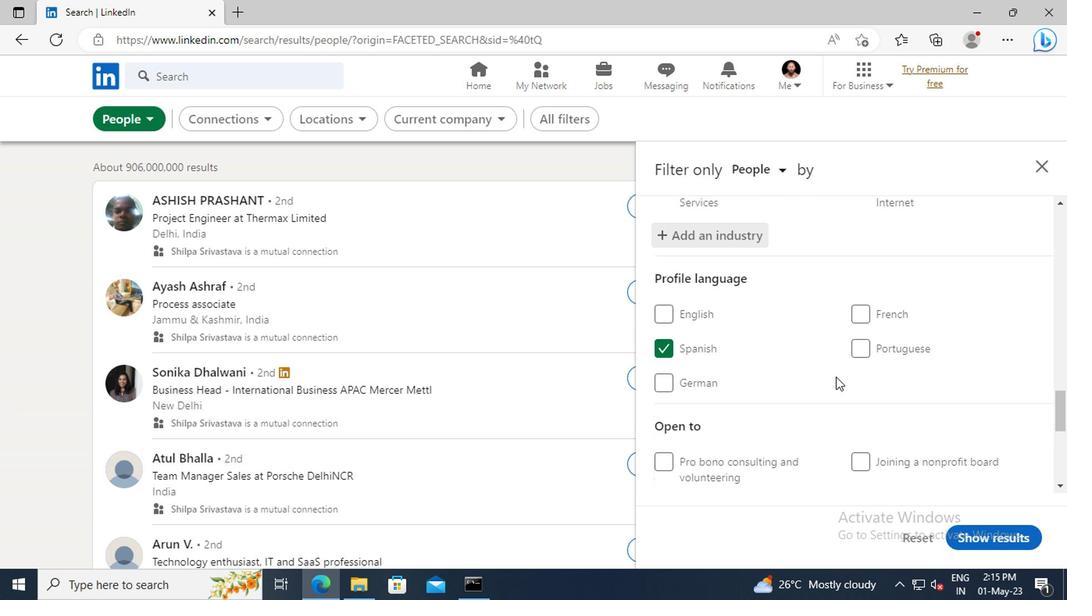 
Action: Mouse moved to (834, 359)
Screenshot: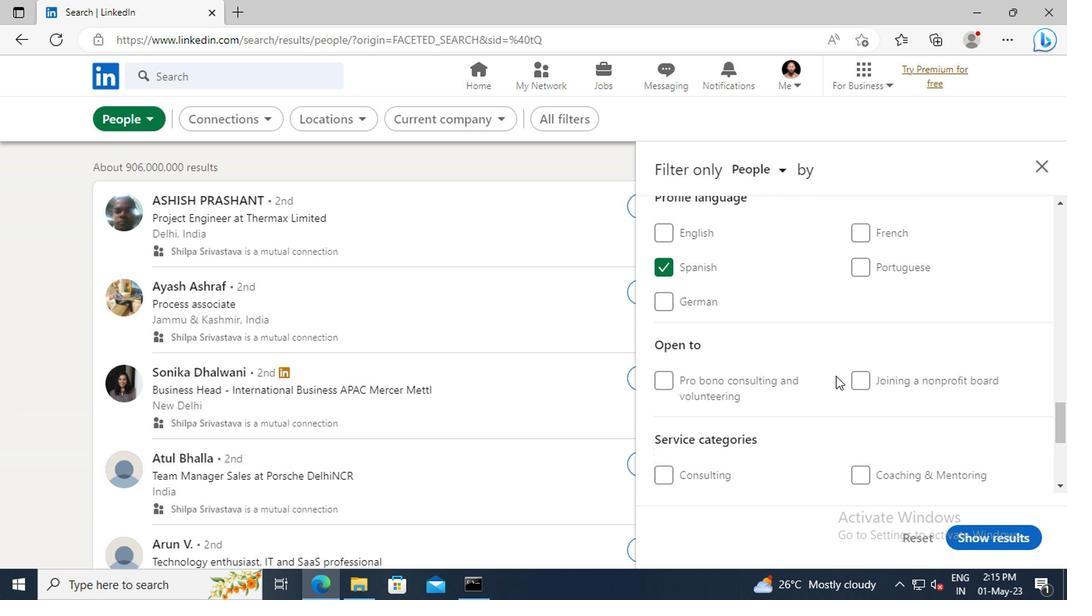 
Action: Mouse scrolled (834, 358) with delta (0, 0)
Screenshot: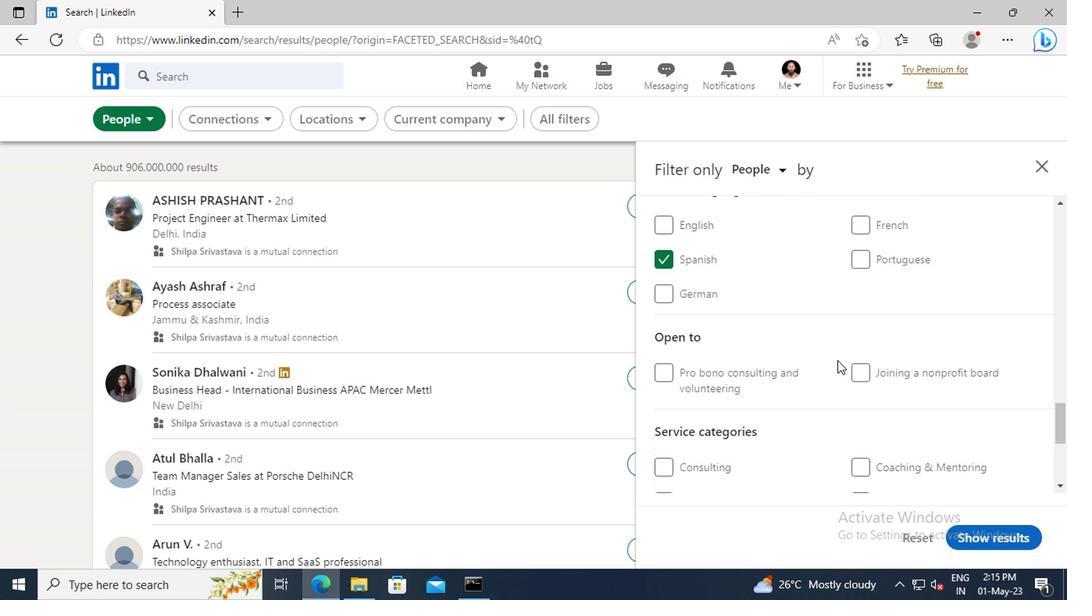 
Action: Mouse scrolled (834, 358) with delta (0, 0)
Screenshot: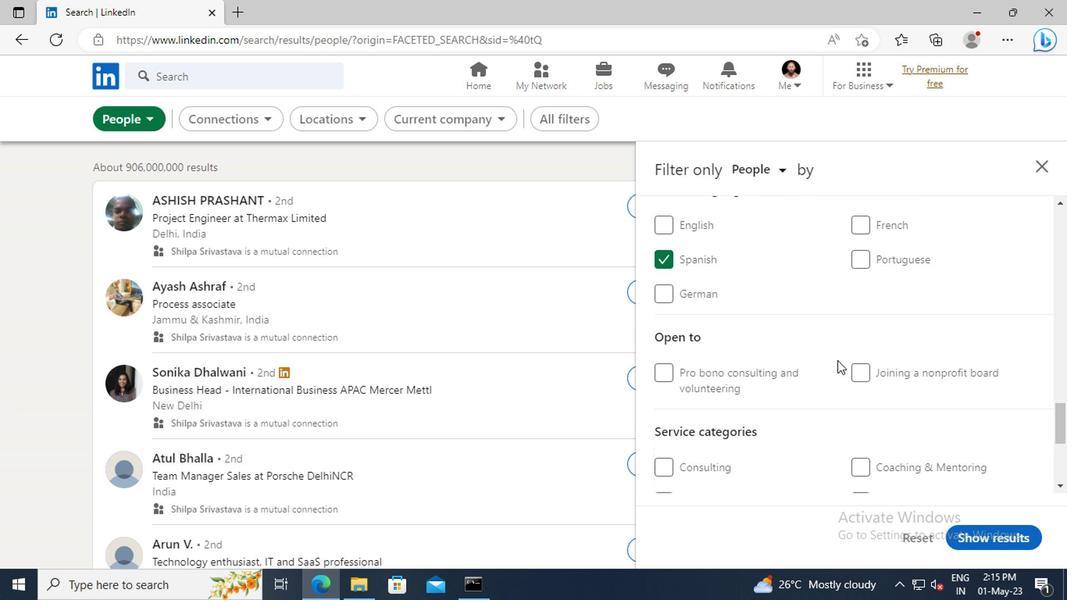 
Action: Mouse scrolled (834, 358) with delta (0, 0)
Screenshot: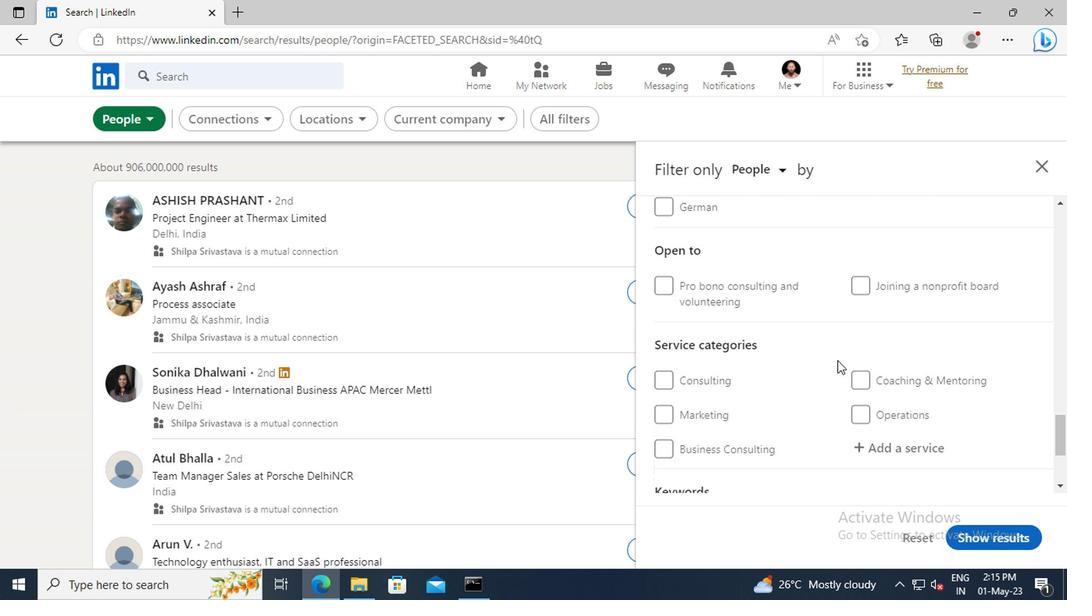 
Action: Mouse moved to (869, 398)
Screenshot: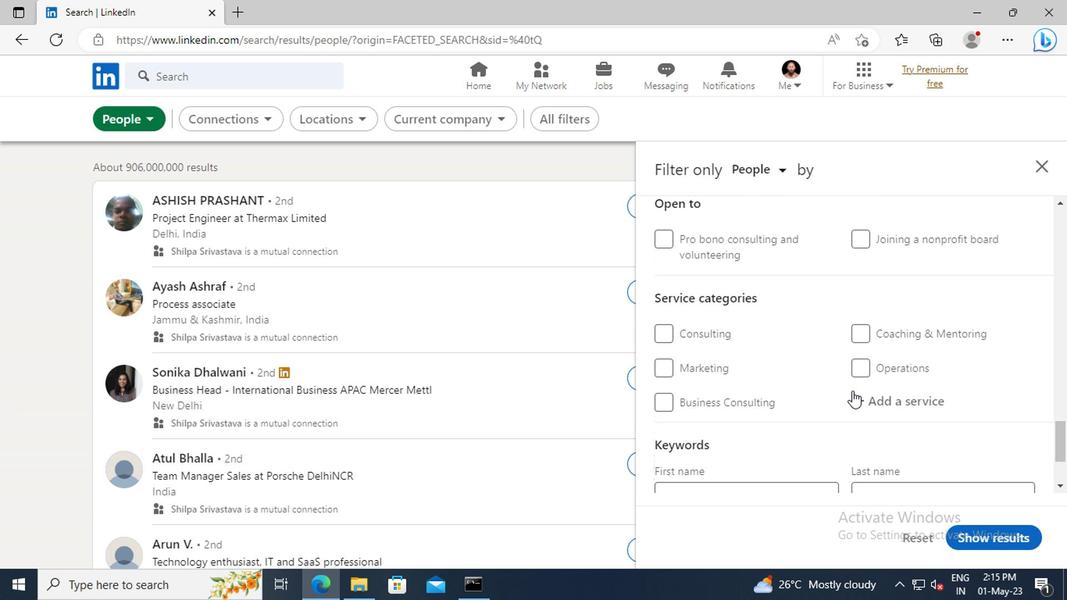 
Action: Mouse pressed left at (869, 398)
Screenshot: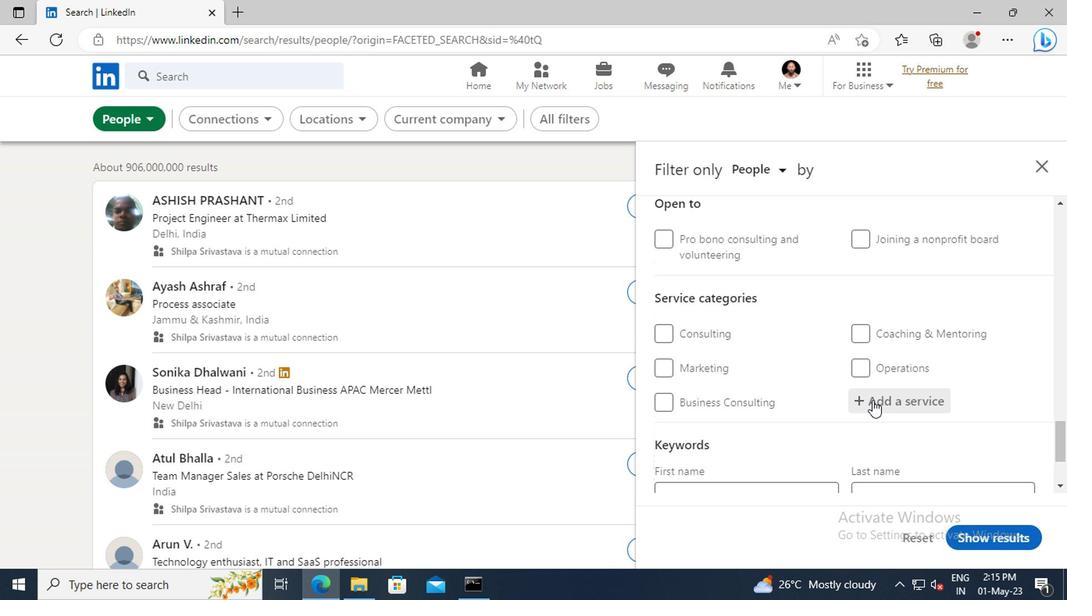 
Action: Key pressed <Key.shift>MARKET<Key.space><Key.shift>S
Screenshot: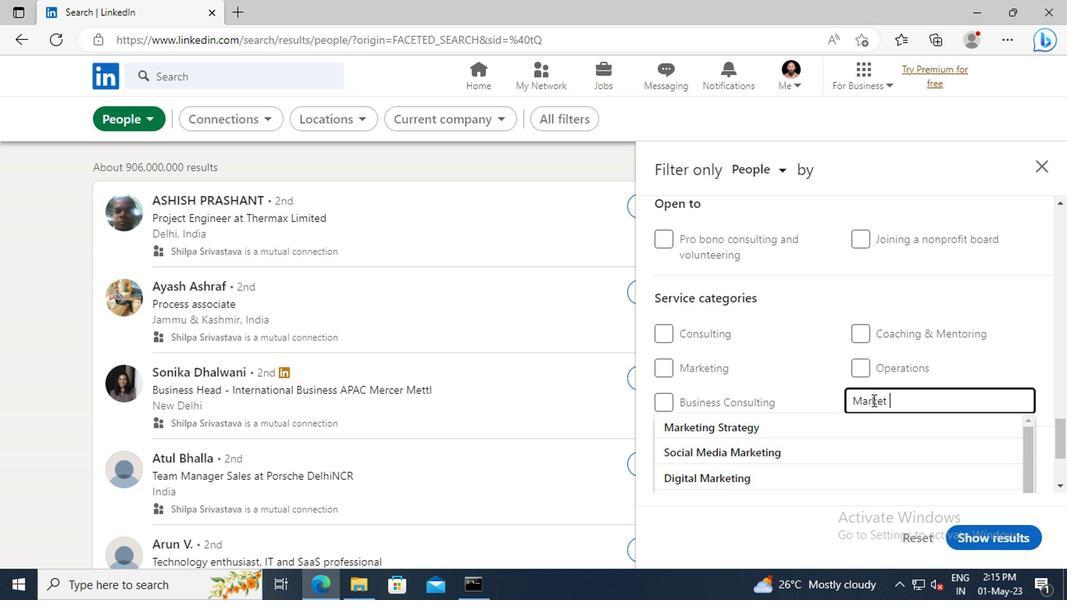 
Action: Mouse moved to (810, 422)
Screenshot: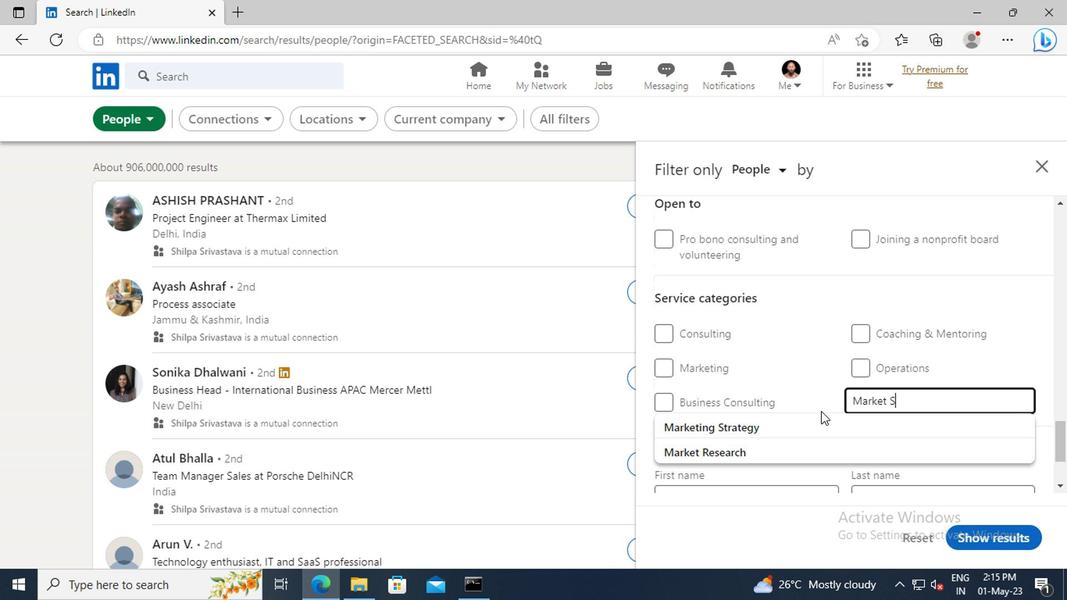 
Action: Mouse pressed left at (810, 422)
Screenshot: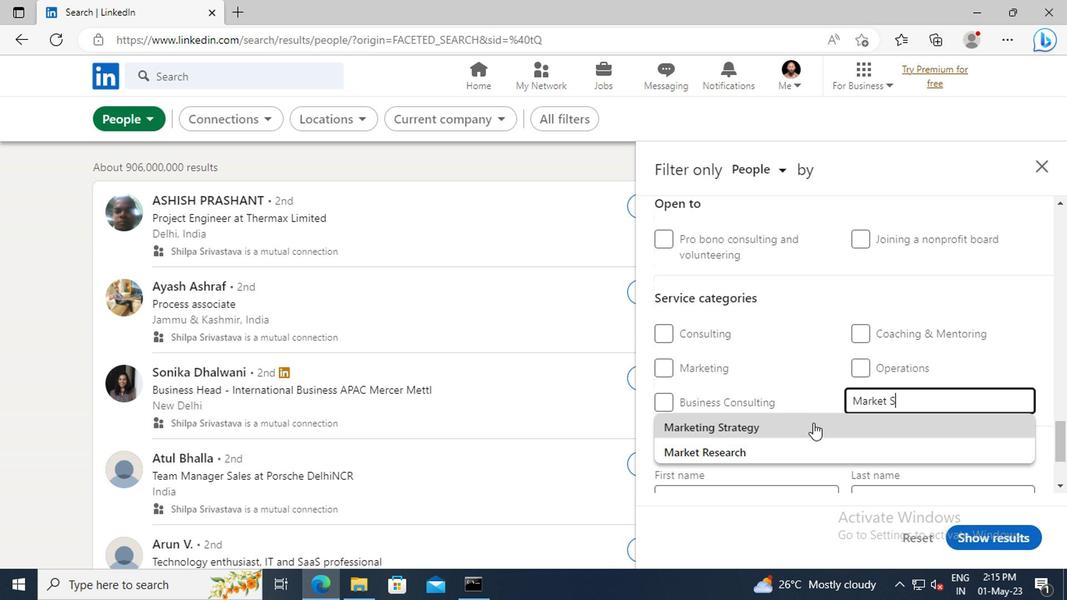 
Action: Mouse moved to (810, 422)
Screenshot: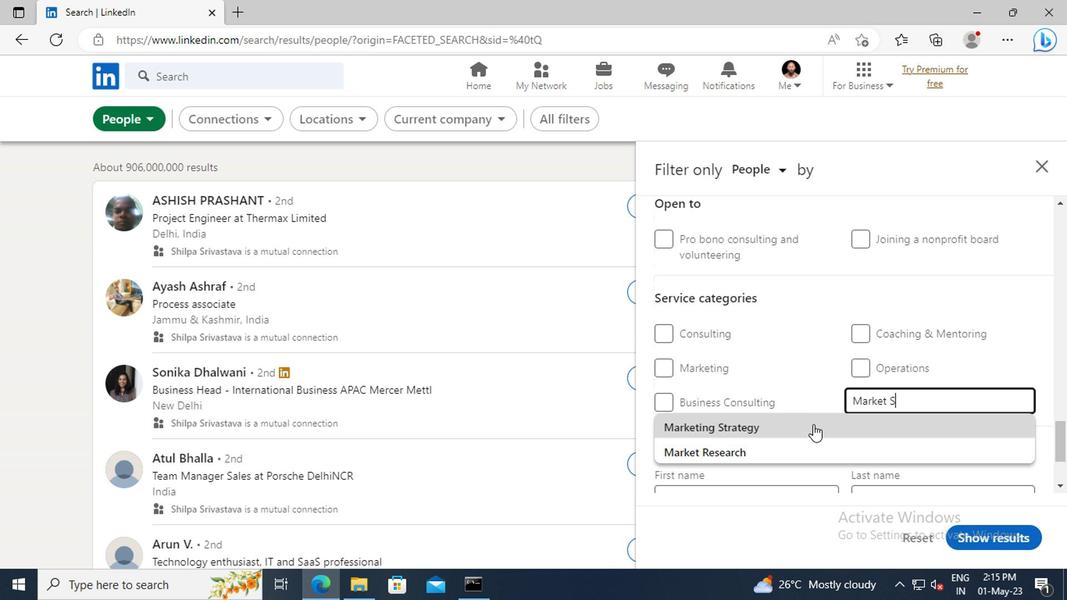 
Action: Mouse scrolled (810, 421) with delta (0, -1)
Screenshot: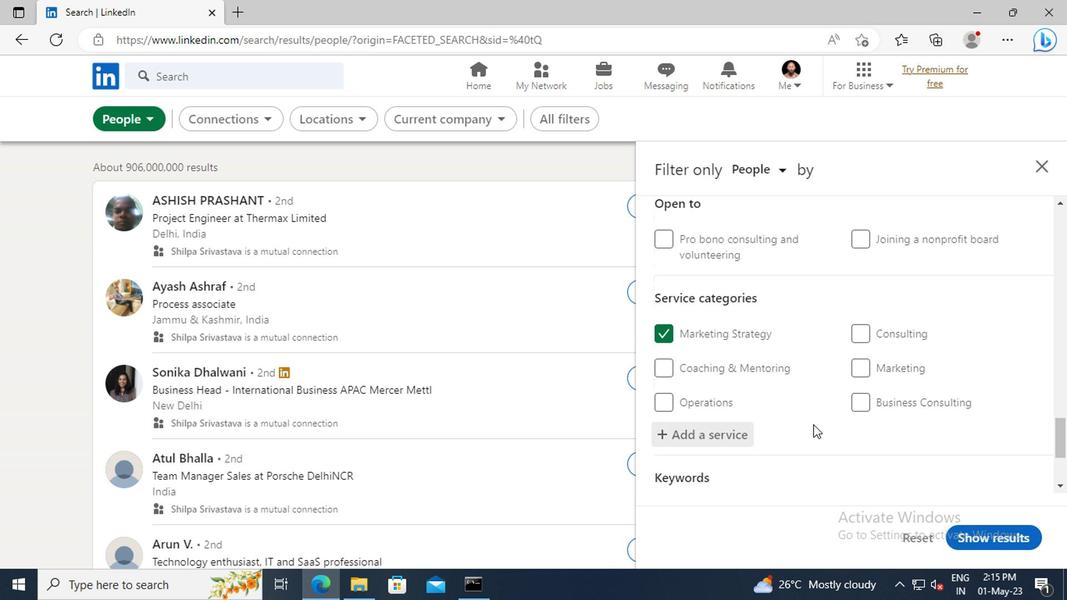 
Action: Mouse scrolled (810, 421) with delta (0, -1)
Screenshot: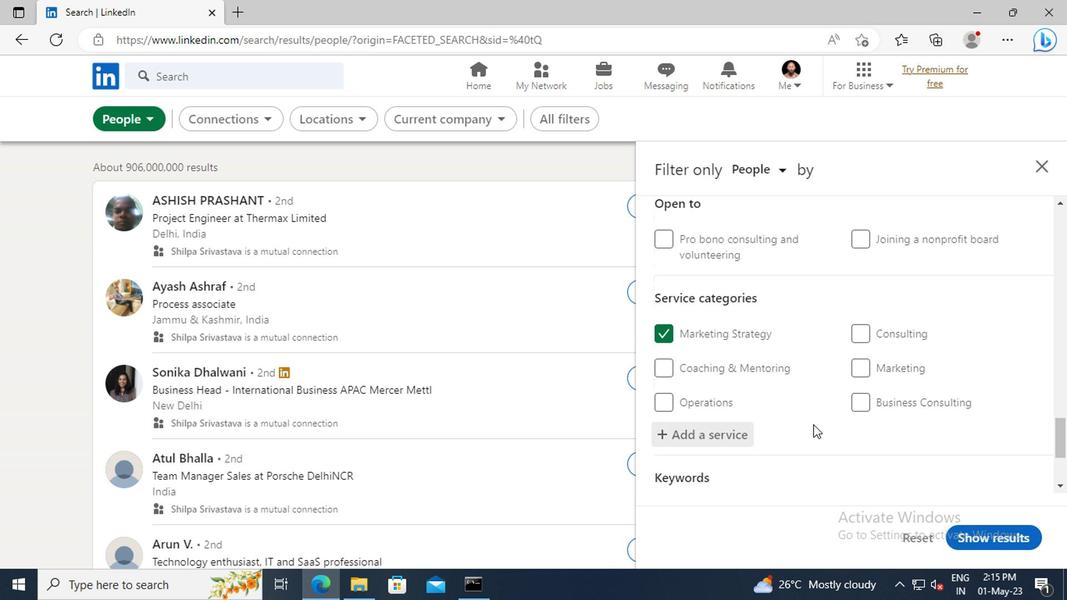 
Action: Mouse scrolled (810, 421) with delta (0, -1)
Screenshot: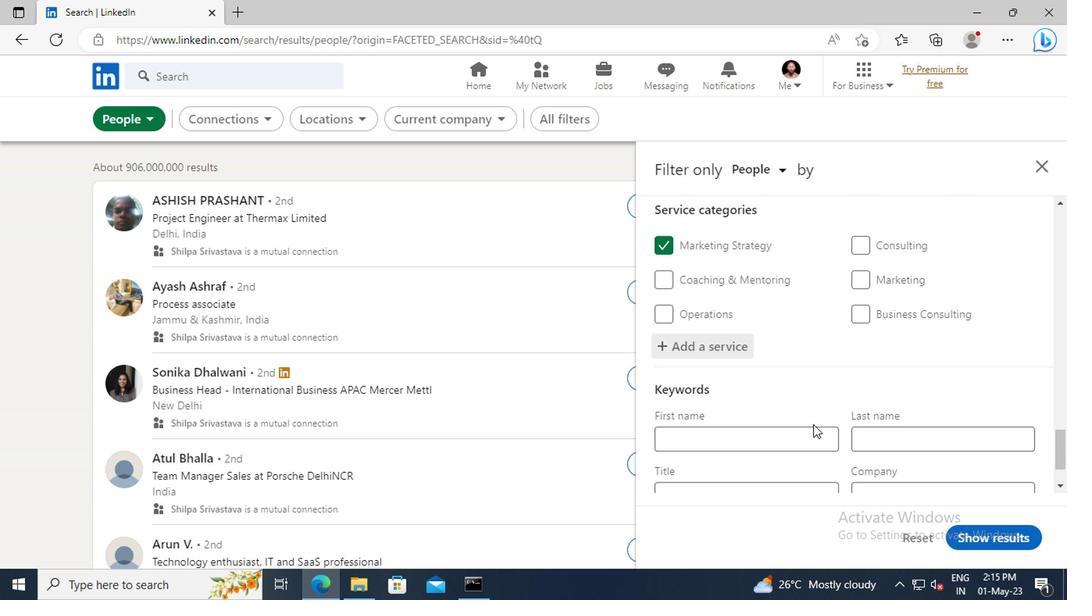 
Action: Mouse scrolled (810, 421) with delta (0, -1)
Screenshot: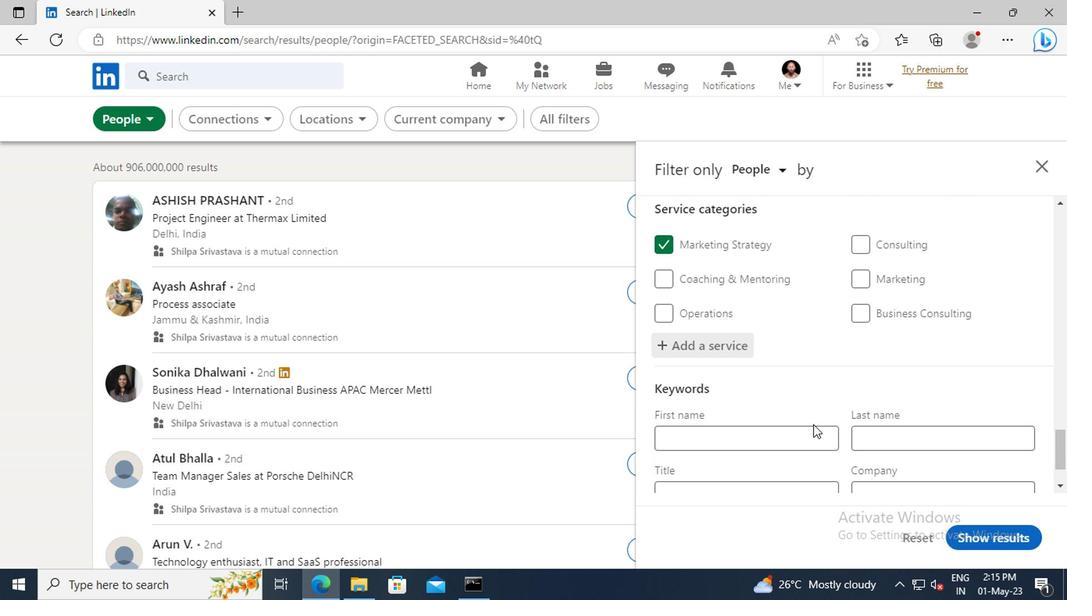 
Action: Mouse moved to (734, 424)
Screenshot: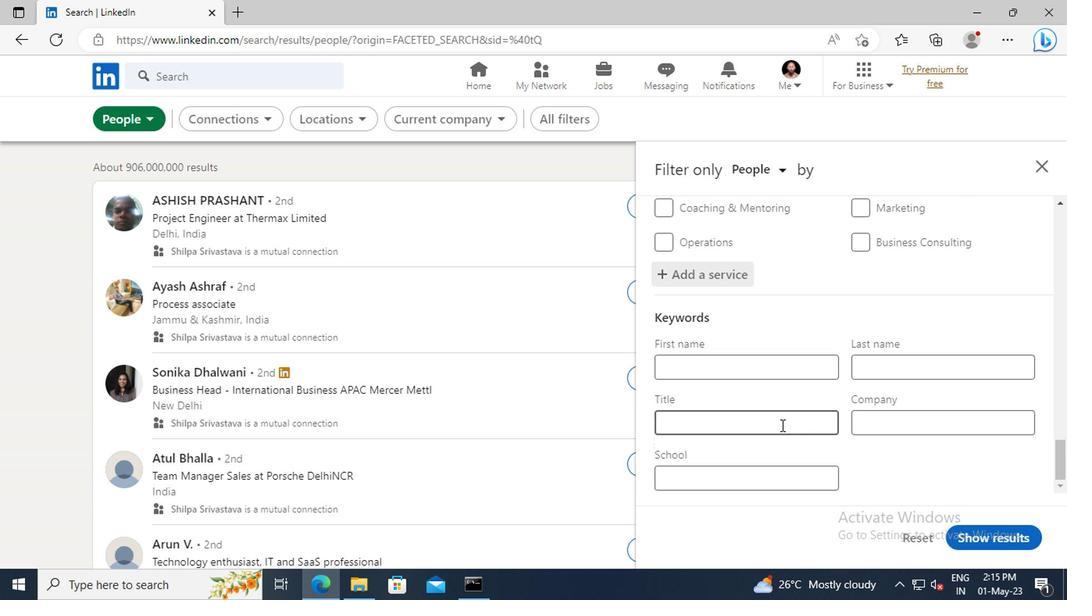 
Action: Mouse pressed left at (734, 424)
Screenshot: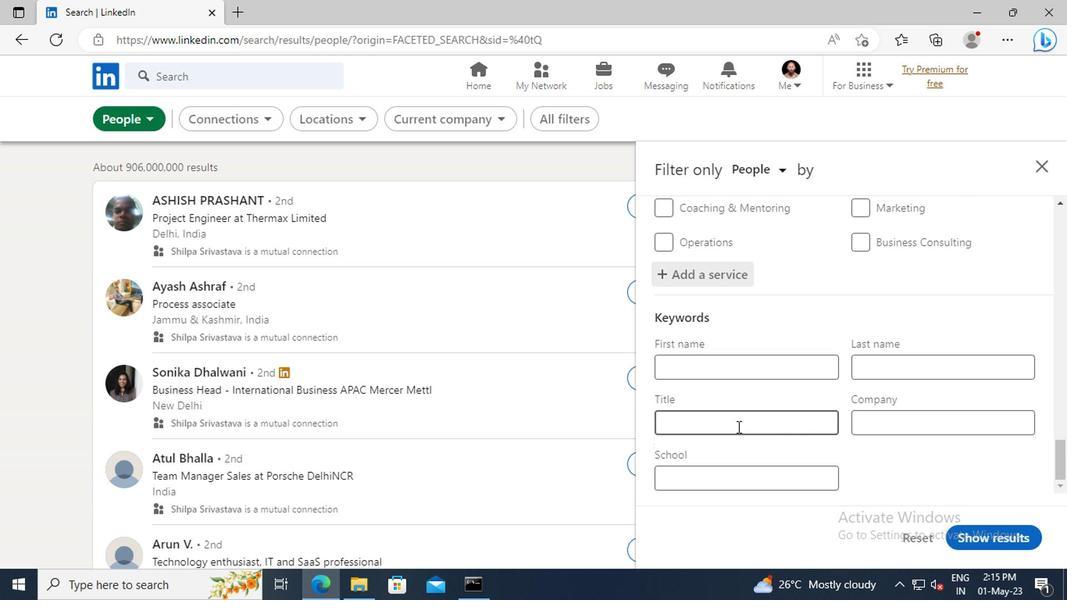 
Action: Key pressed <Key.shift>MOLECULAR<Key.space><Key.shift>SCIENTIST<Key.enter>
Screenshot: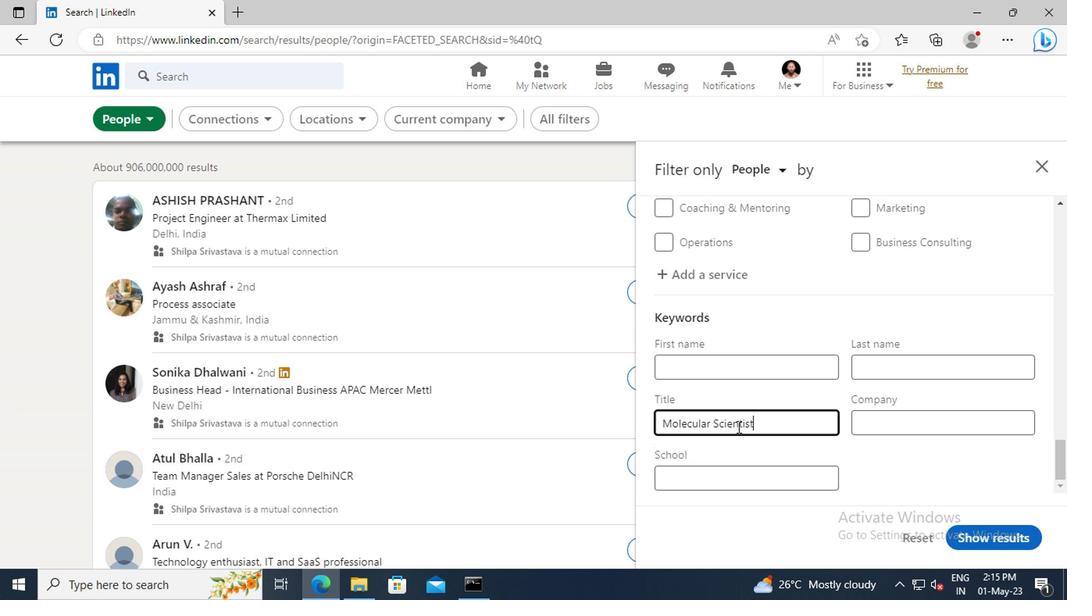 
Action: Mouse moved to (976, 532)
Screenshot: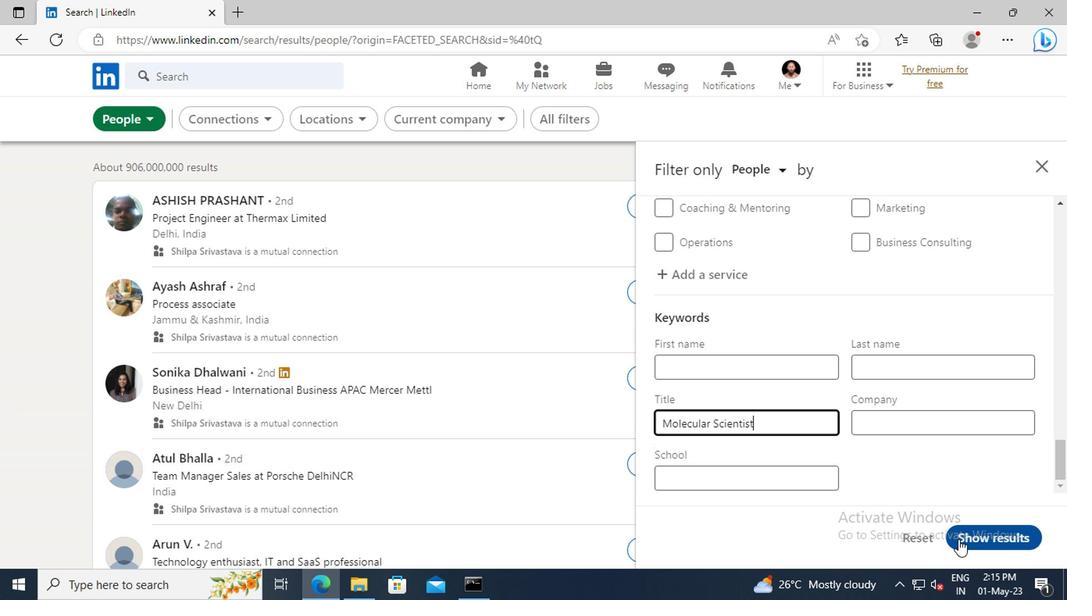 
Action: Mouse pressed left at (976, 532)
Screenshot: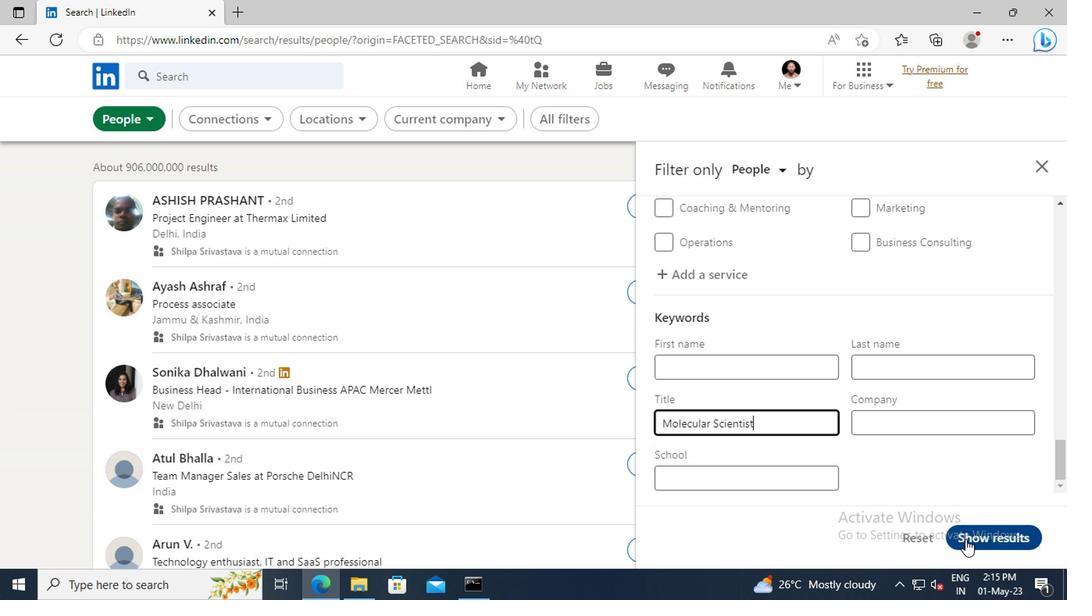
